 Task: Forward email with the signature Chloe Collins with the subject Partnership proposal from softage.1@softage.net to softage.9@softage.net with the message I would like to schedule a meeting to discuss the latest developments in the project., select last 2 words, change the font of the message to Serif and change the font typography to bold and underline Send the email
Action: Mouse moved to (1032, 78)
Screenshot: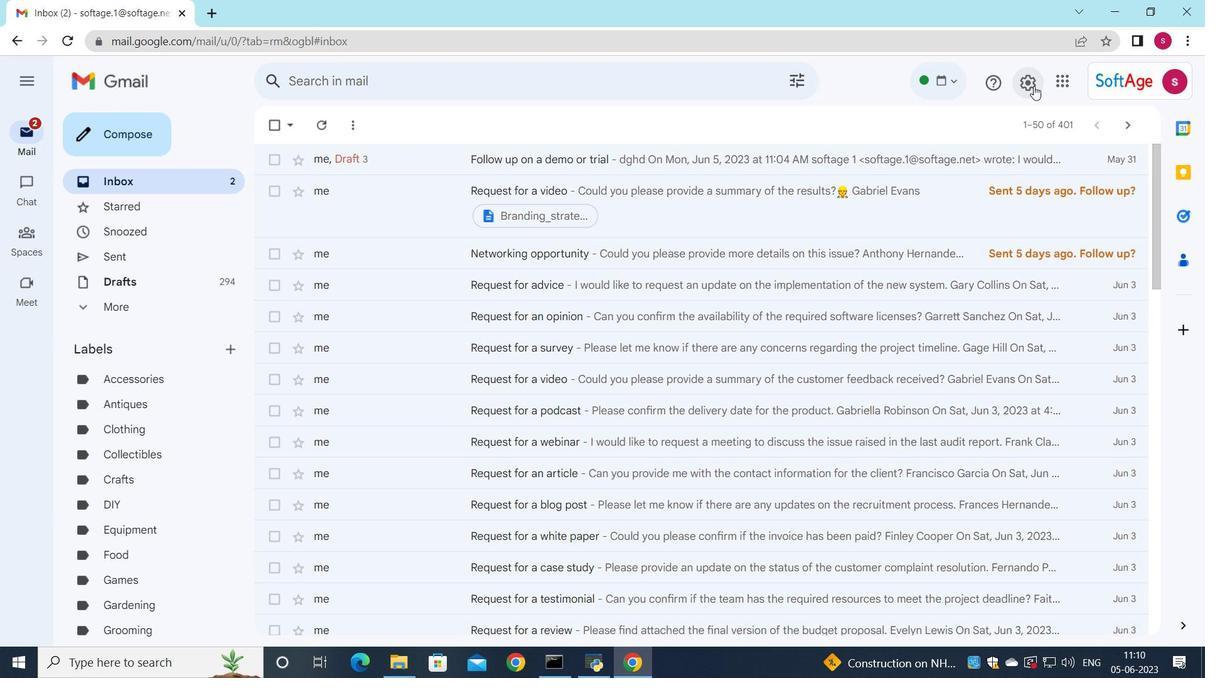 
Action: Mouse pressed left at (1032, 78)
Screenshot: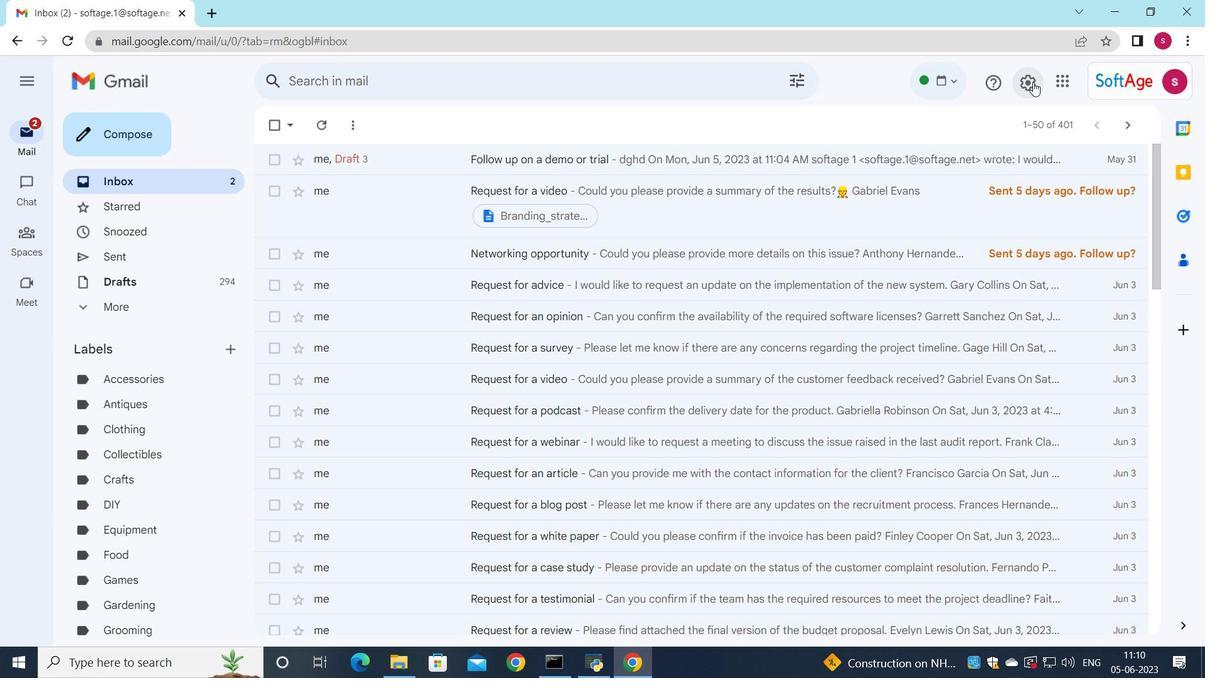 
Action: Mouse moved to (1031, 163)
Screenshot: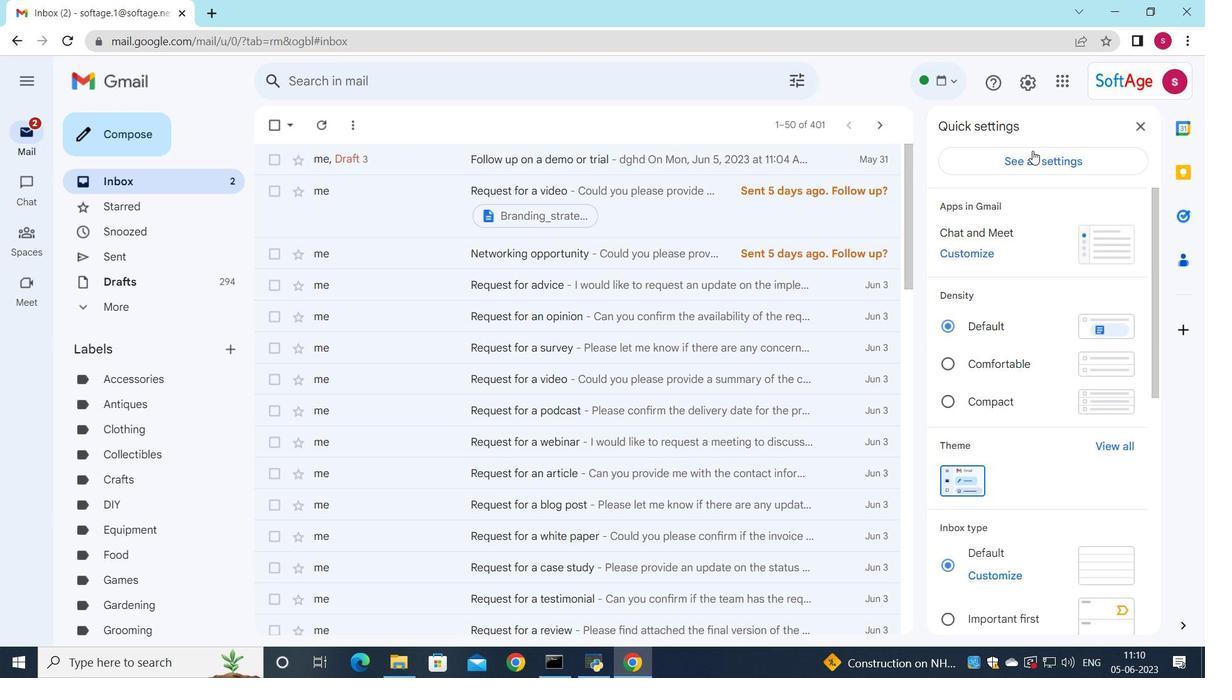 
Action: Mouse pressed left at (1031, 163)
Screenshot: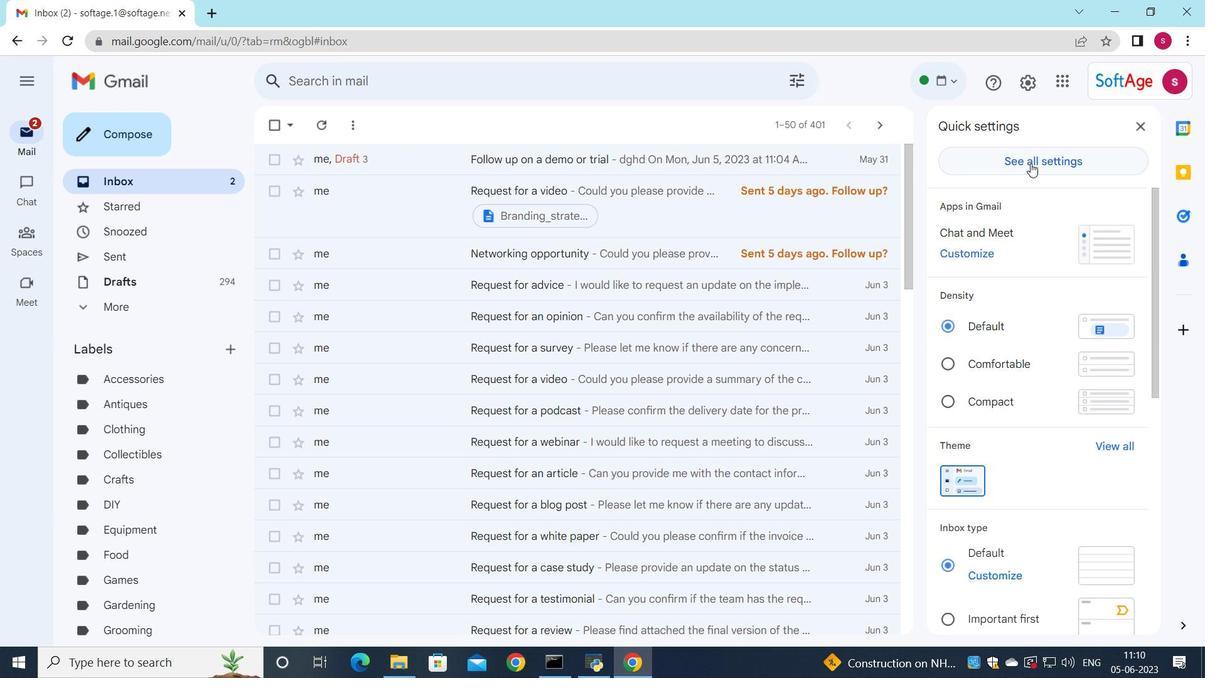 
Action: Mouse moved to (651, 318)
Screenshot: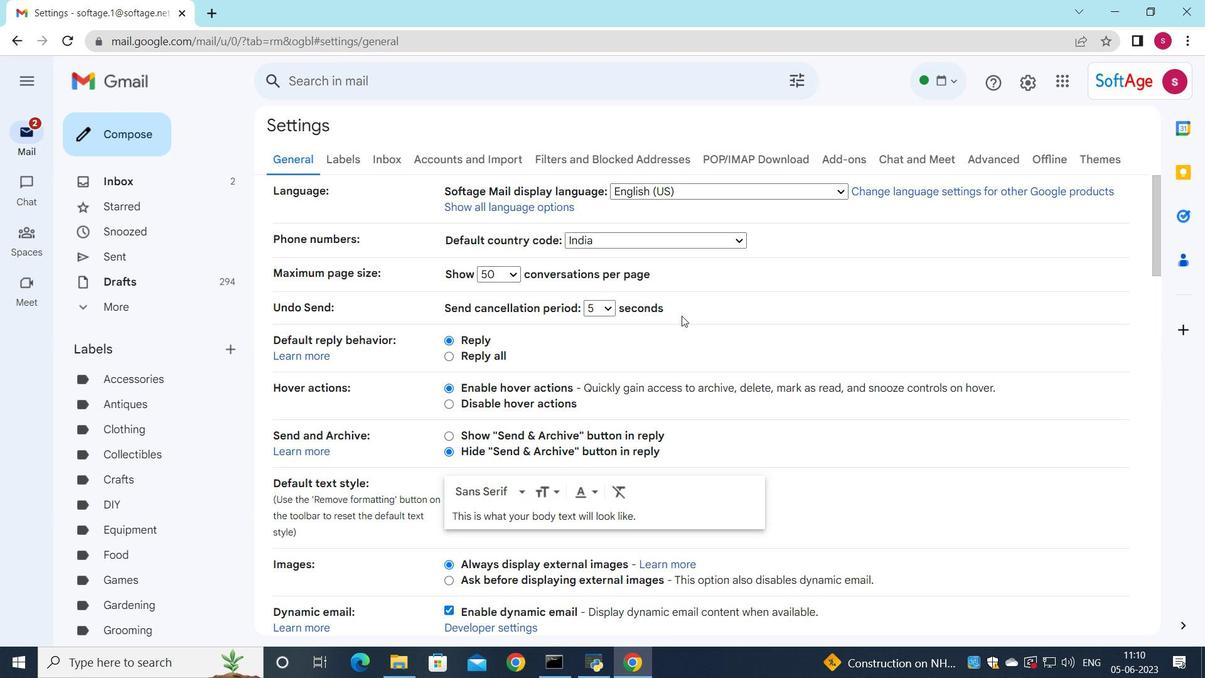 
Action: Mouse scrolled (651, 317) with delta (0, 0)
Screenshot: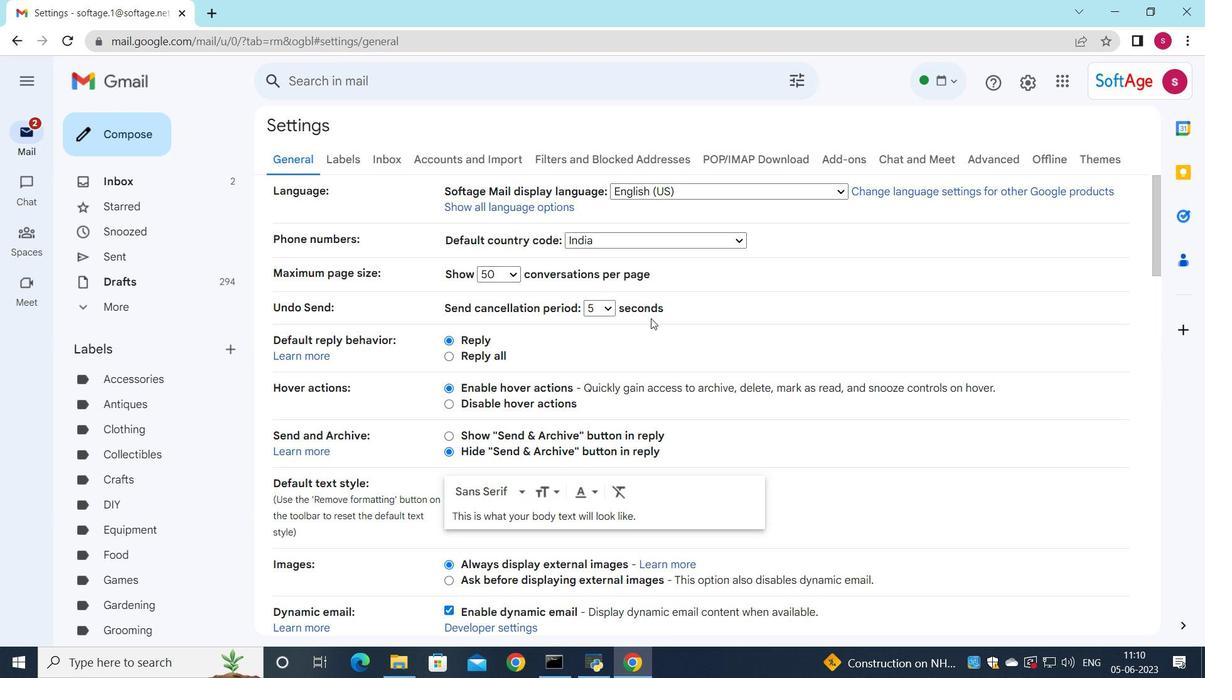 
Action: Mouse scrolled (651, 317) with delta (0, 0)
Screenshot: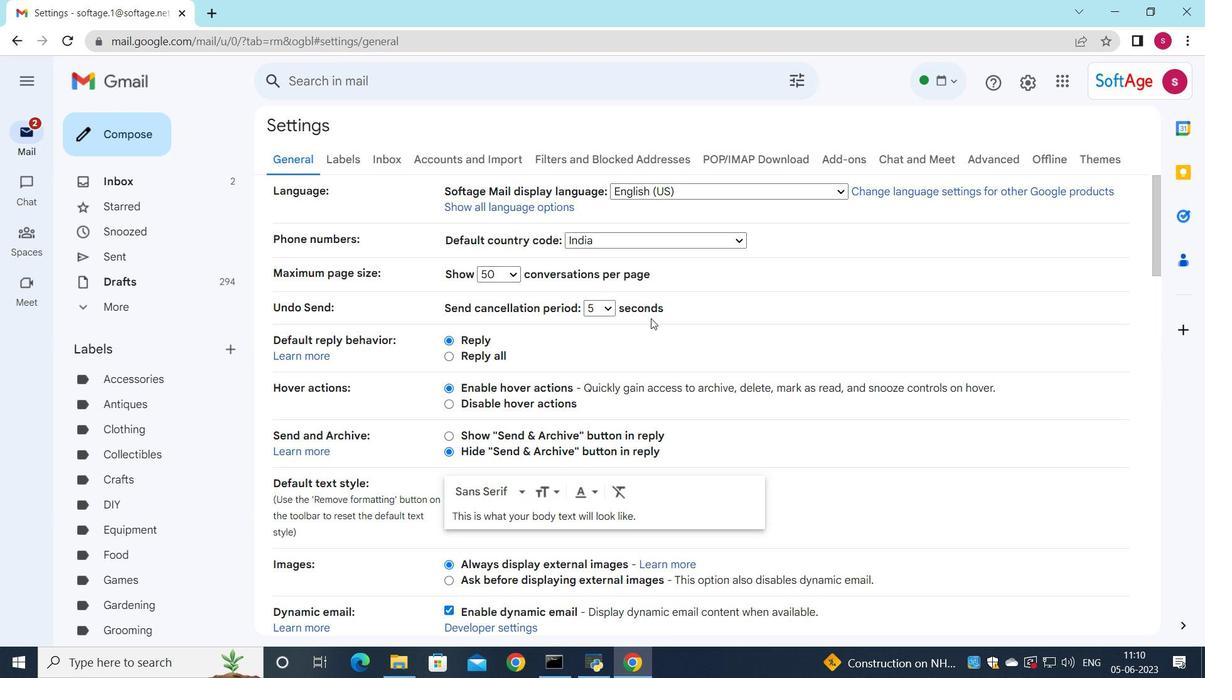 
Action: Mouse scrolled (651, 317) with delta (0, 0)
Screenshot: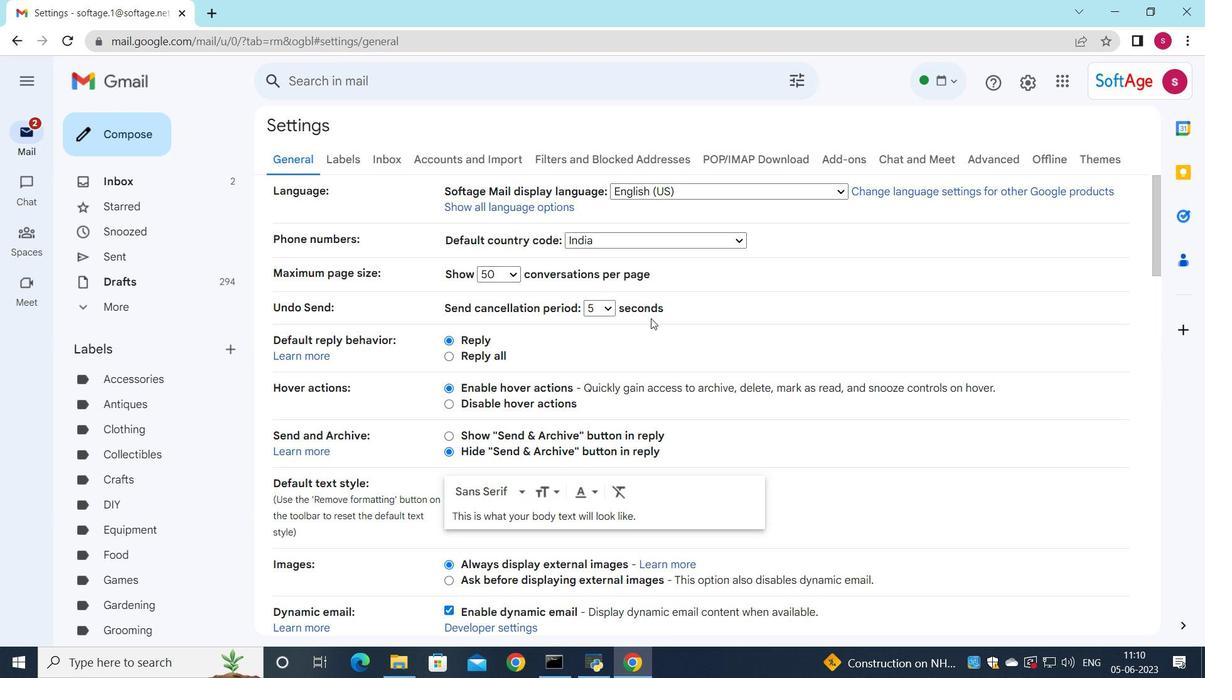 
Action: Mouse scrolled (651, 317) with delta (0, 0)
Screenshot: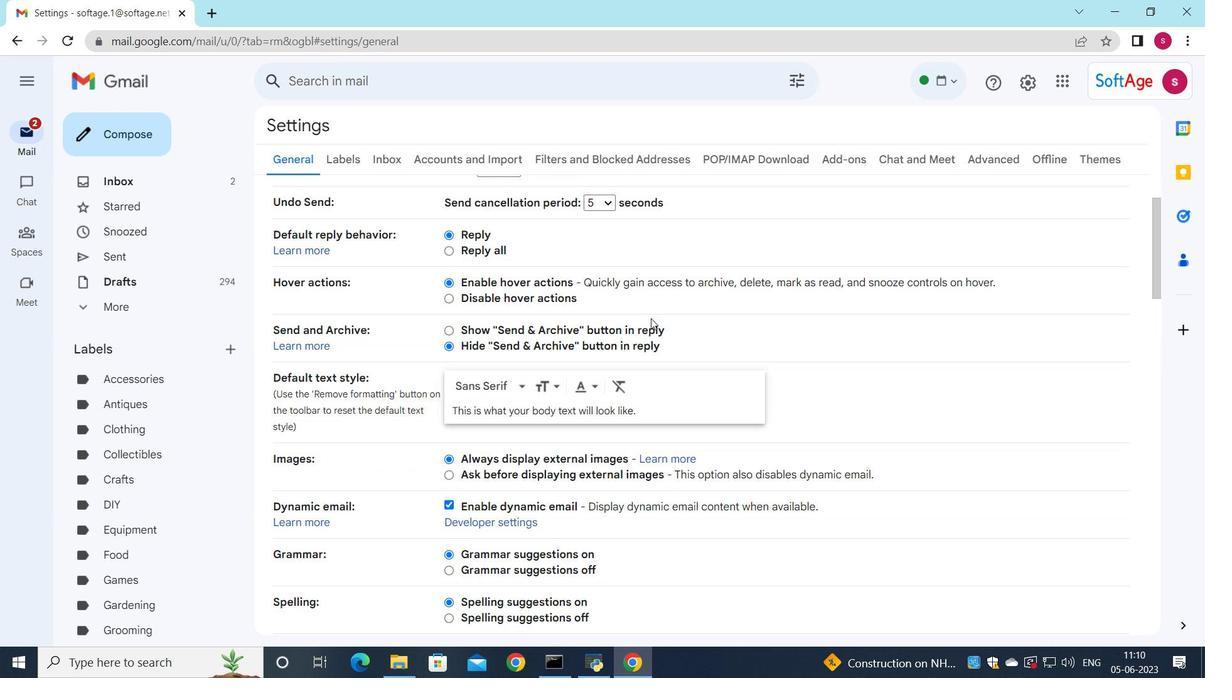 
Action: Mouse scrolled (651, 317) with delta (0, 0)
Screenshot: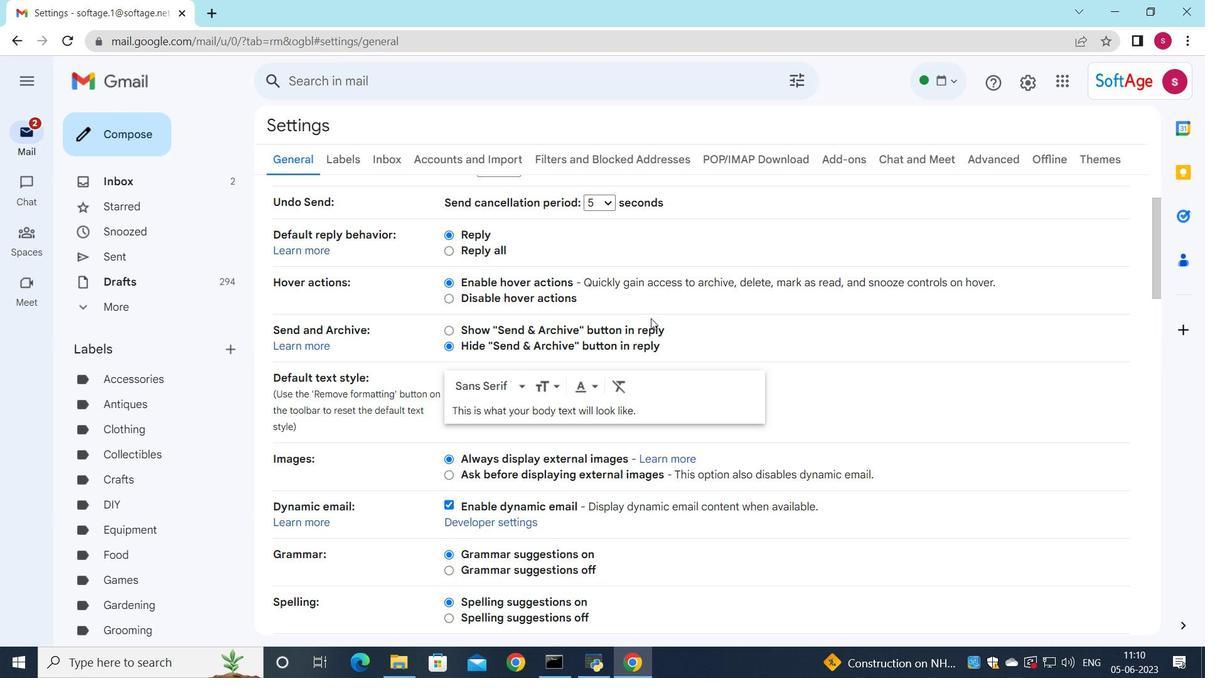 
Action: Mouse scrolled (651, 317) with delta (0, 0)
Screenshot: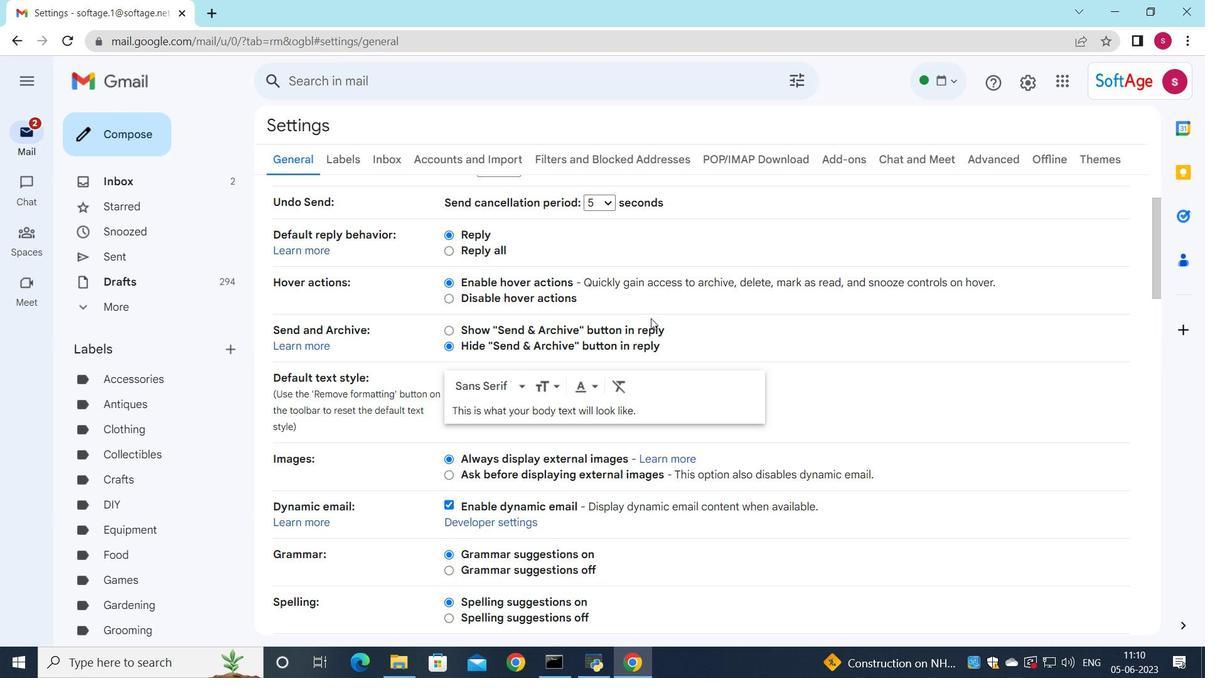 
Action: Mouse moved to (669, 332)
Screenshot: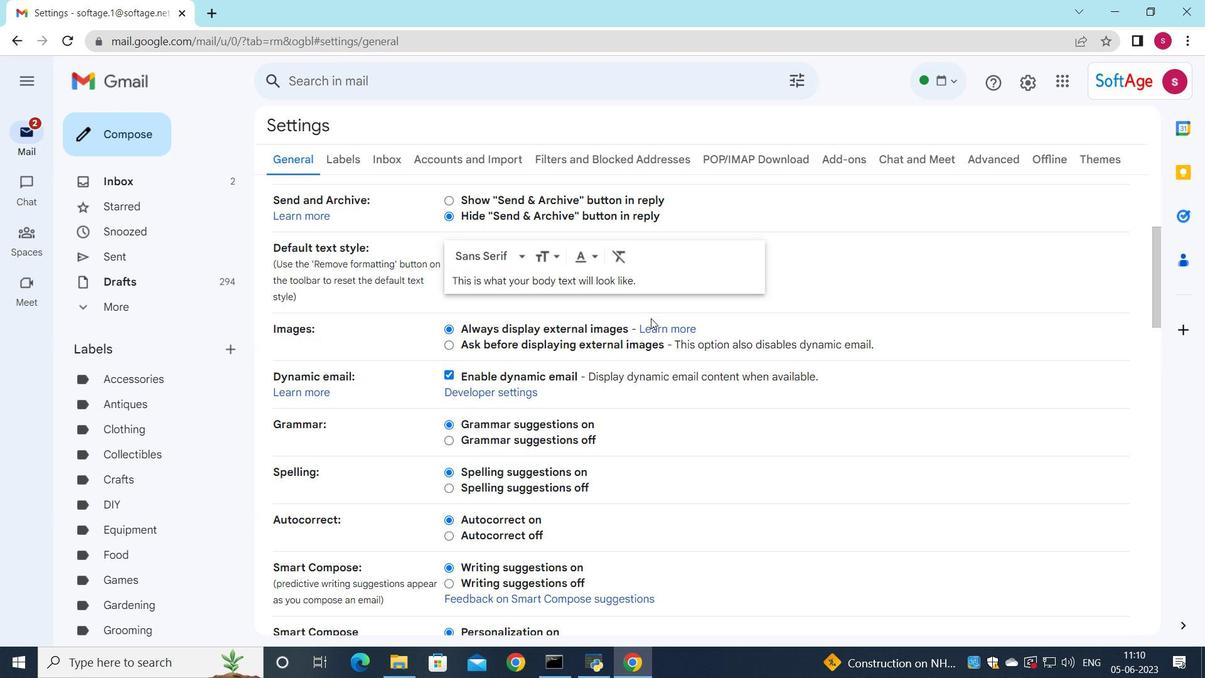 
Action: Mouse scrolled (669, 331) with delta (0, 0)
Screenshot: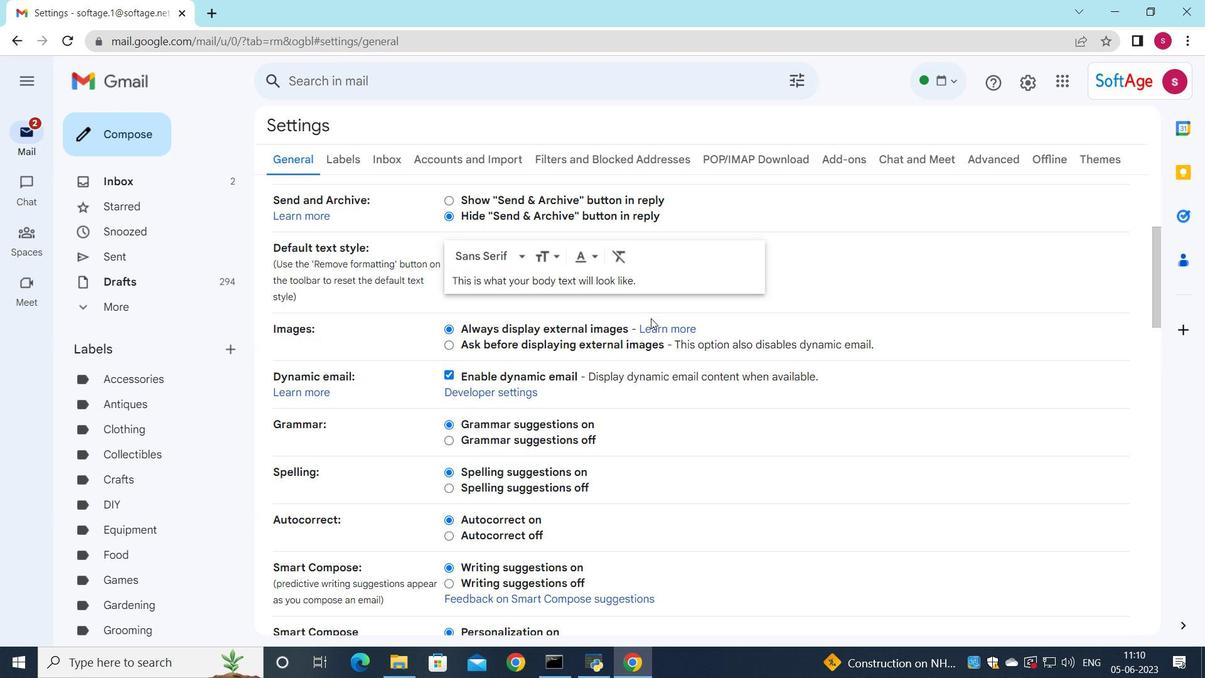 
Action: Mouse moved to (670, 334)
Screenshot: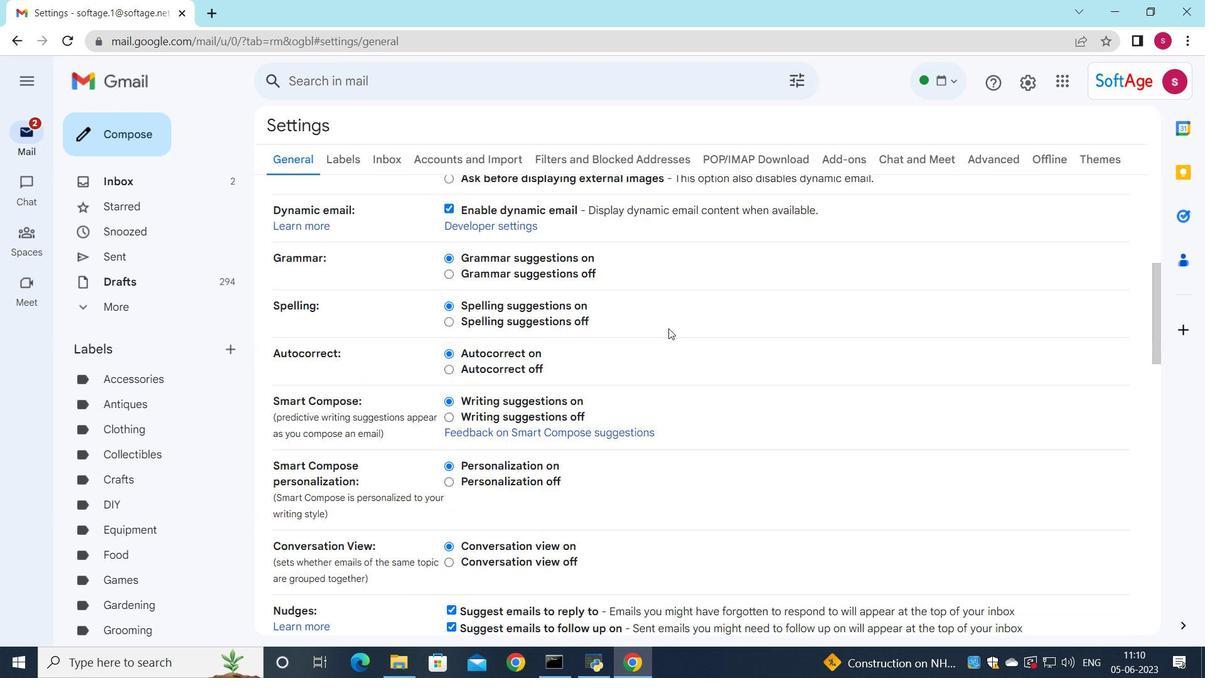 
Action: Mouse scrolled (670, 333) with delta (0, 0)
Screenshot: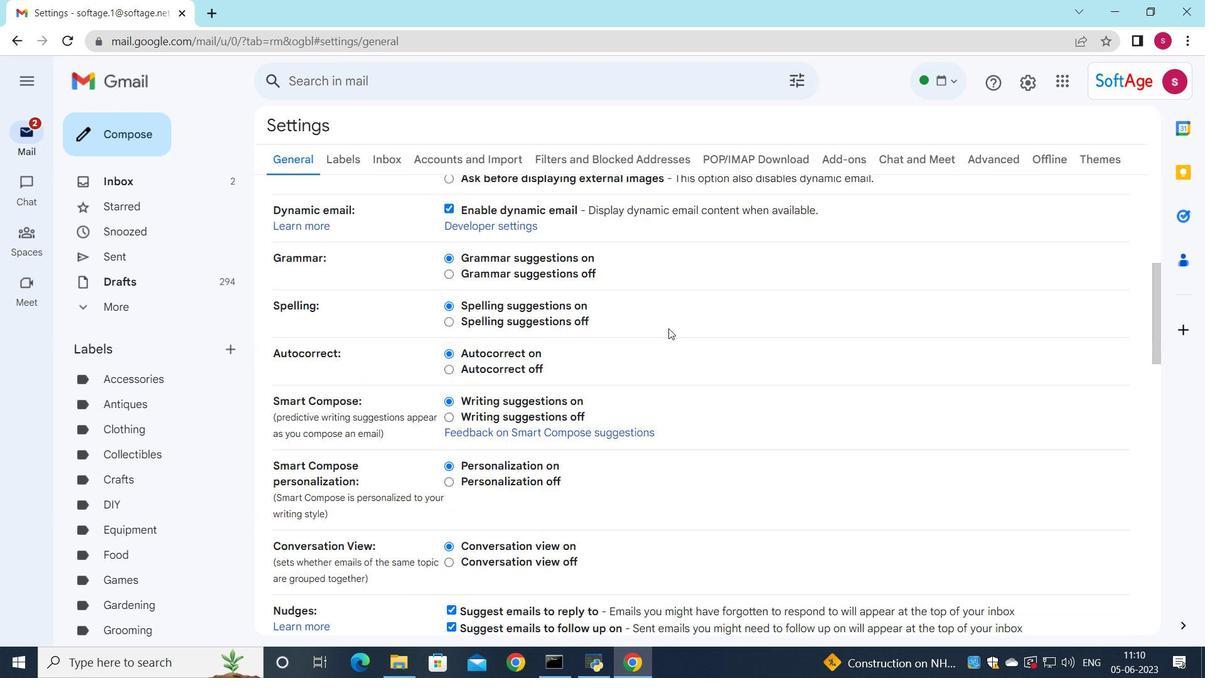 
Action: Mouse moved to (670, 335)
Screenshot: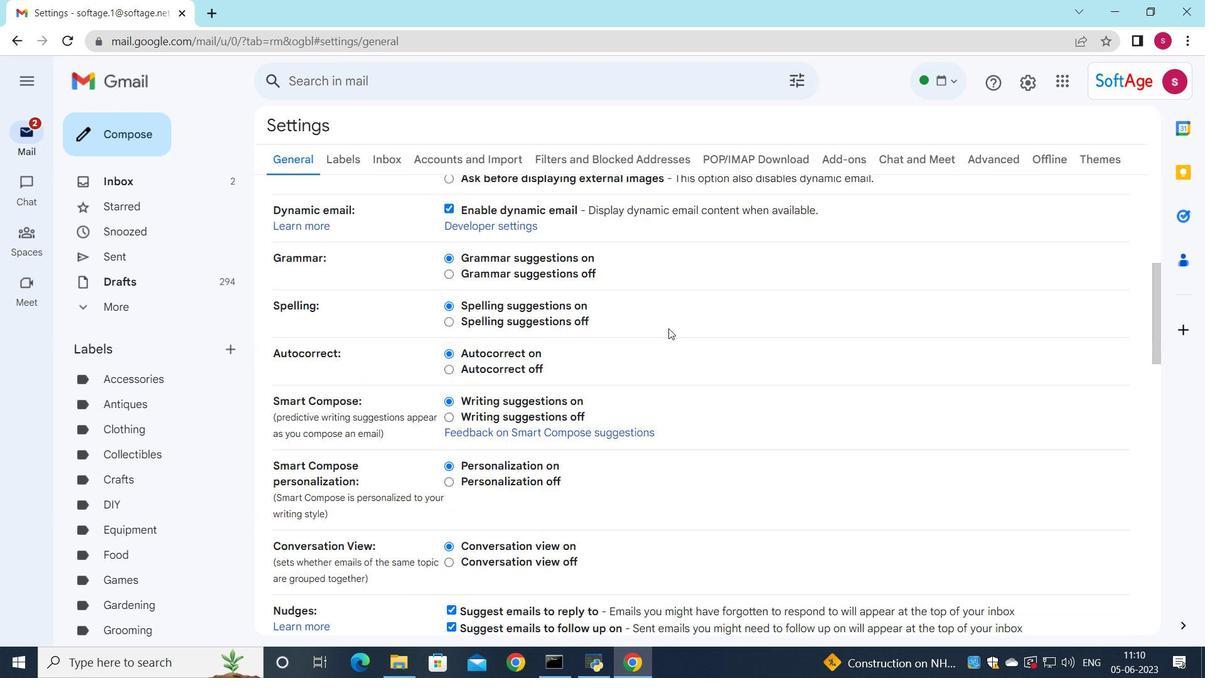 
Action: Mouse scrolled (670, 334) with delta (0, 0)
Screenshot: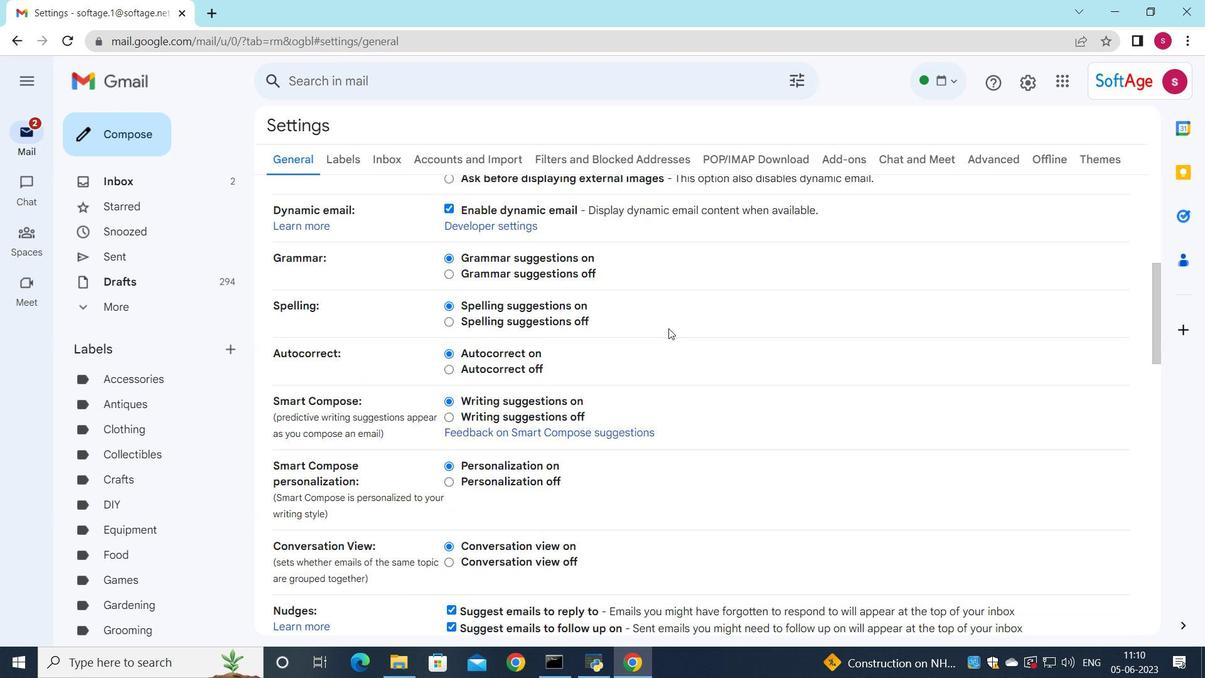
Action: Mouse moved to (670, 335)
Screenshot: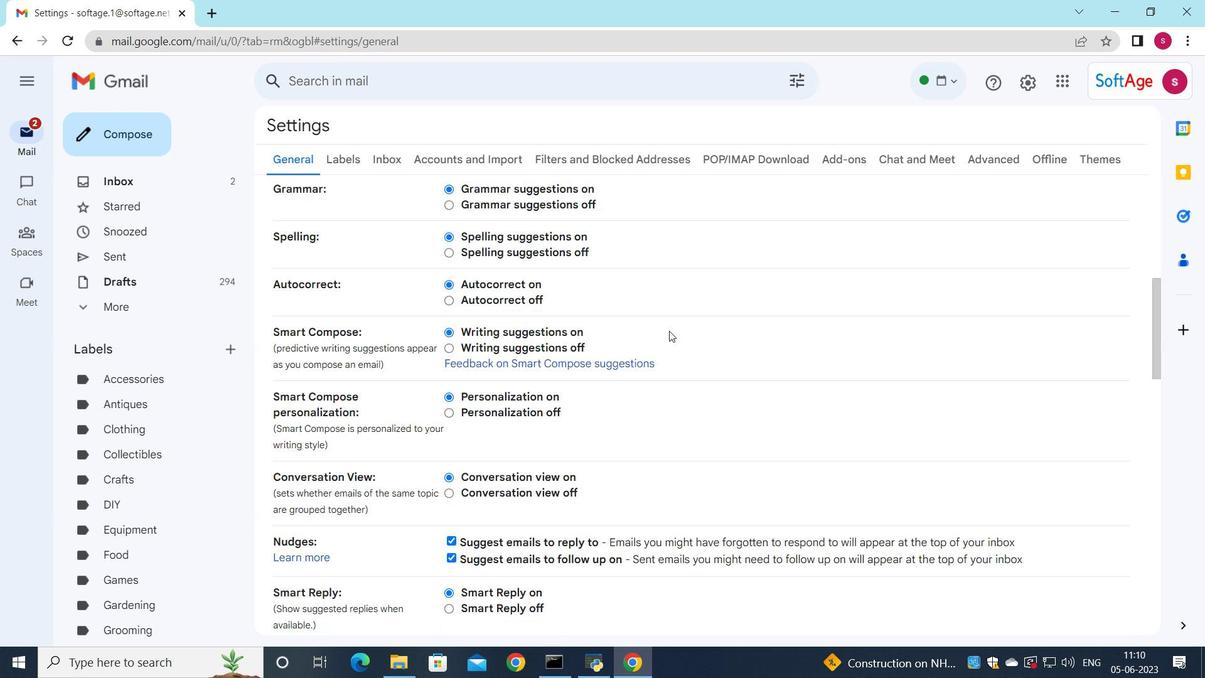 
Action: Mouse scrolled (670, 335) with delta (0, 0)
Screenshot: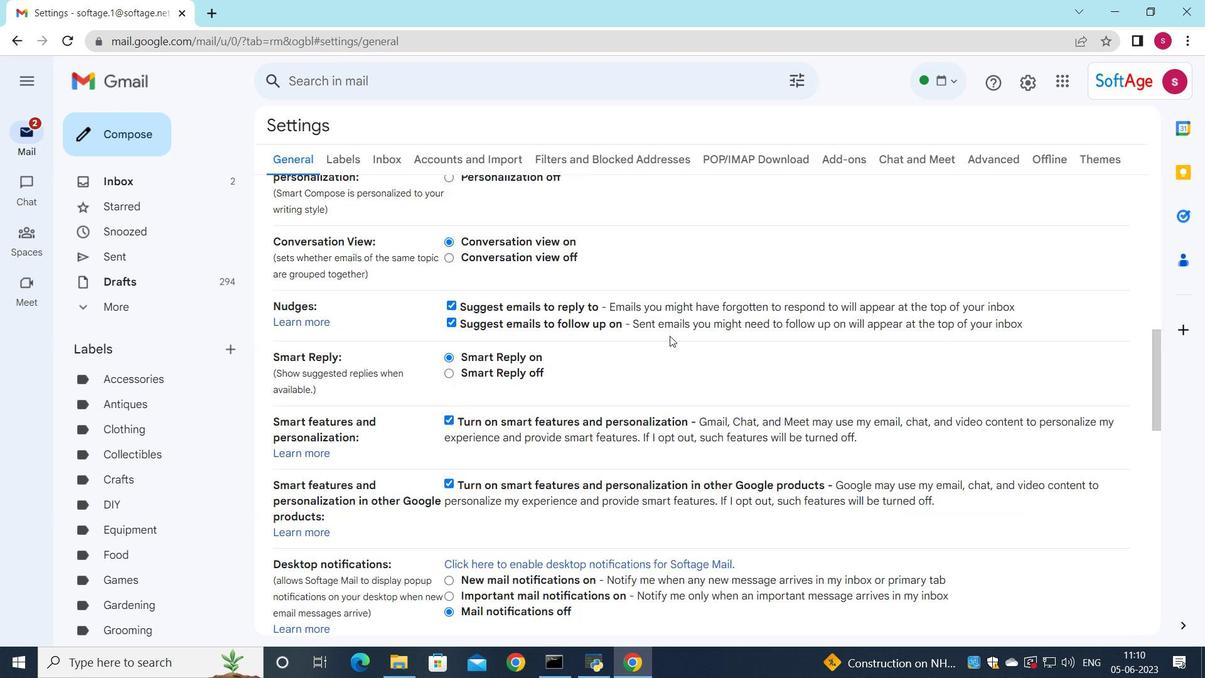 
Action: Mouse scrolled (670, 335) with delta (0, 0)
Screenshot: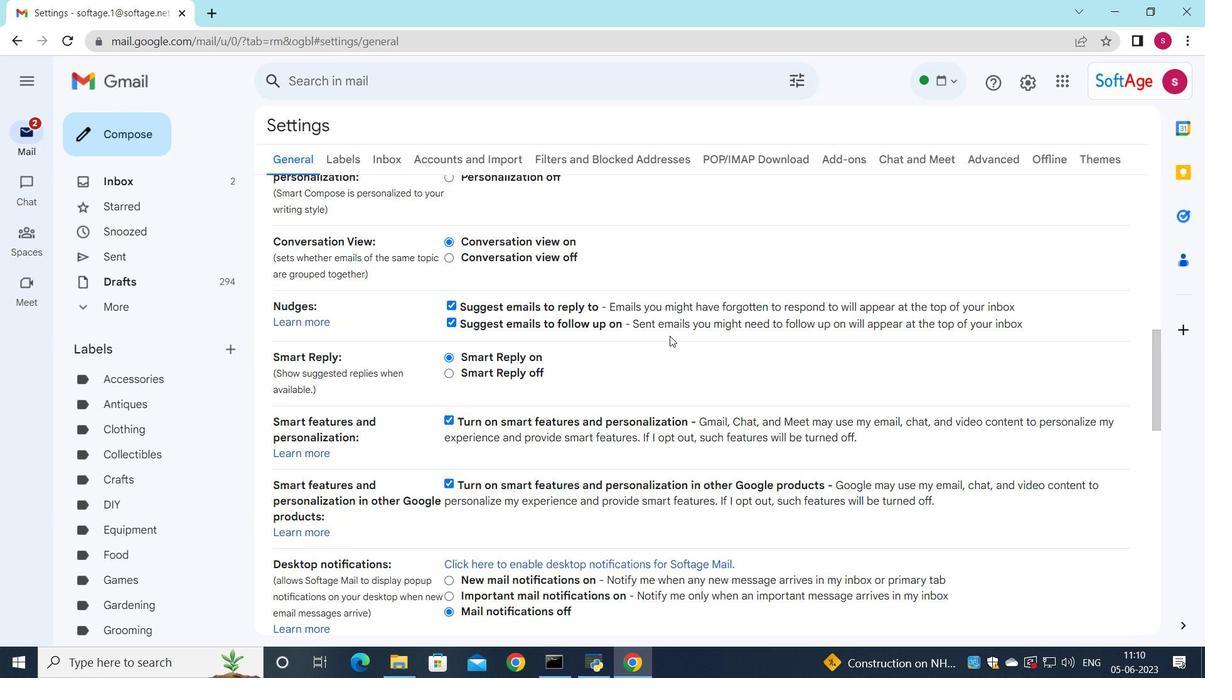 
Action: Mouse scrolled (670, 335) with delta (0, 0)
Screenshot: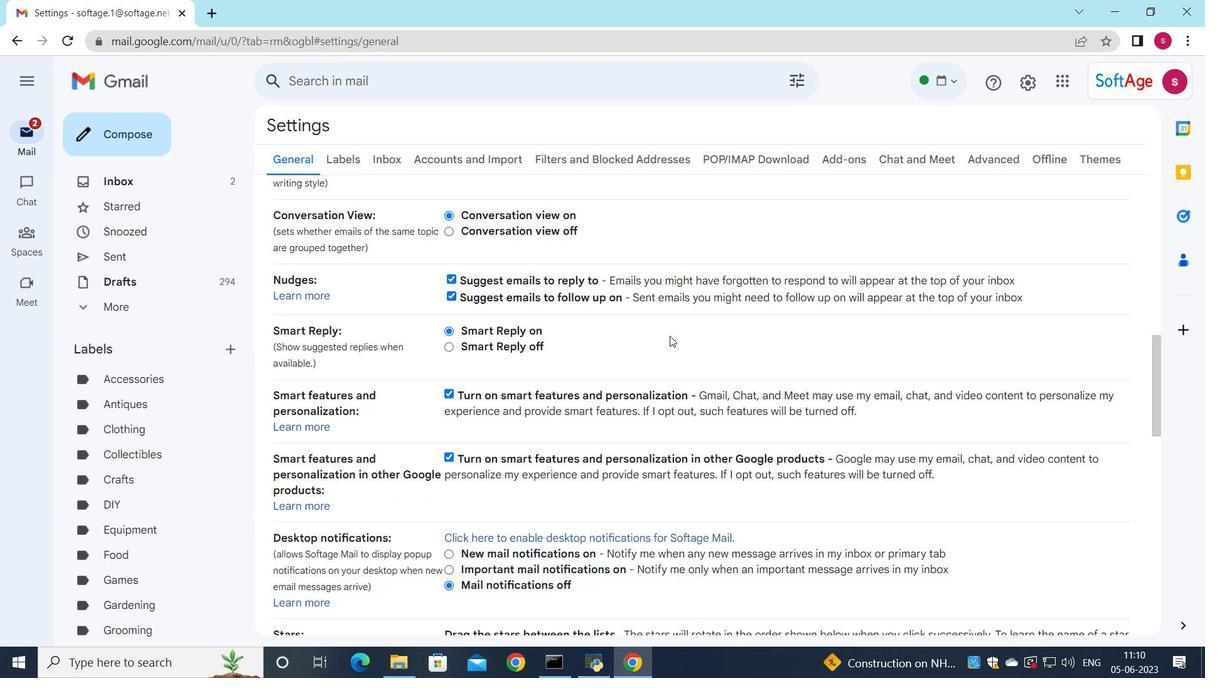 
Action: Mouse scrolled (670, 335) with delta (0, 0)
Screenshot: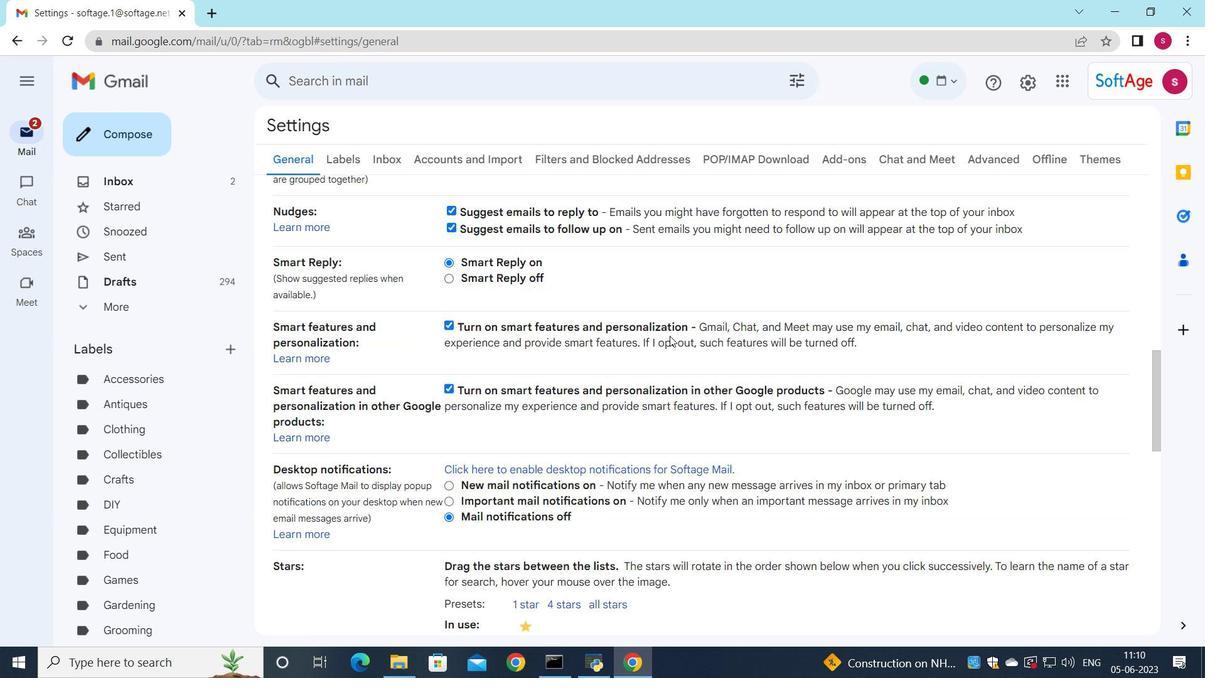 
Action: Mouse scrolled (670, 335) with delta (0, 0)
Screenshot: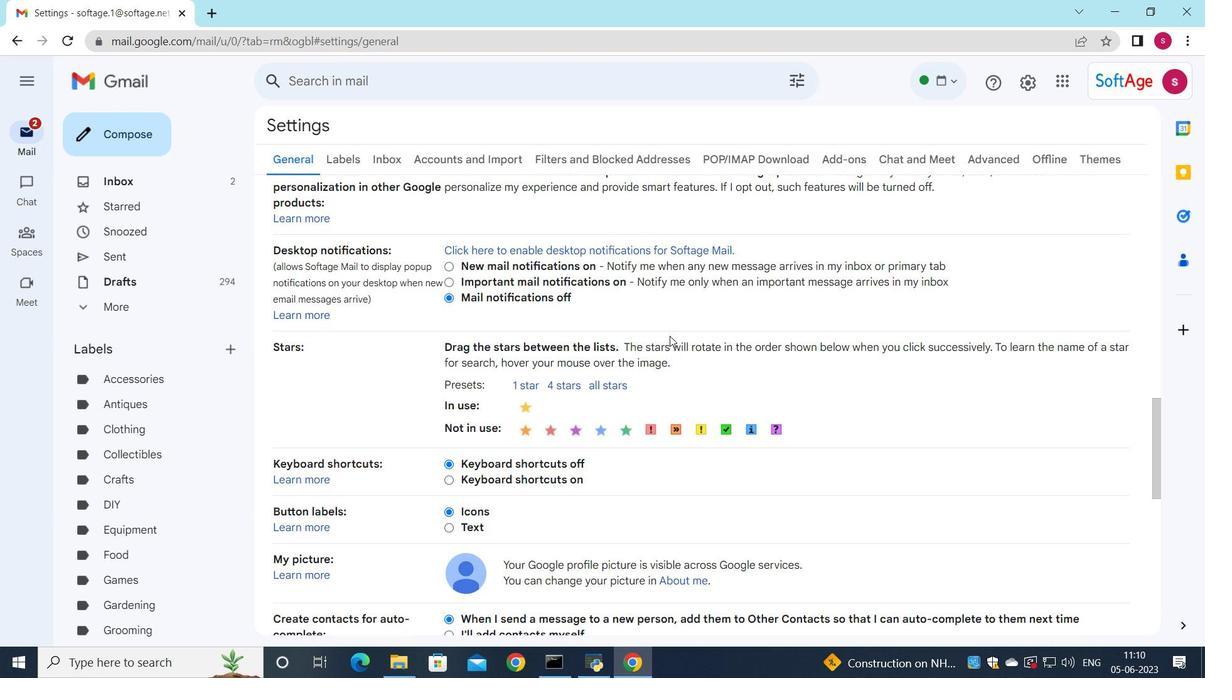 
Action: Mouse scrolled (670, 335) with delta (0, 0)
Screenshot: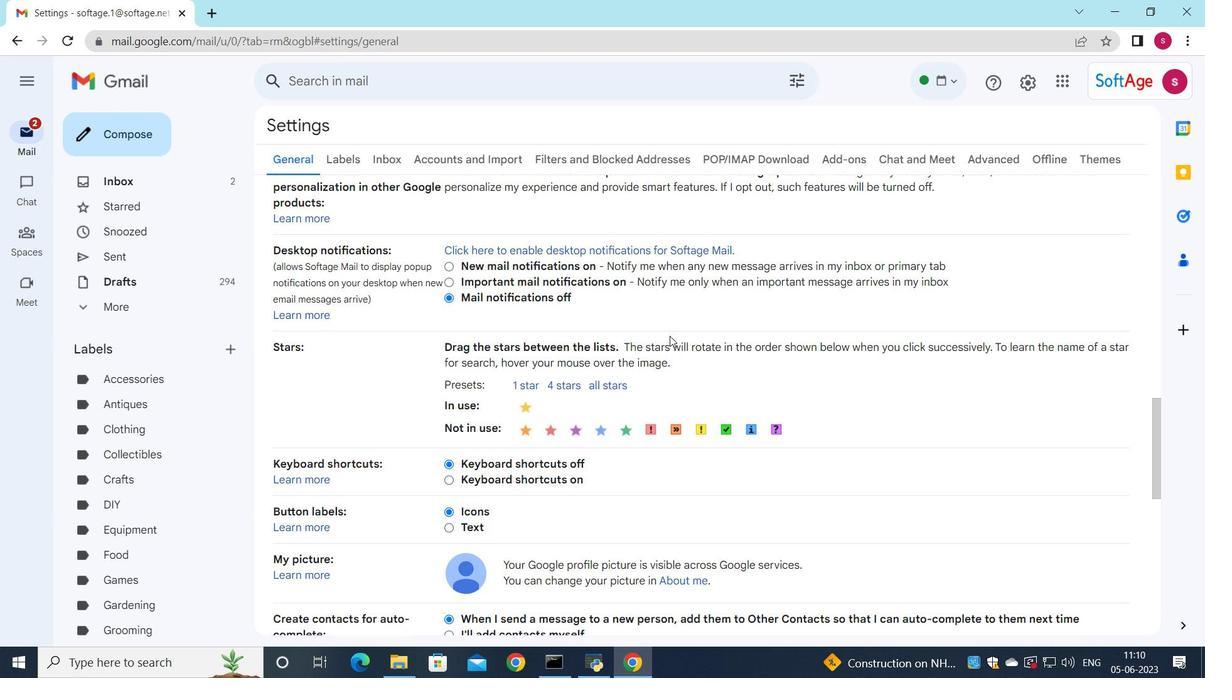 
Action: Mouse scrolled (670, 335) with delta (0, 0)
Screenshot: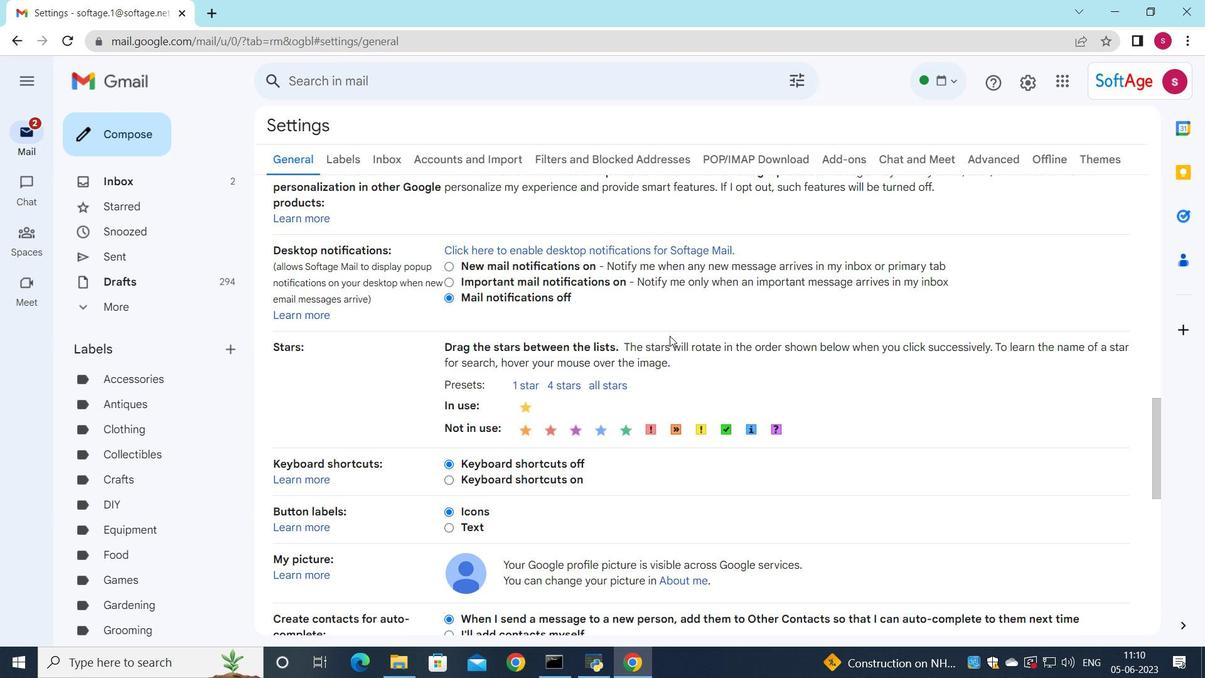 
Action: Mouse moved to (509, 455)
Screenshot: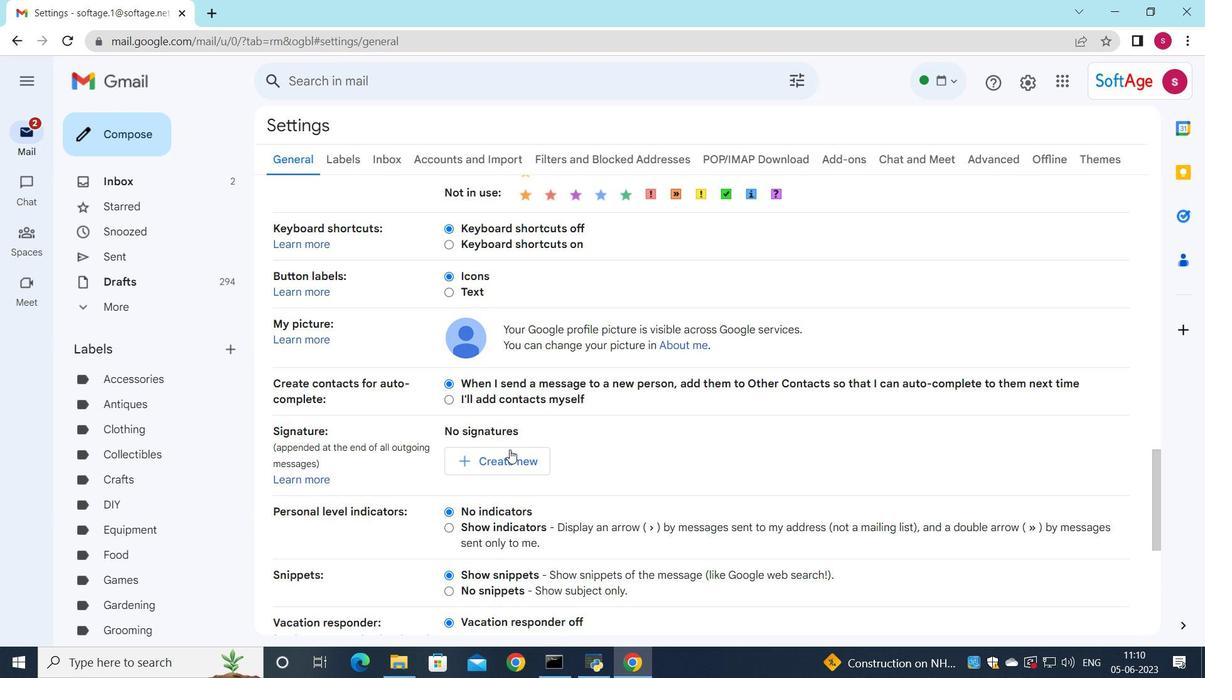
Action: Mouse pressed left at (509, 455)
Screenshot: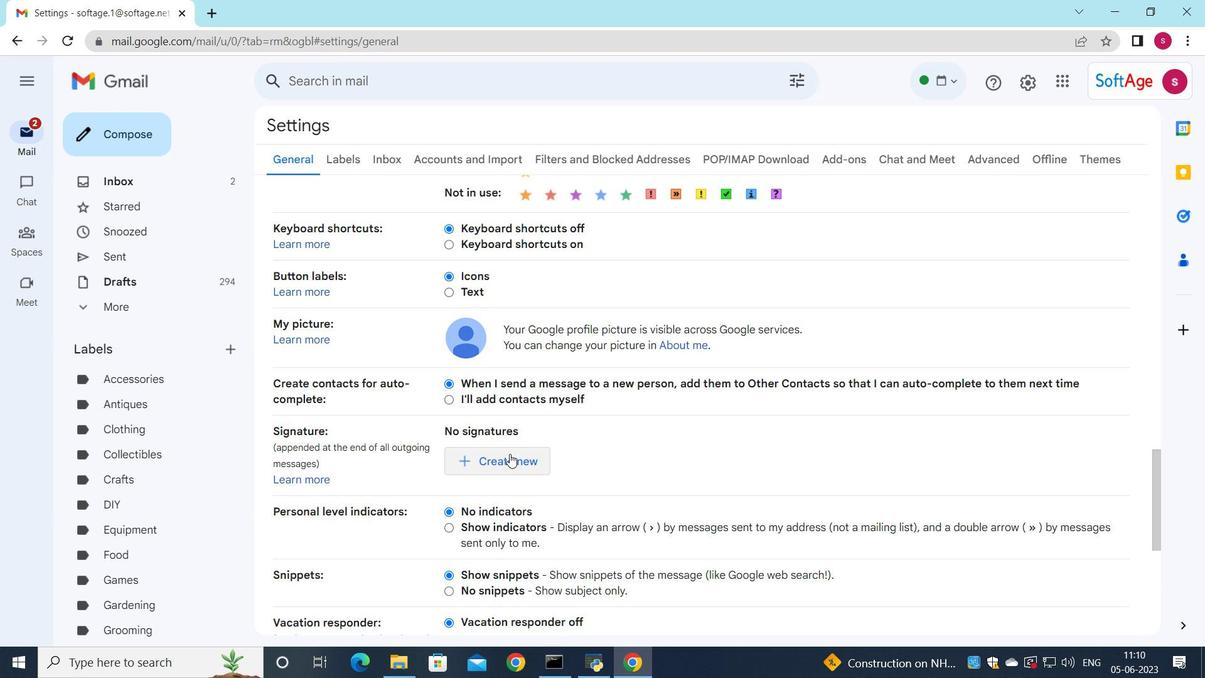 
Action: Mouse moved to (629, 342)
Screenshot: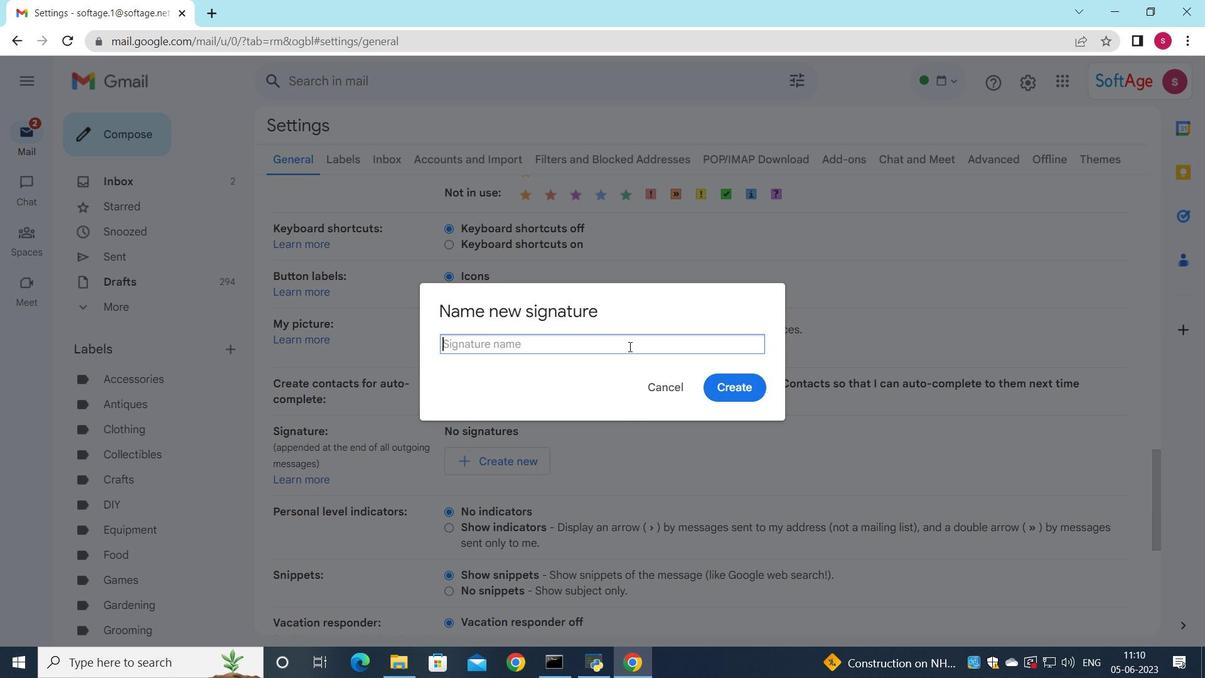 
Action: Key pressed <Key.shift>Chloe<Key.space><Key.shift>Collins
Screenshot: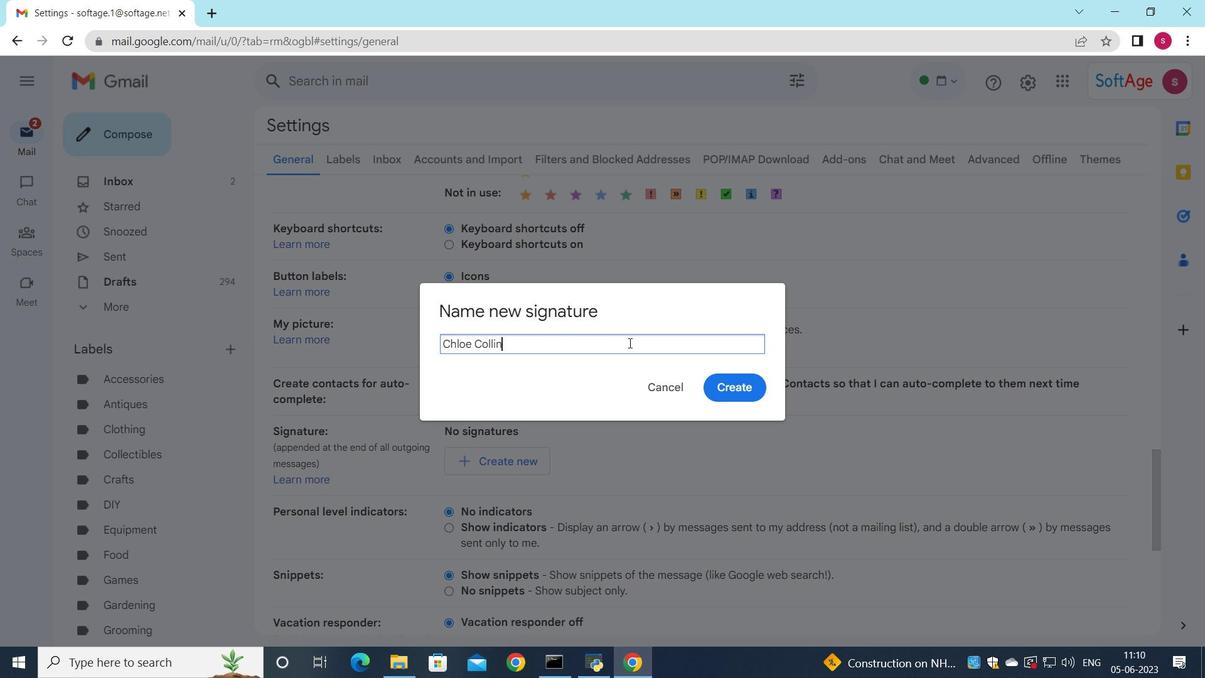 
Action: Mouse moved to (730, 393)
Screenshot: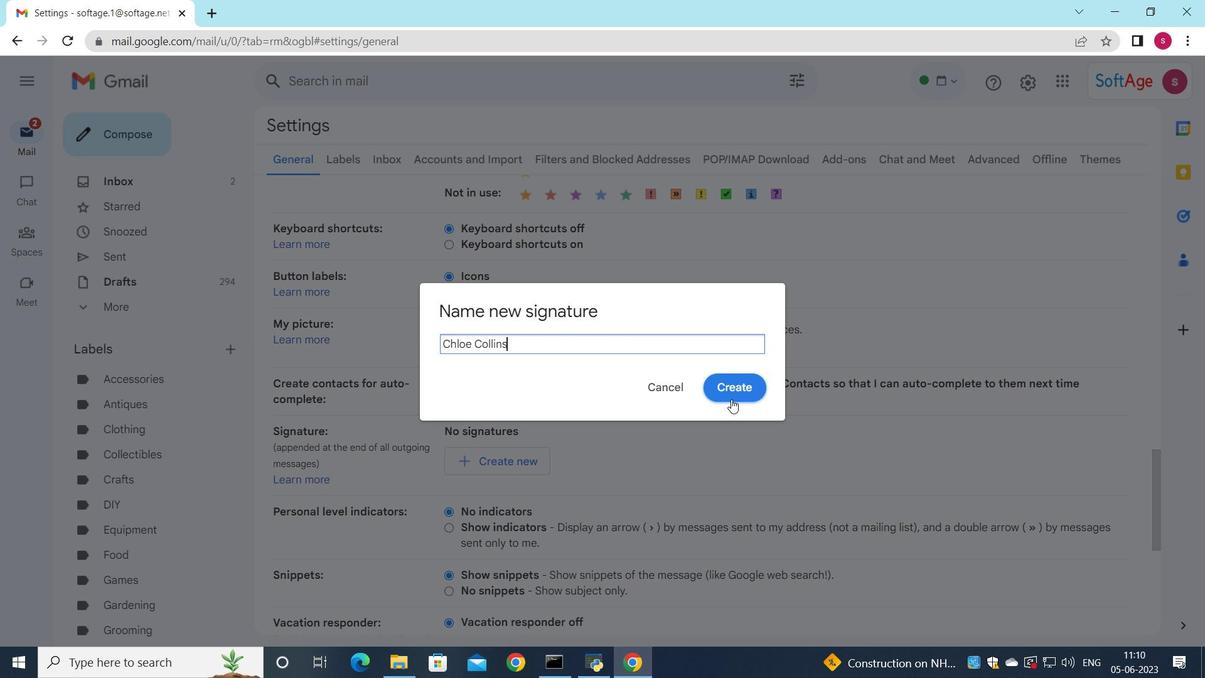 
Action: Mouse pressed left at (730, 393)
Screenshot: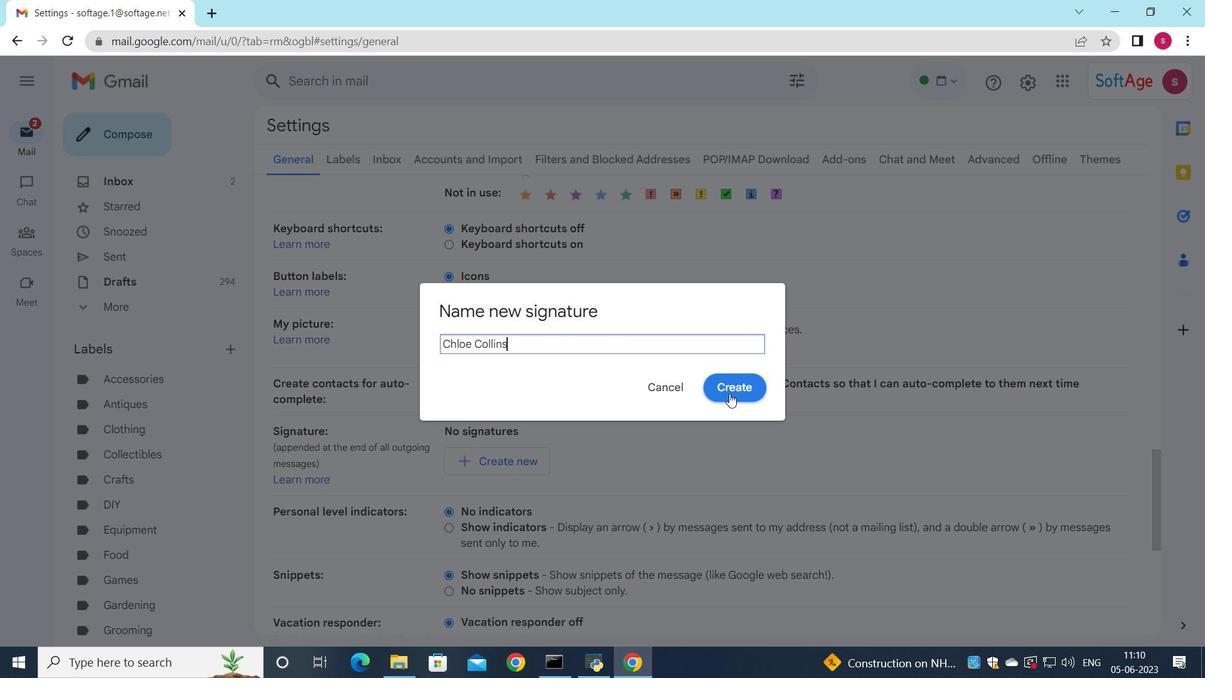 
Action: Mouse moved to (782, 486)
Screenshot: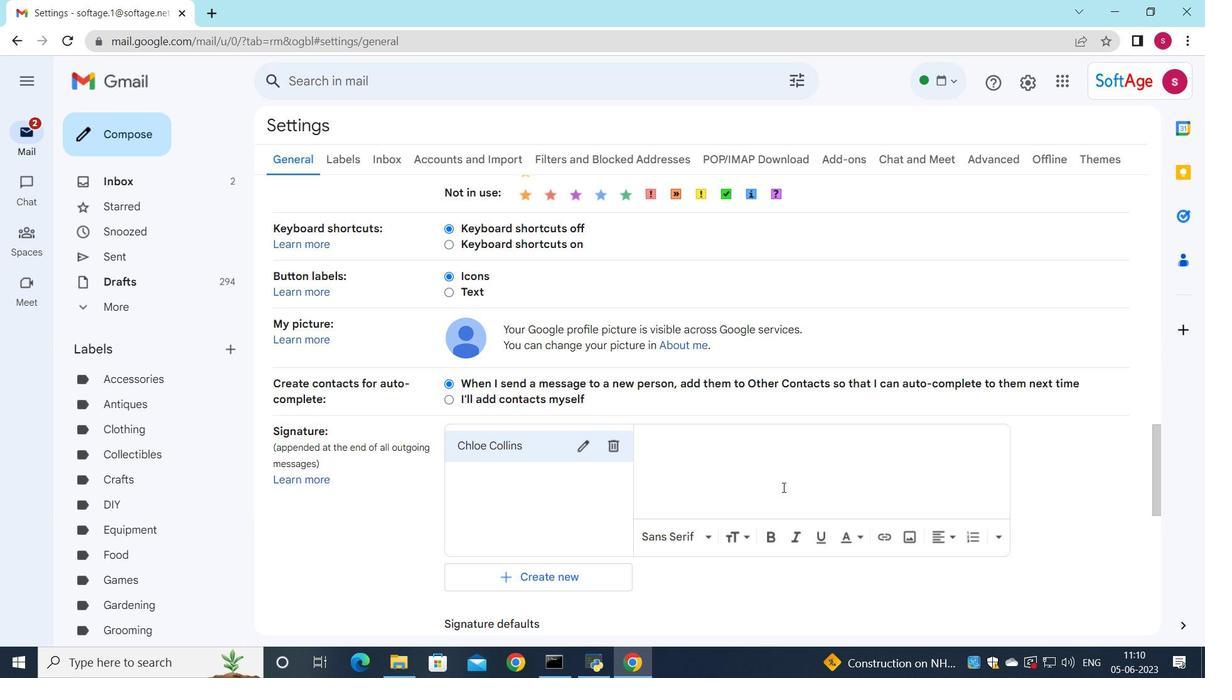 
Action: Mouse pressed left at (782, 486)
Screenshot: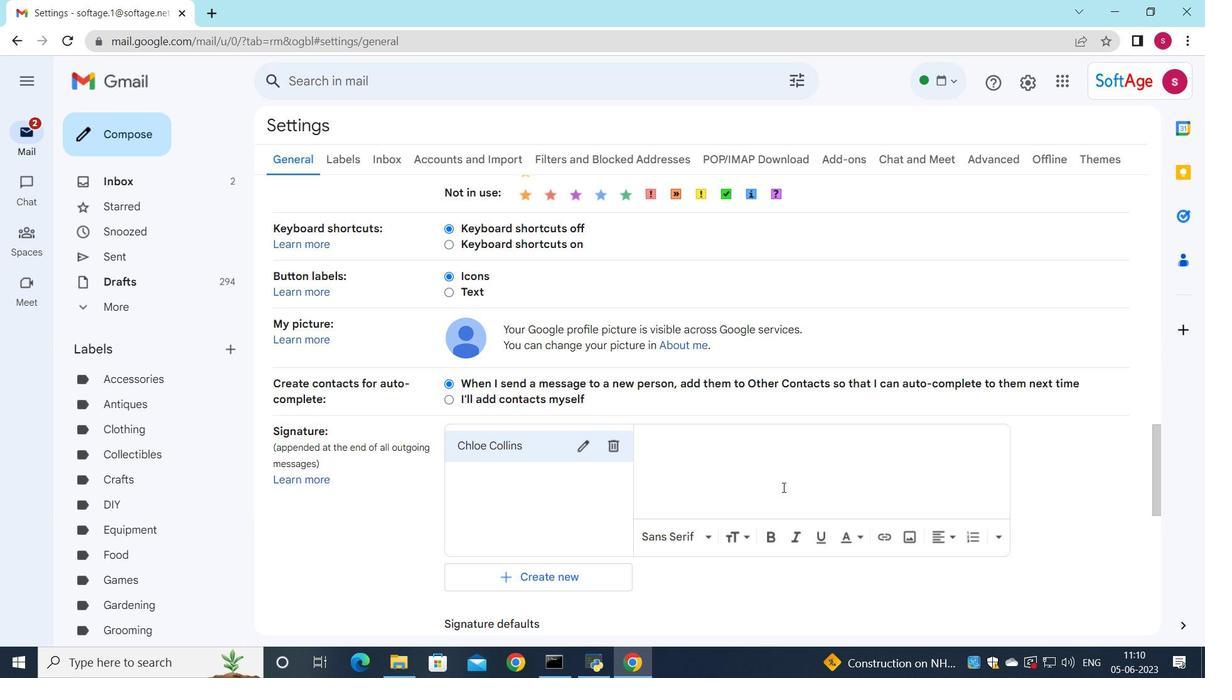 
Action: Mouse moved to (781, 486)
Screenshot: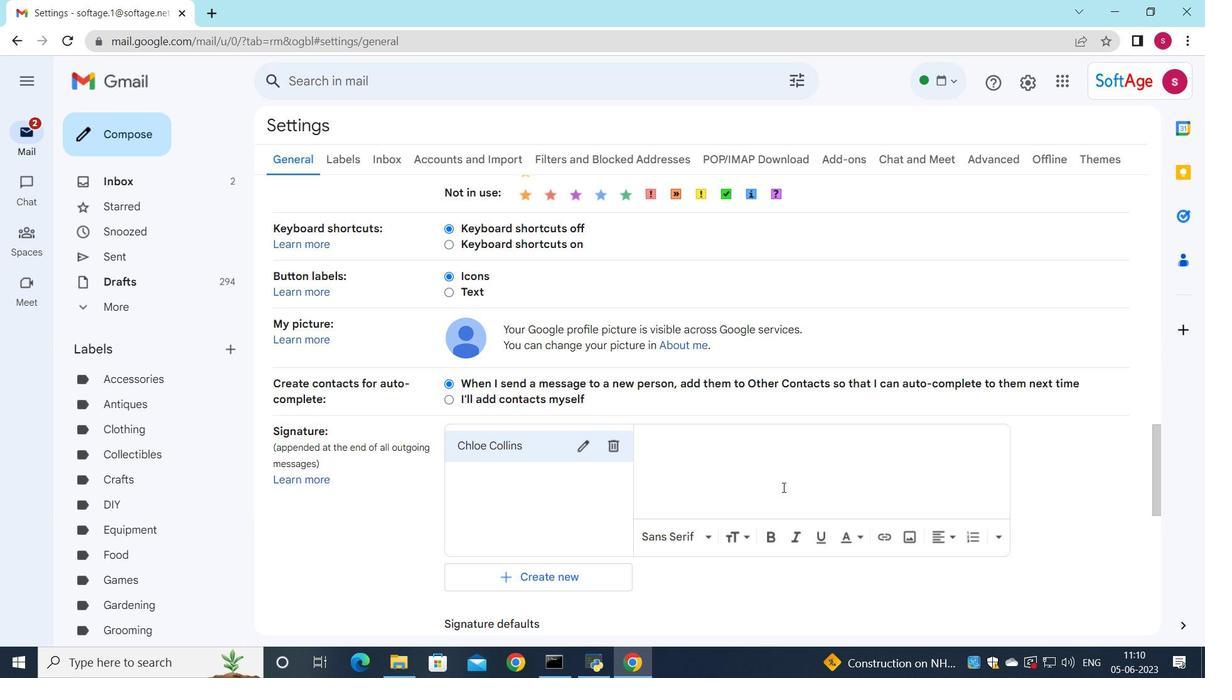 
Action: Key pressed <Key.shift>Cl<Key.backspace>hloe<Key.space><Key.shift>Collins
Screenshot: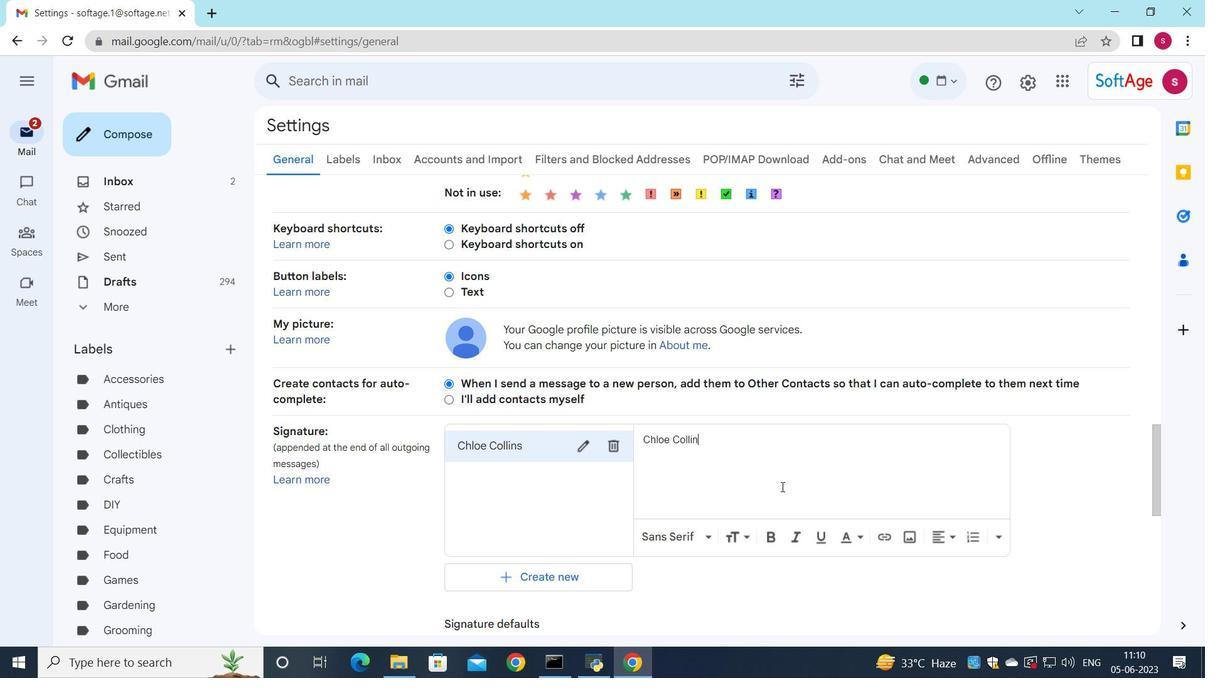 
Action: Mouse moved to (788, 465)
Screenshot: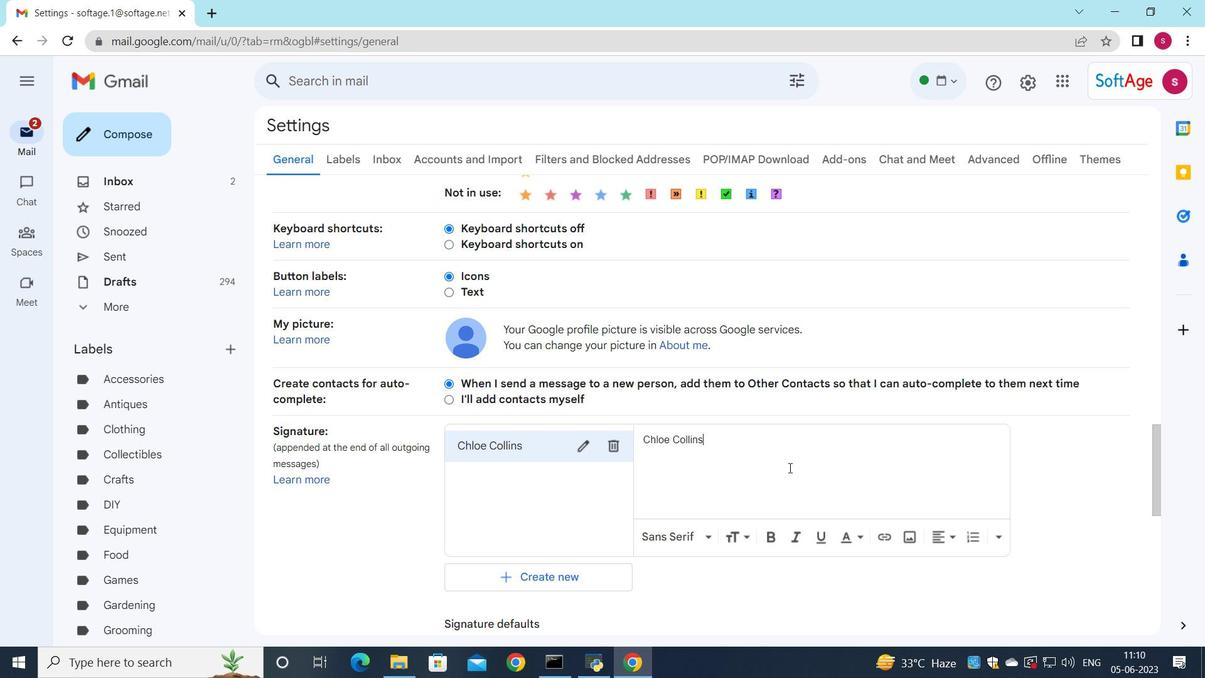 
Action: Mouse scrolled (788, 465) with delta (0, 0)
Screenshot: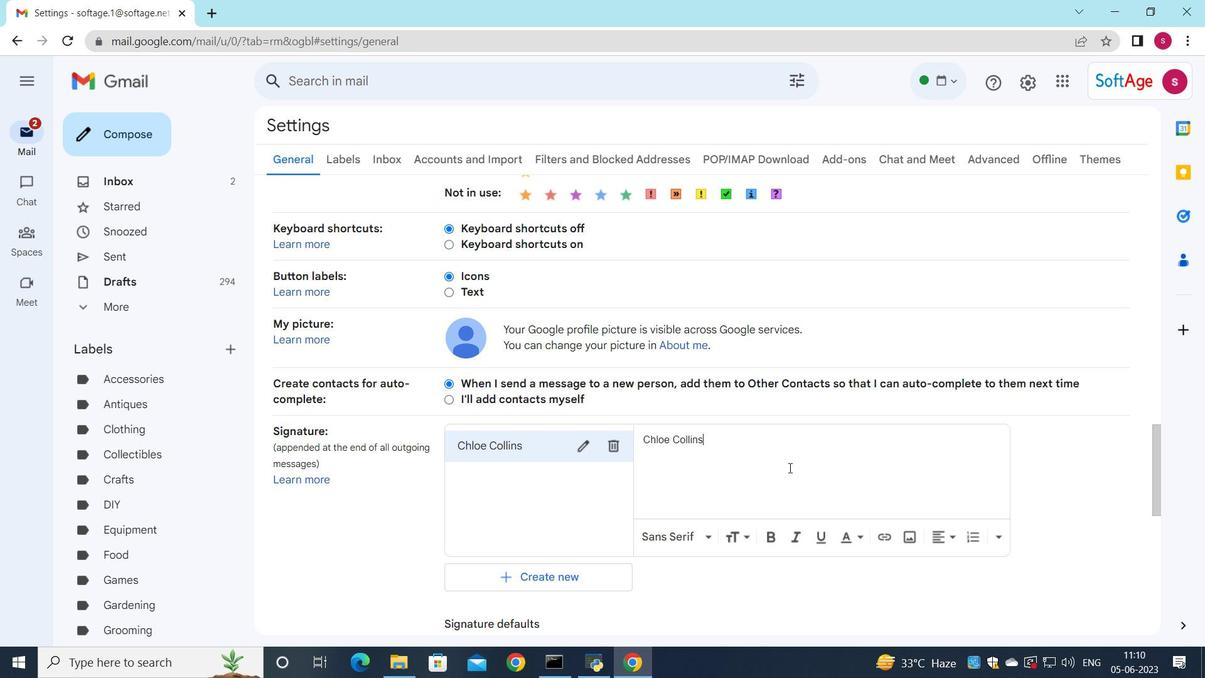 
Action: Mouse moved to (774, 467)
Screenshot: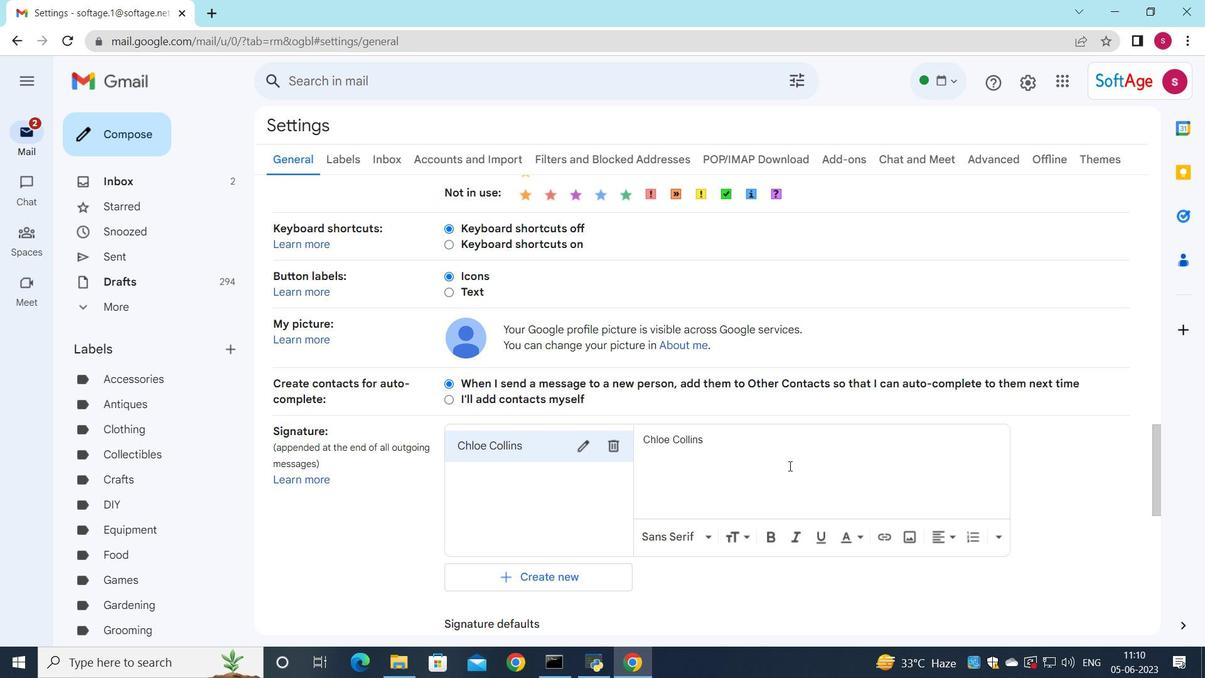 
Action: Mouse scrolled (774, 467) with delta (0, 0)
Screenshot: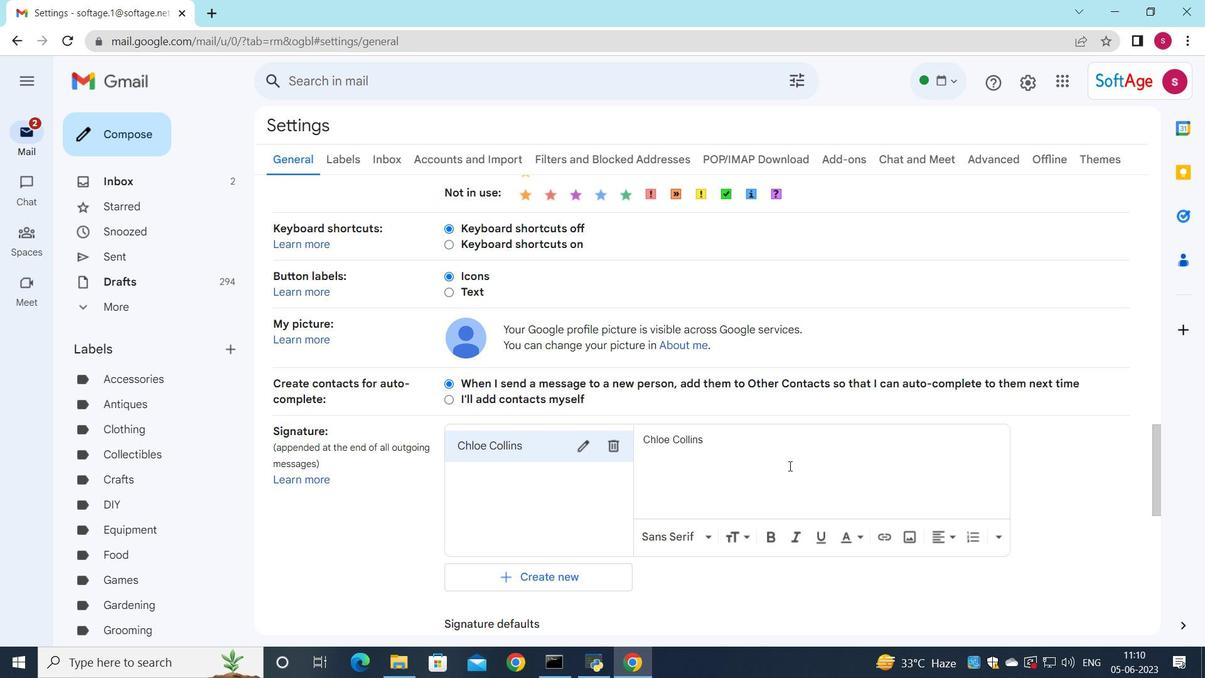 
Action: Mouse moved to (554, 510)
Screenshot: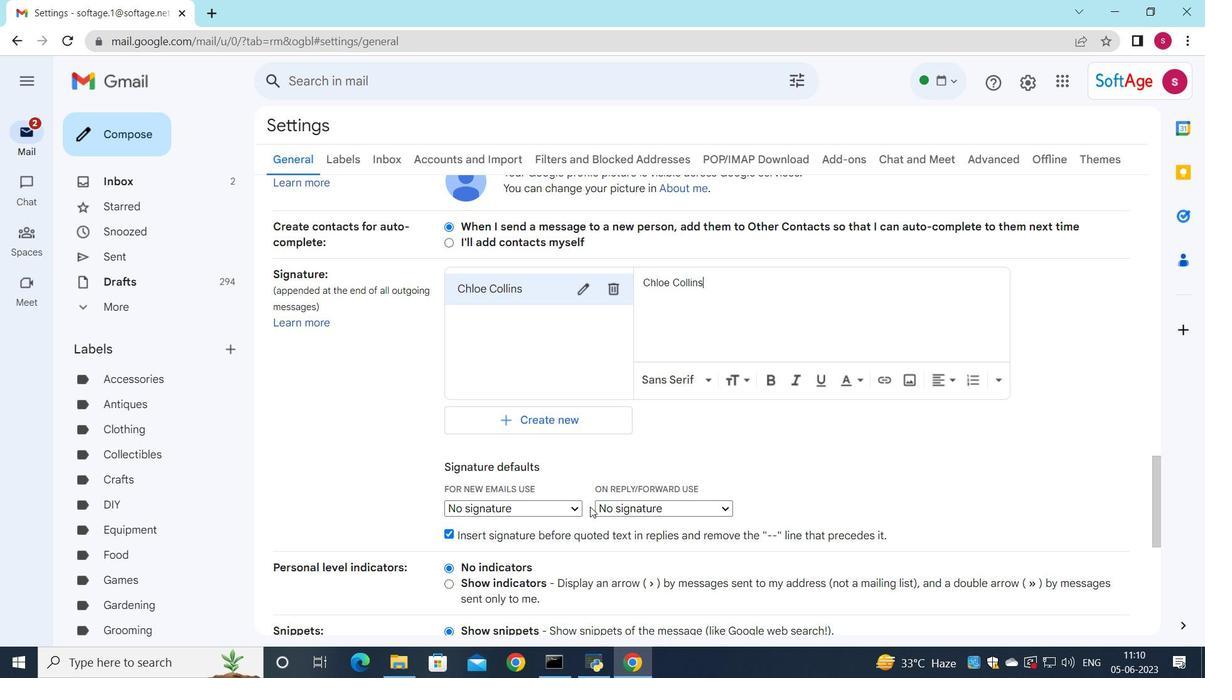 
Action: Mouse pressed left at (554, 510)
Screenshot: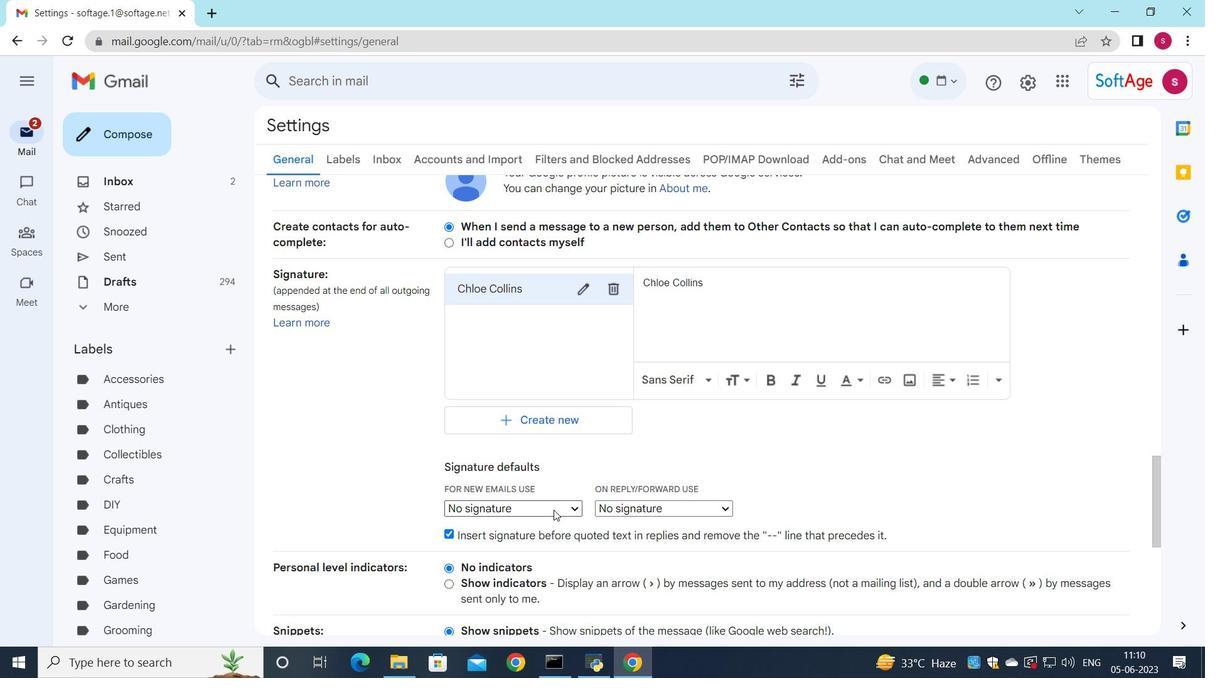 
Action: Mouse moved to (553, 533)
Screenshot: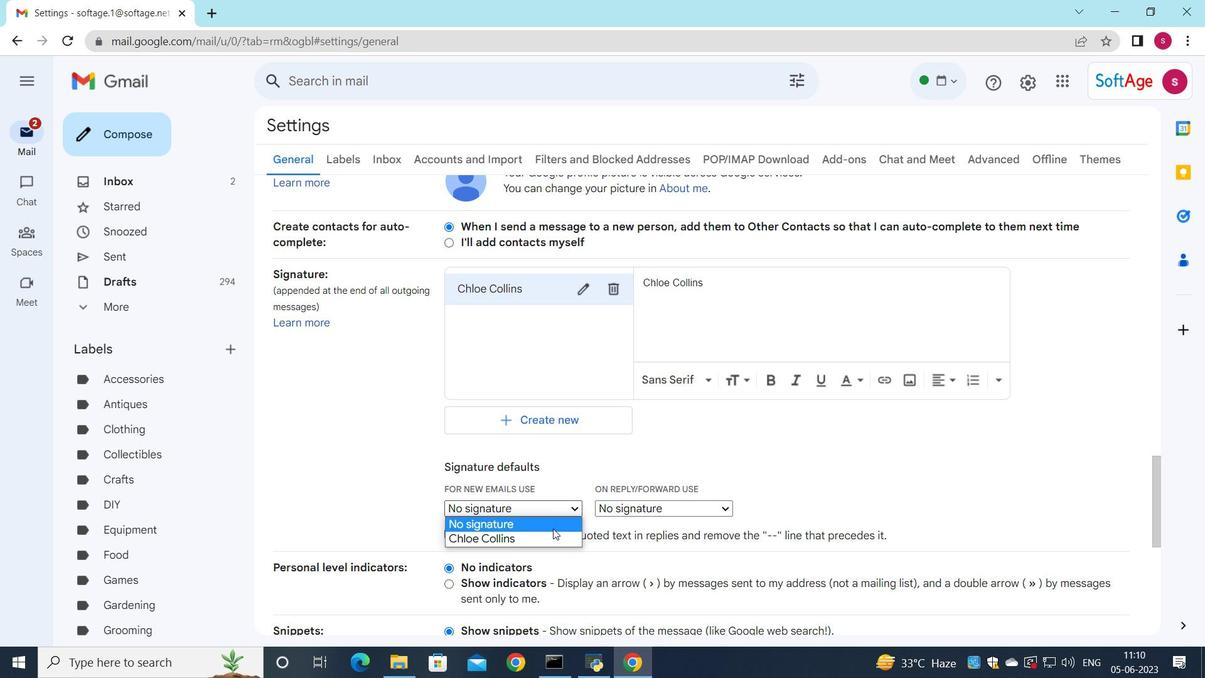 
Action: Mouse pressed left at (553, 533)
Screenshot: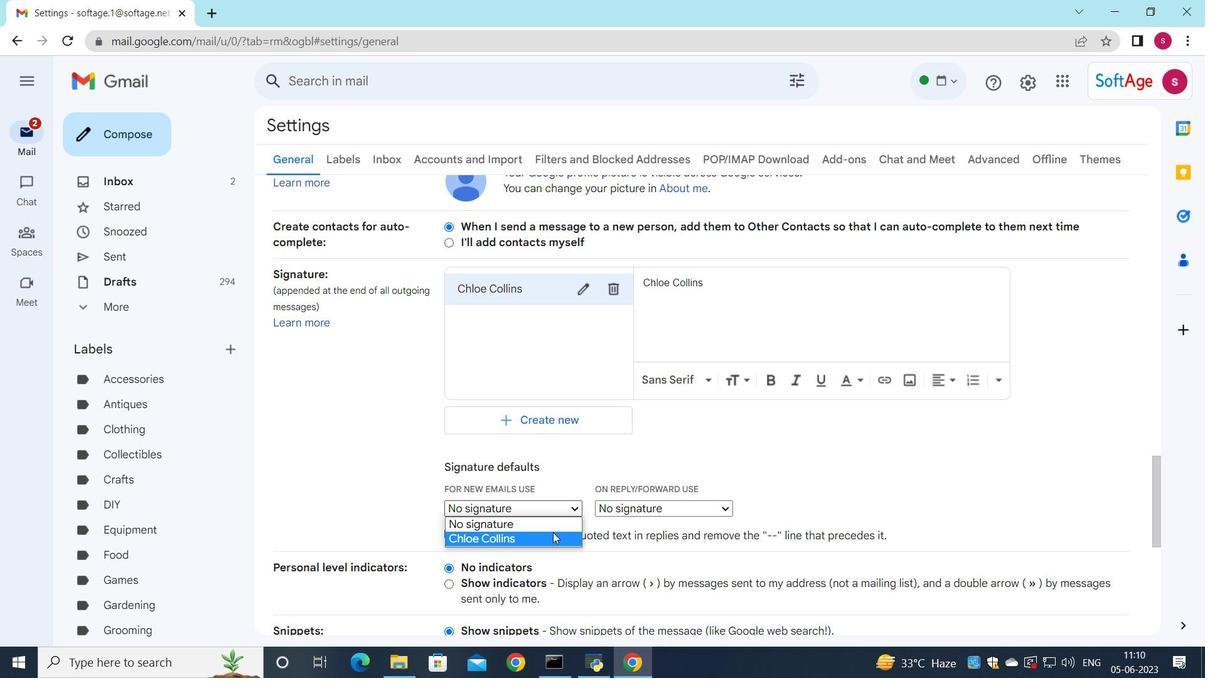 
Action: Mouse moved to (638, 503)
Screenshot: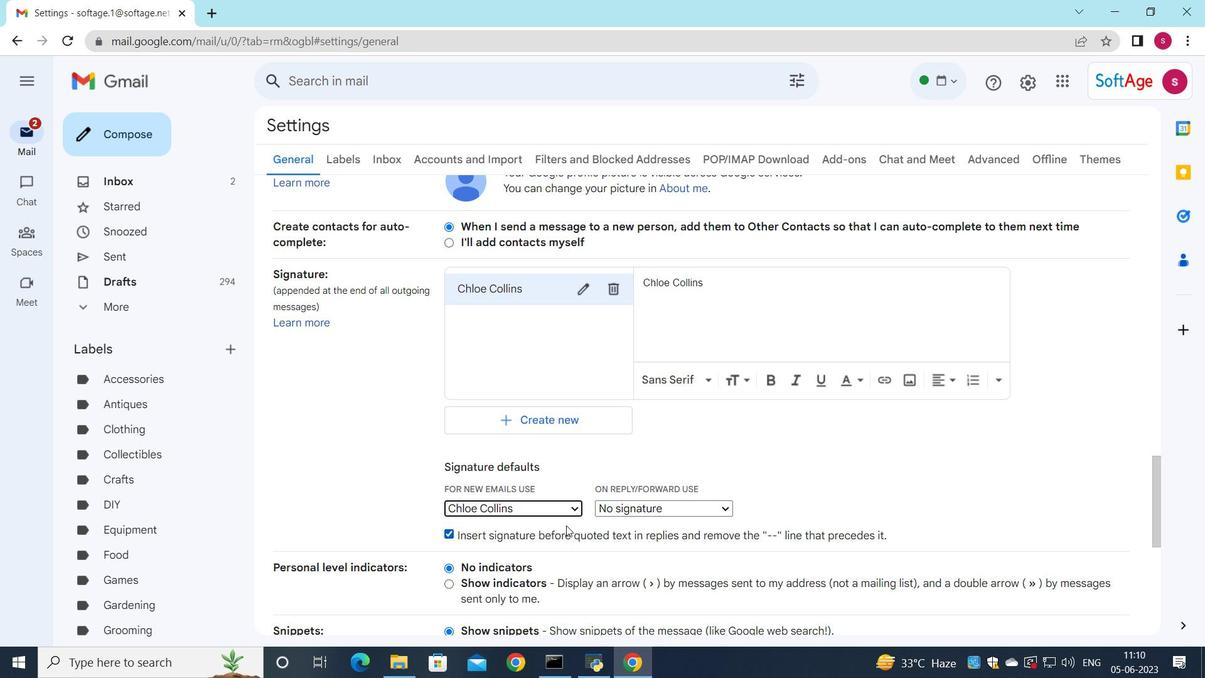 
Action: Mouse pressed left at (638, 503)
Screenshot: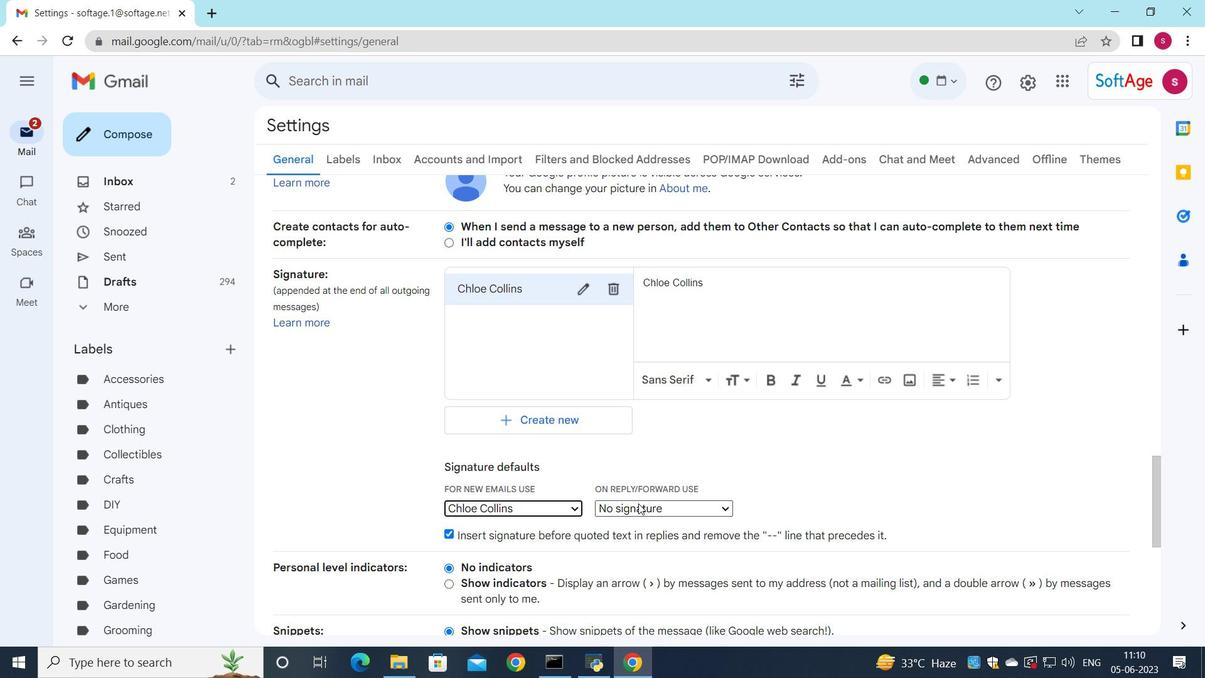 
Action: Mouse moved to (641, 533)
Screenshot: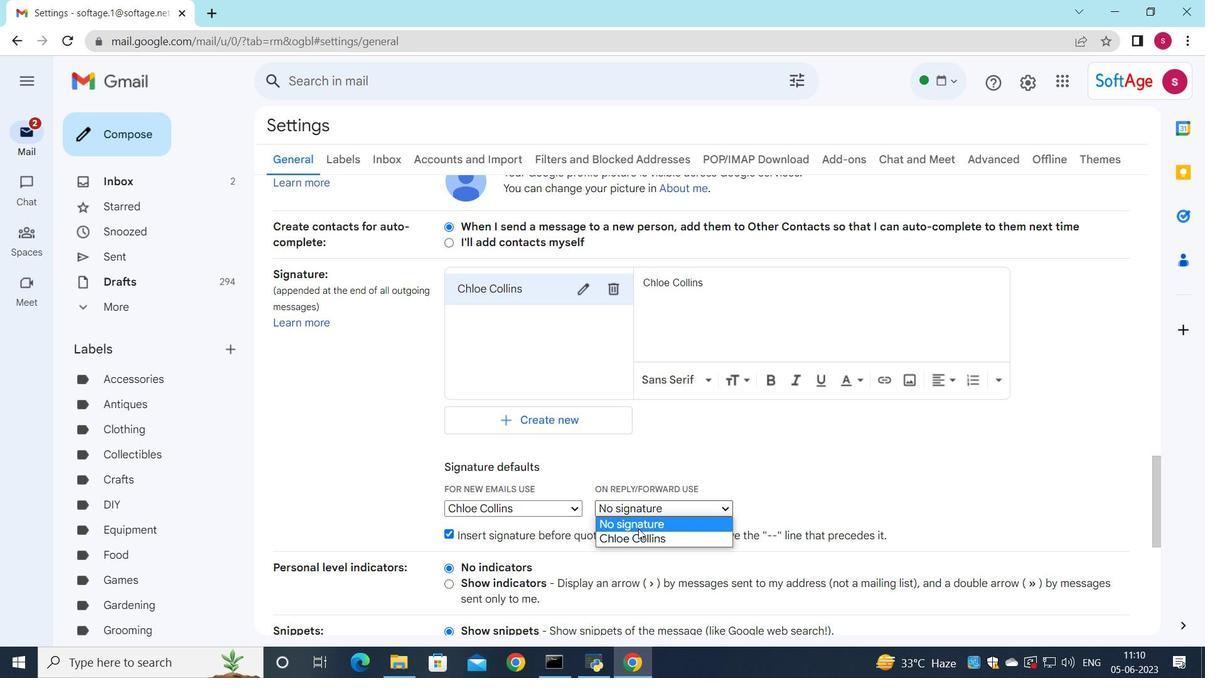 
Action: Mouse pressed left at (641, 533)
Screenshot: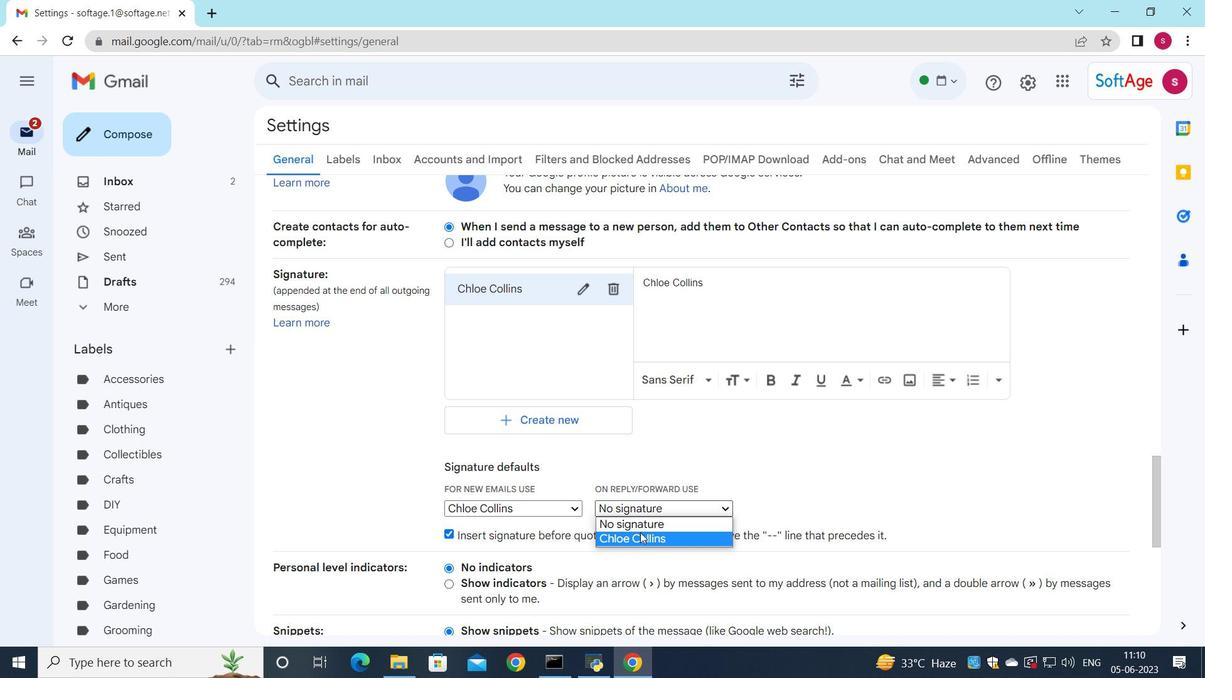 
Action: Mouse moved to (641, 521)
Screenshot: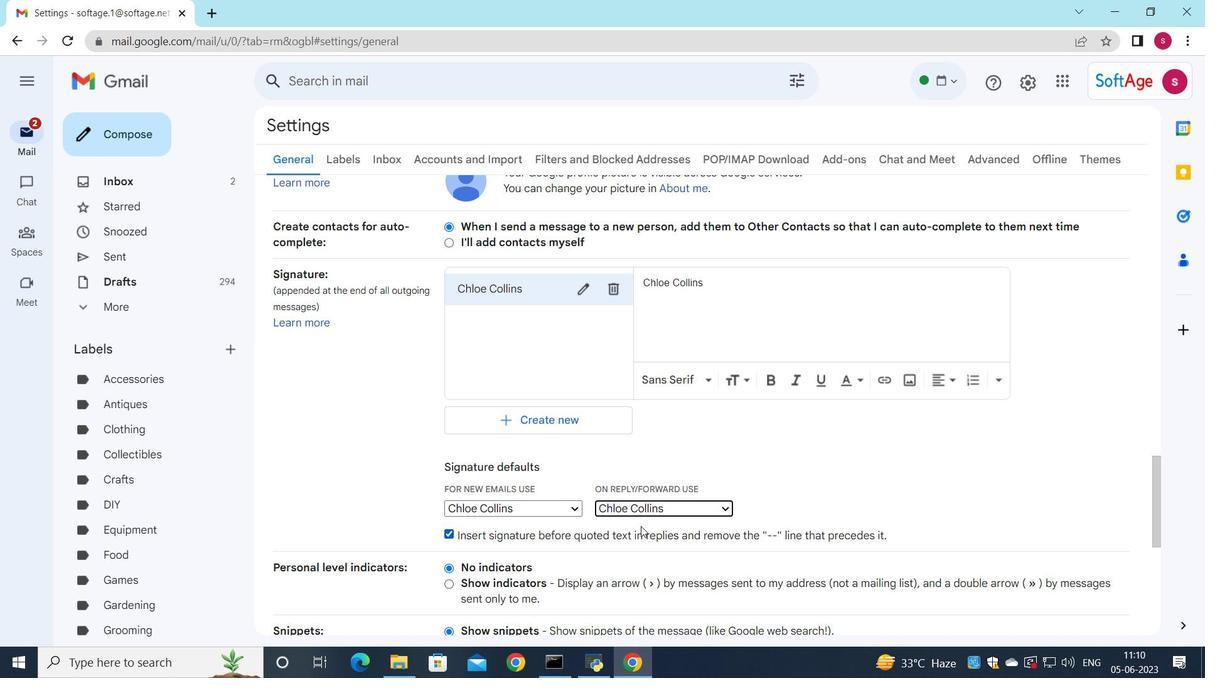 
Action: Mouse scrolled (641, 521) with delta (0, 0)
Screenshot: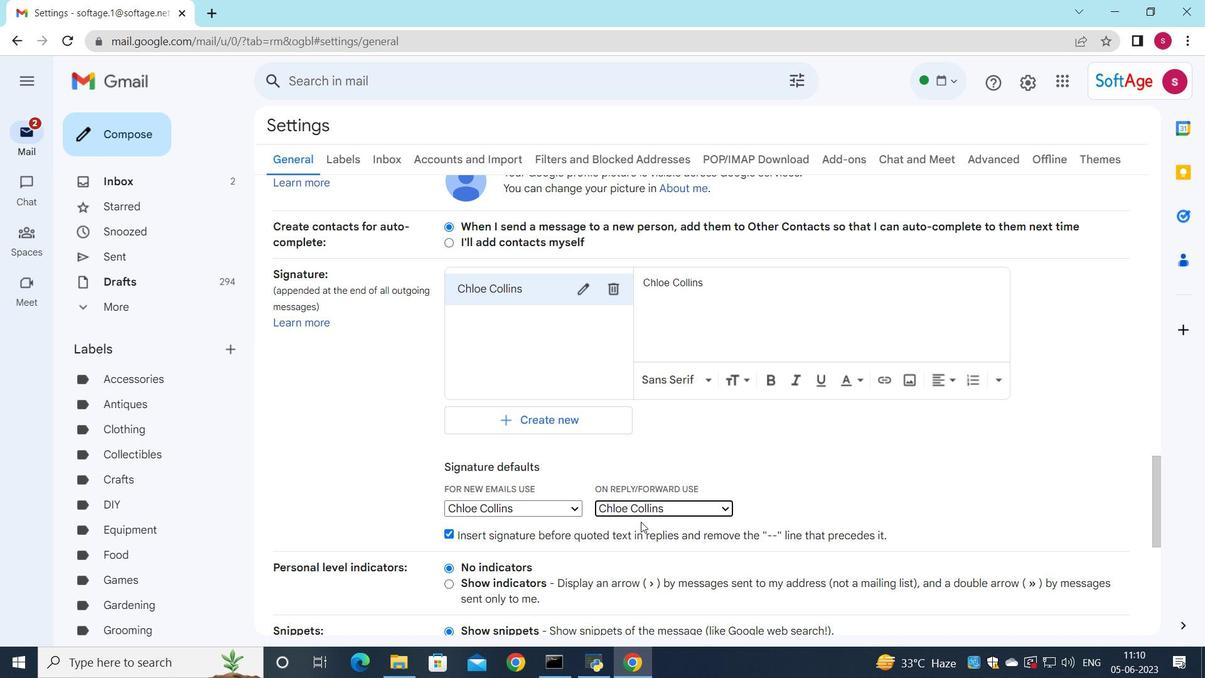 
Action: Mouse moved to (641, 521)
Screenshot: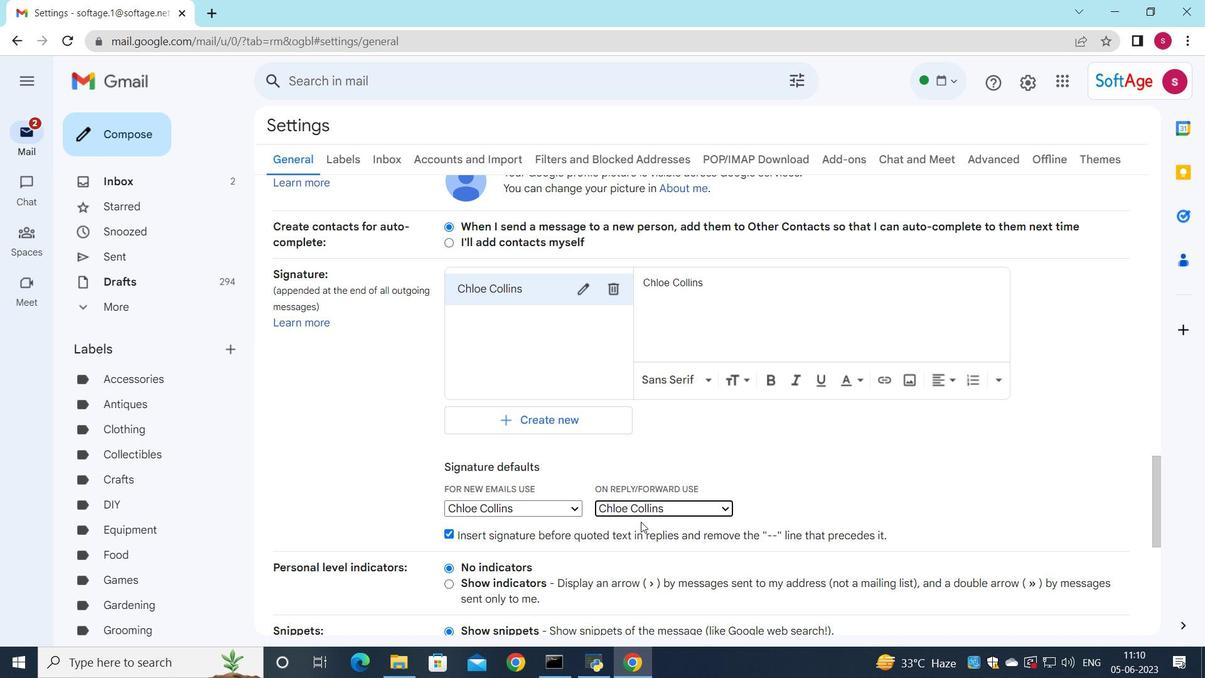 
Action: Mouse scrolled (641, 521) with delta (0, 0)
Screenshot: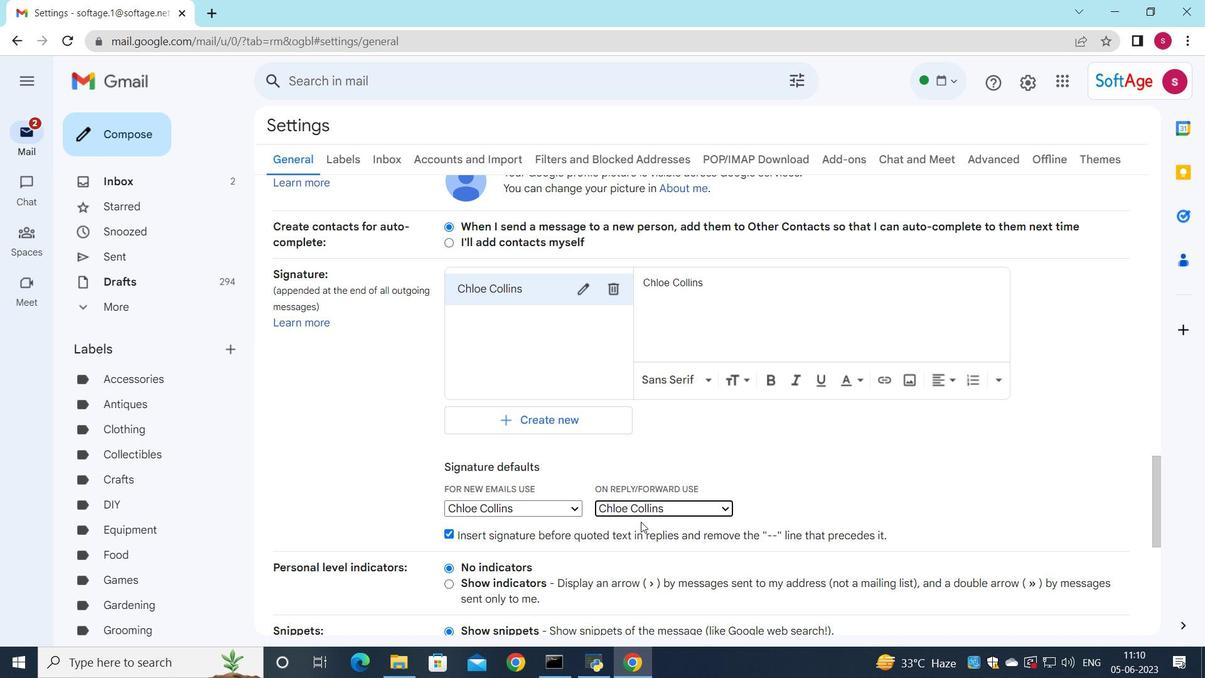 
Action: Mouse moved to (640, 521)
Screenshot: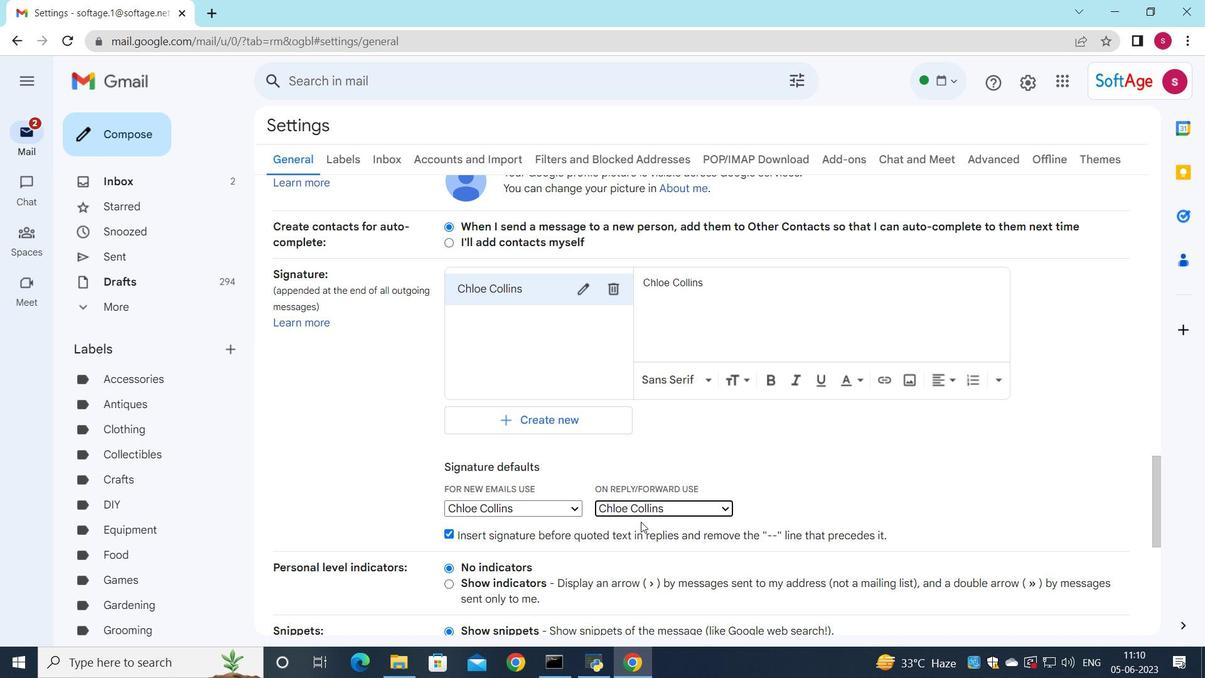 
Action: Mouse scrolled (640, 521) with delta (0, 0)
Screenshot: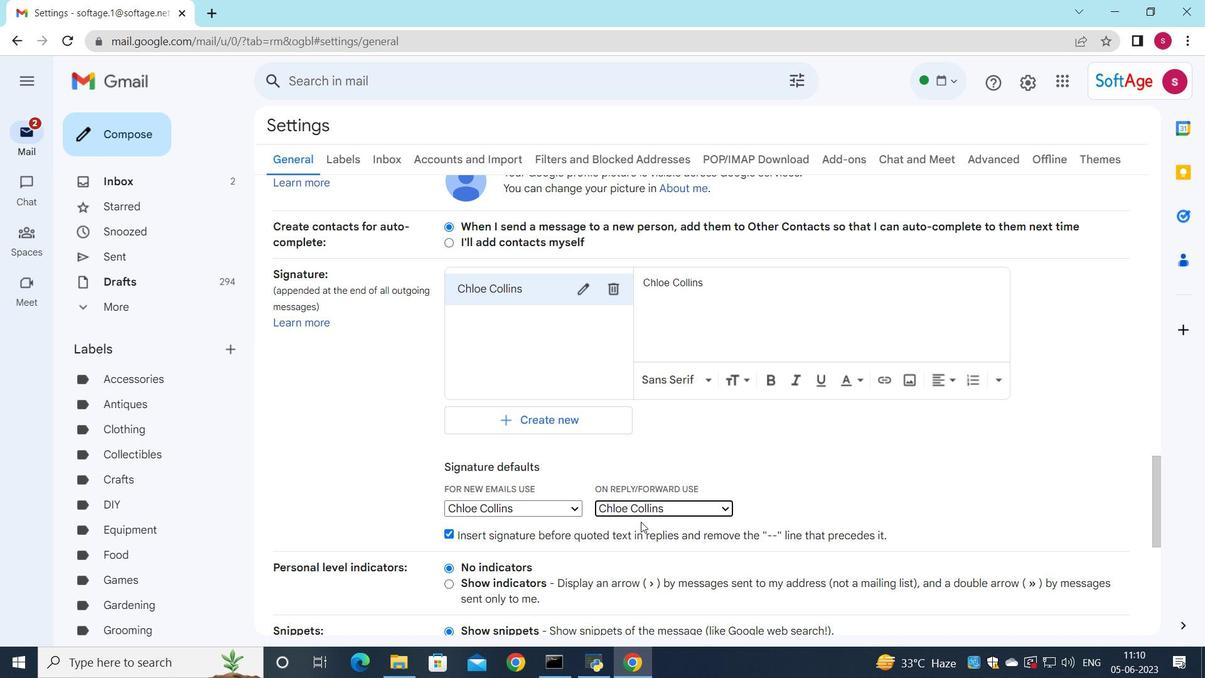 
Action: Mouse scrolled (640, 521) with delta (0, 0)
Screenshot: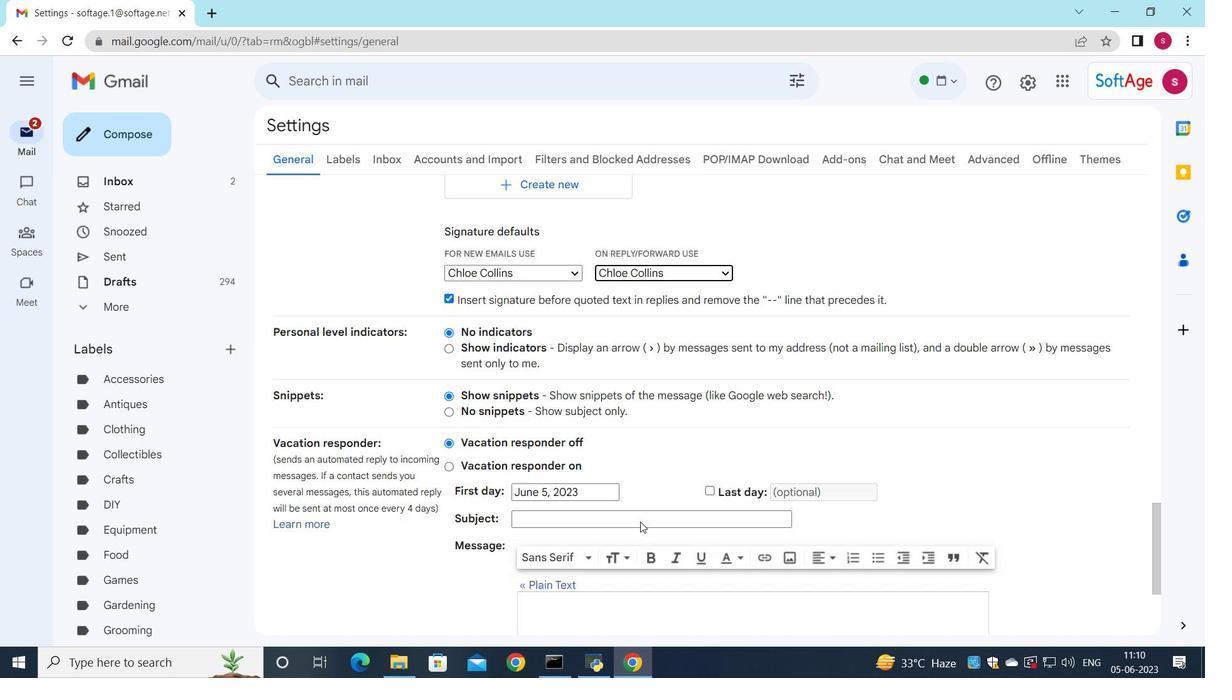 
Action: Mouse scrolled (640, 521) with delta (0, 0)
Screenshot: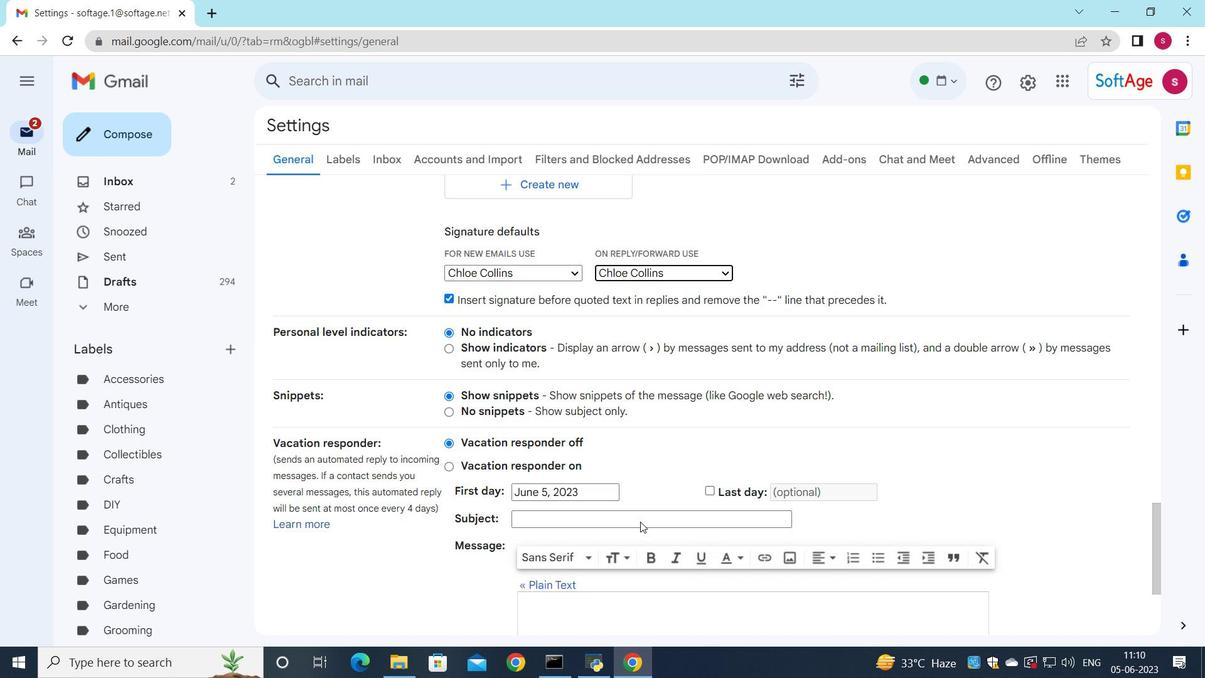 
Action: Mouse moved to (641, 595)
Screenshot: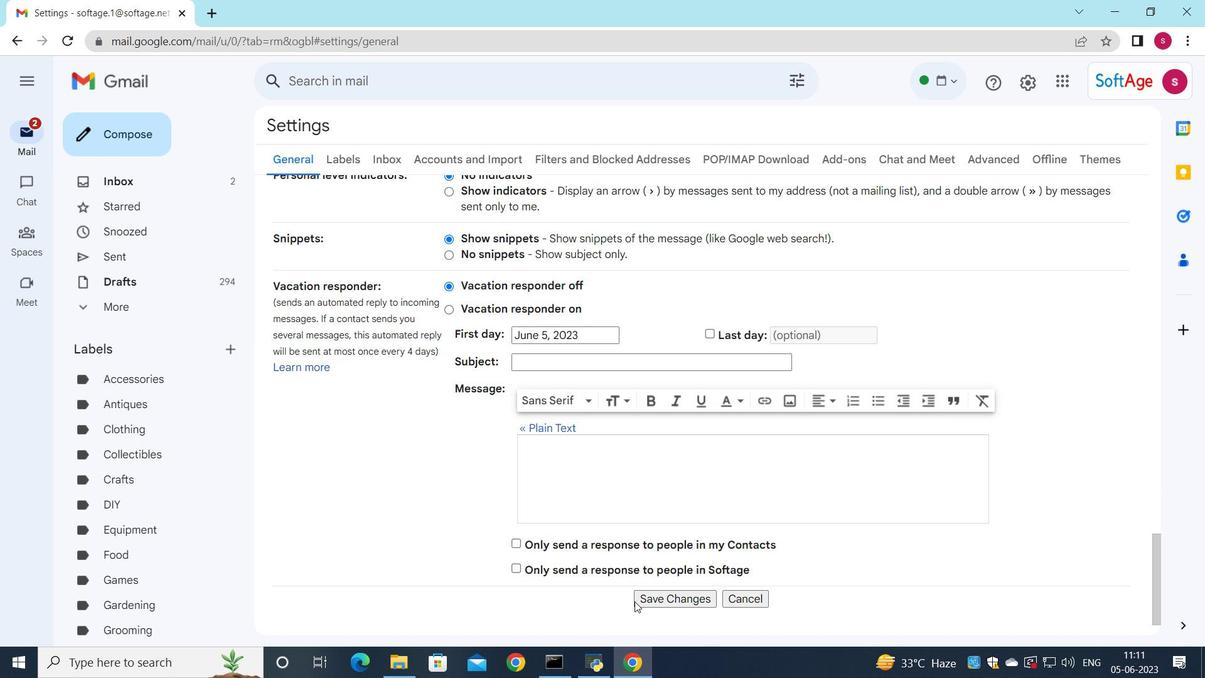 
Action: Mouse pressed left at (641, 595)
Screenshot: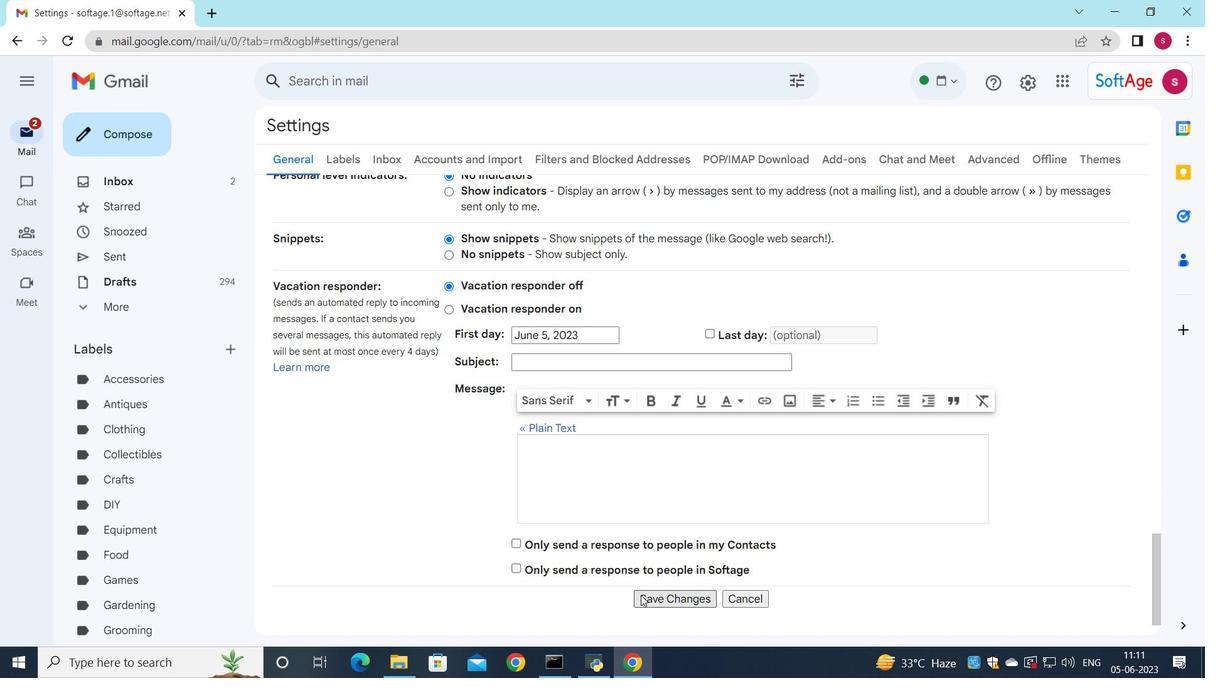 
Action: Mouse moved to (639, 180)
Screenshot: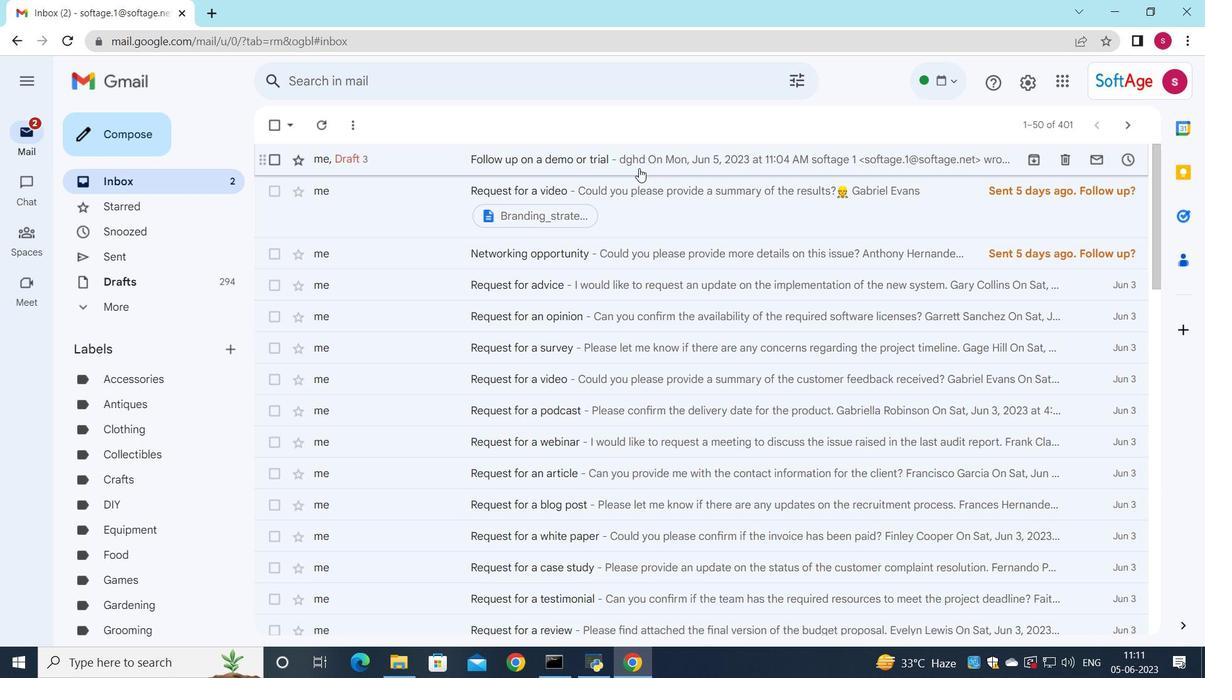 
Action: Mouse pressed left at (639, 180)
Screenshot: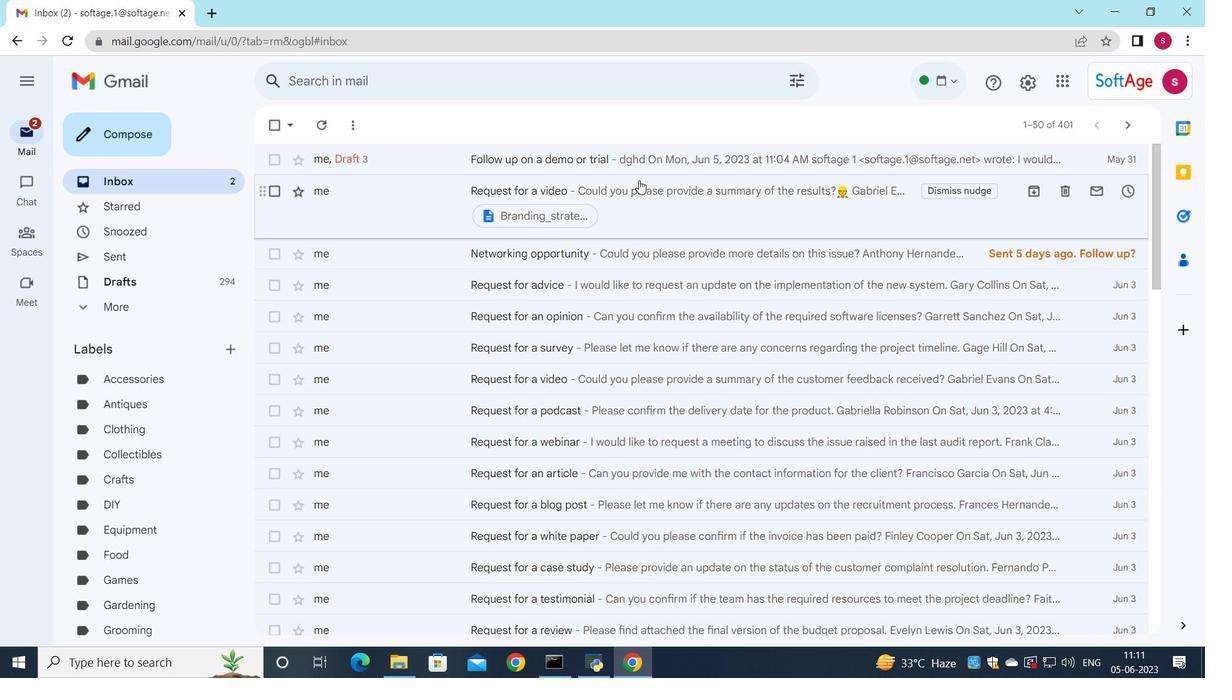 
Action: Mouse moved to (524, 494)
Screenshot: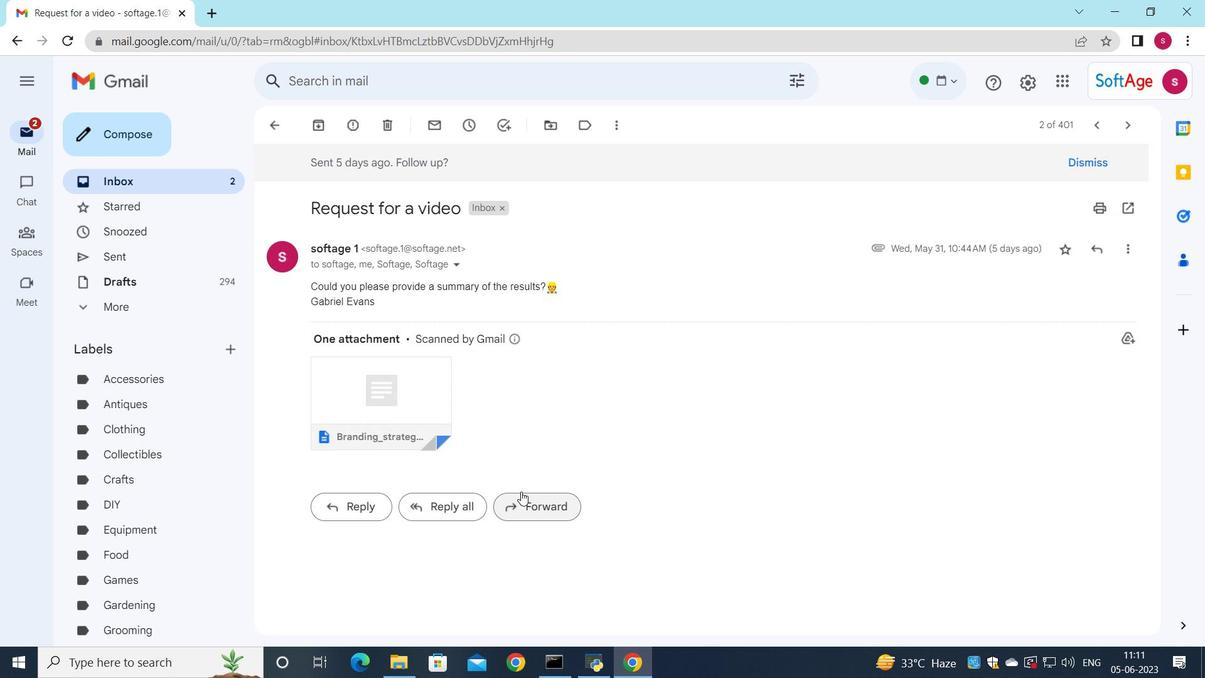 
Action: Mouse pressed left at (524, 494)
Screenshot: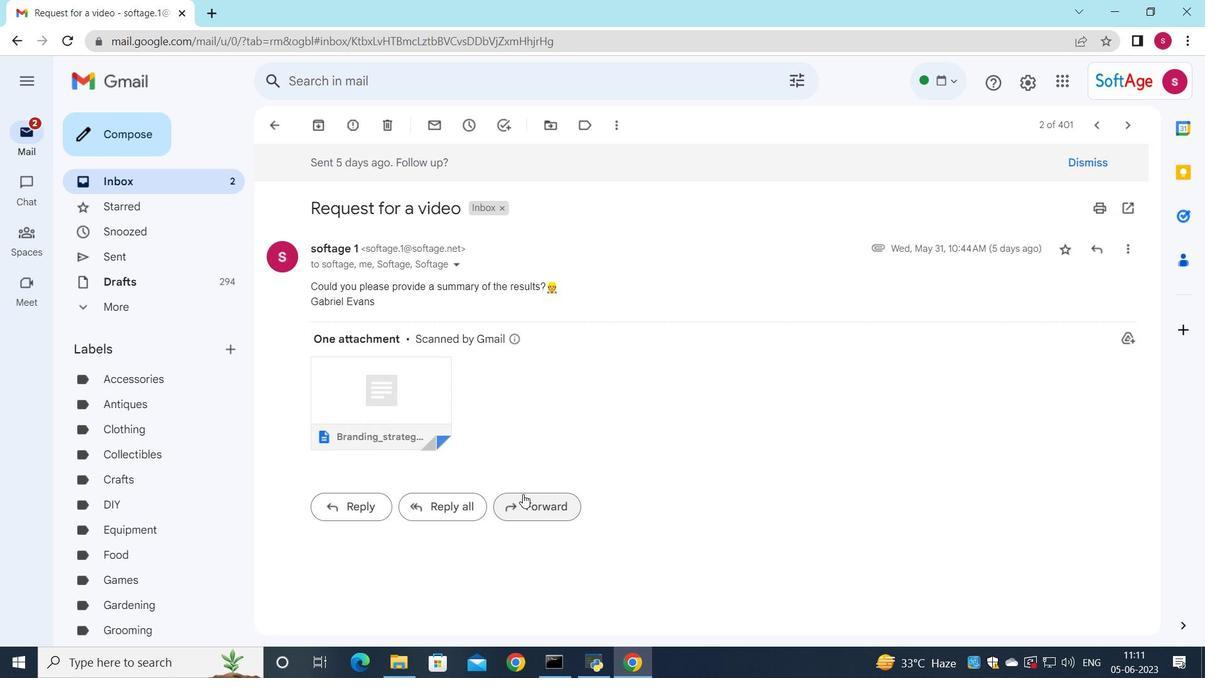 
Action: Mouse moved to (340, 478)
Screenshot: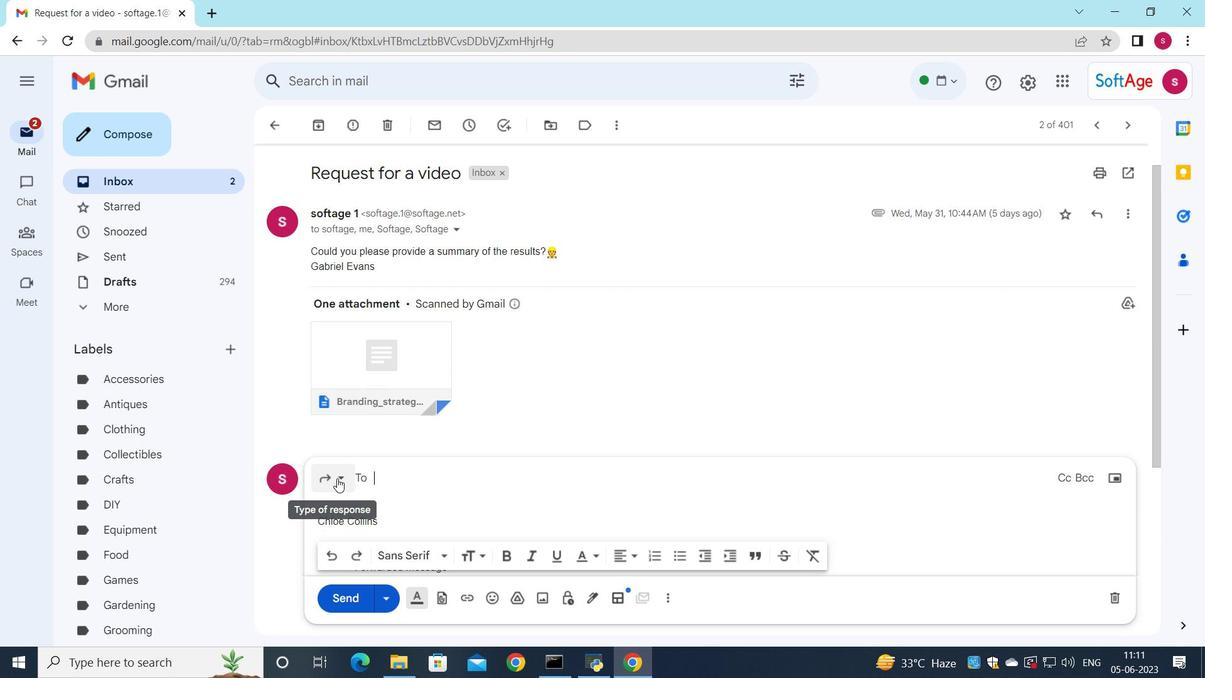 
Action: Mouse pressed left at (340, 478)
Screenshot: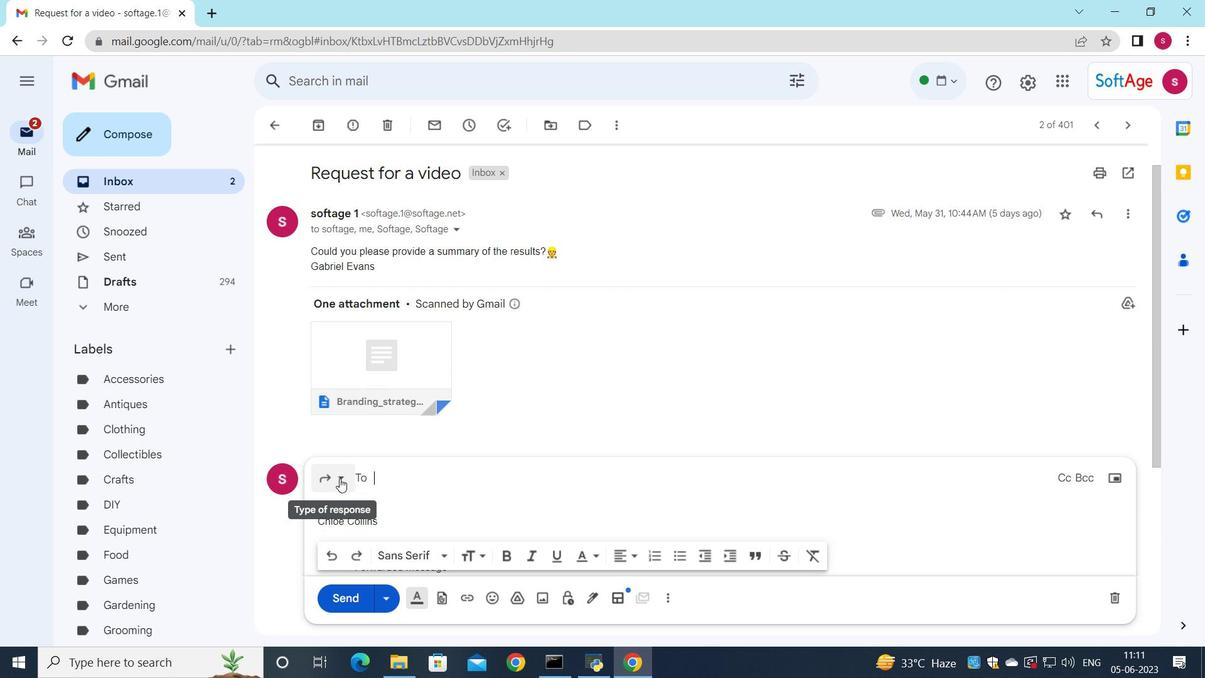 
Action: Mouse moved to (386, 423)
Screenshot: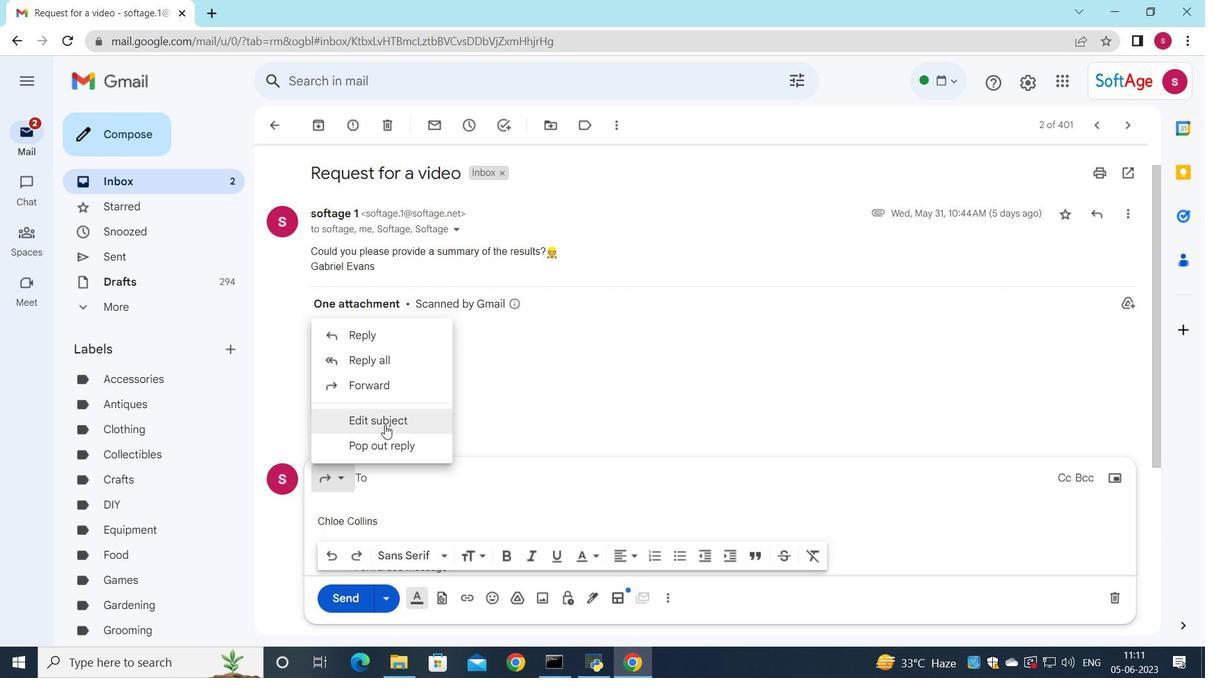 
Action: Mouse pressed left at (386, 423)
Screenshot: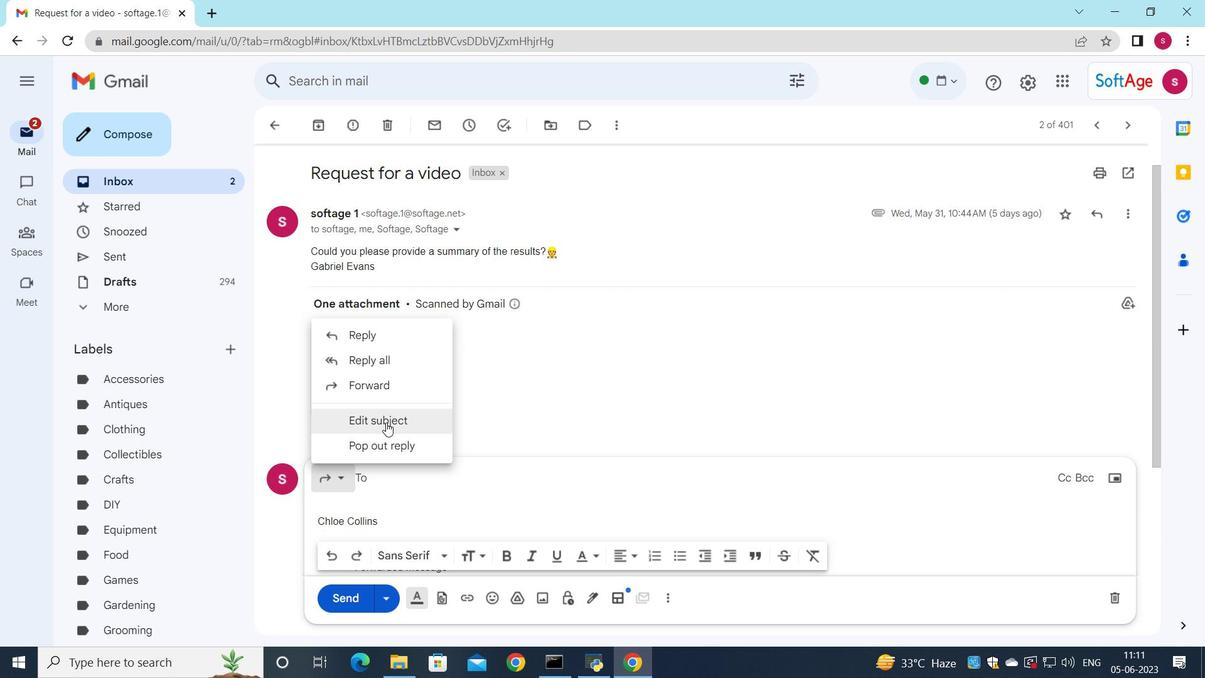 
Action: Mouse moved to (744, 293)
Screenshot: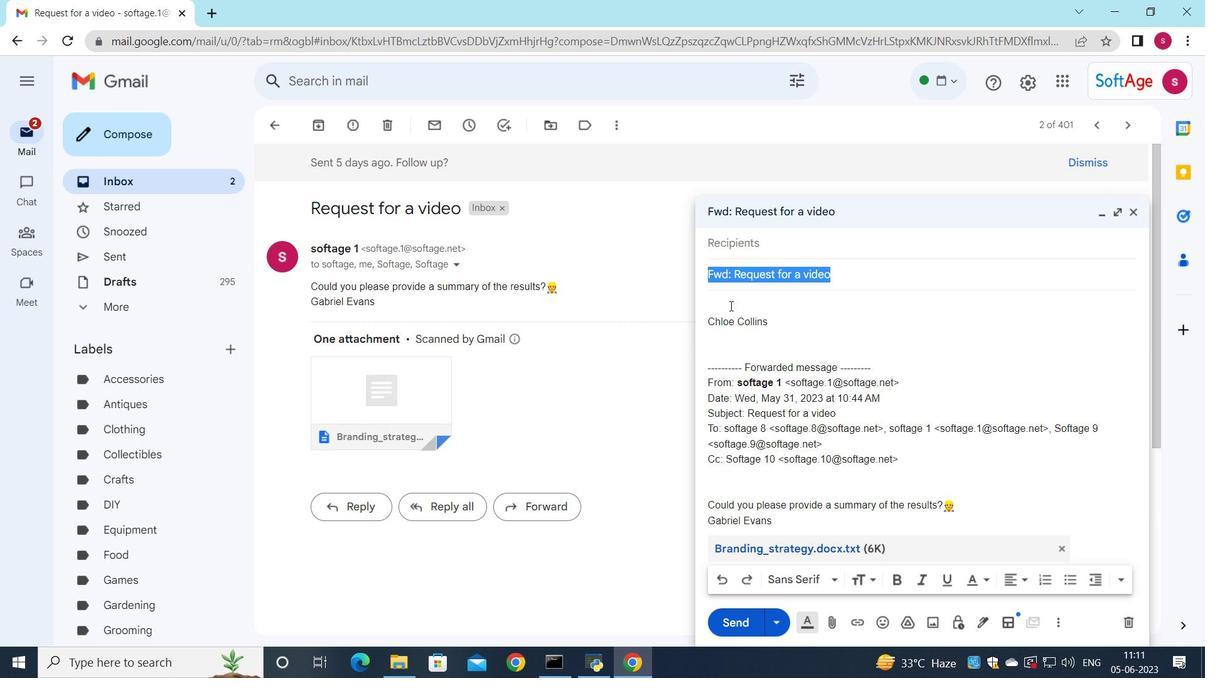 
Action: Key pressed <Key.shift>Partnership<Key.space>proposal
Screenshot: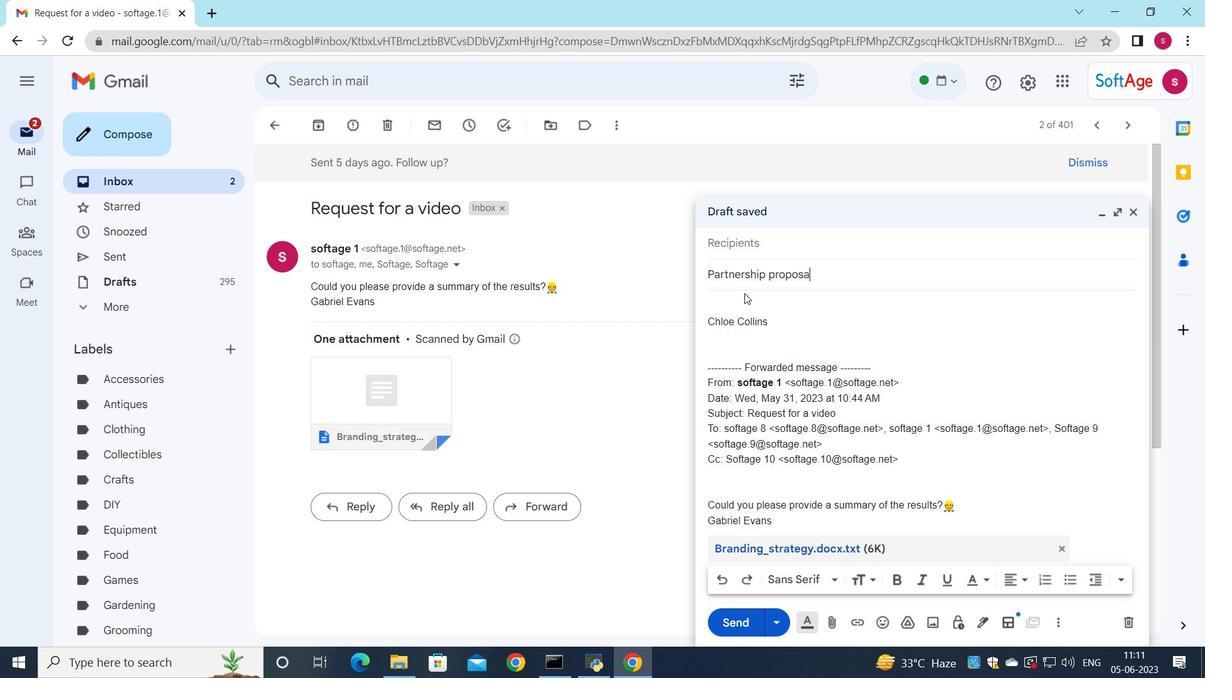 
Action: Mouse moved to (739, 248)
Screenshot: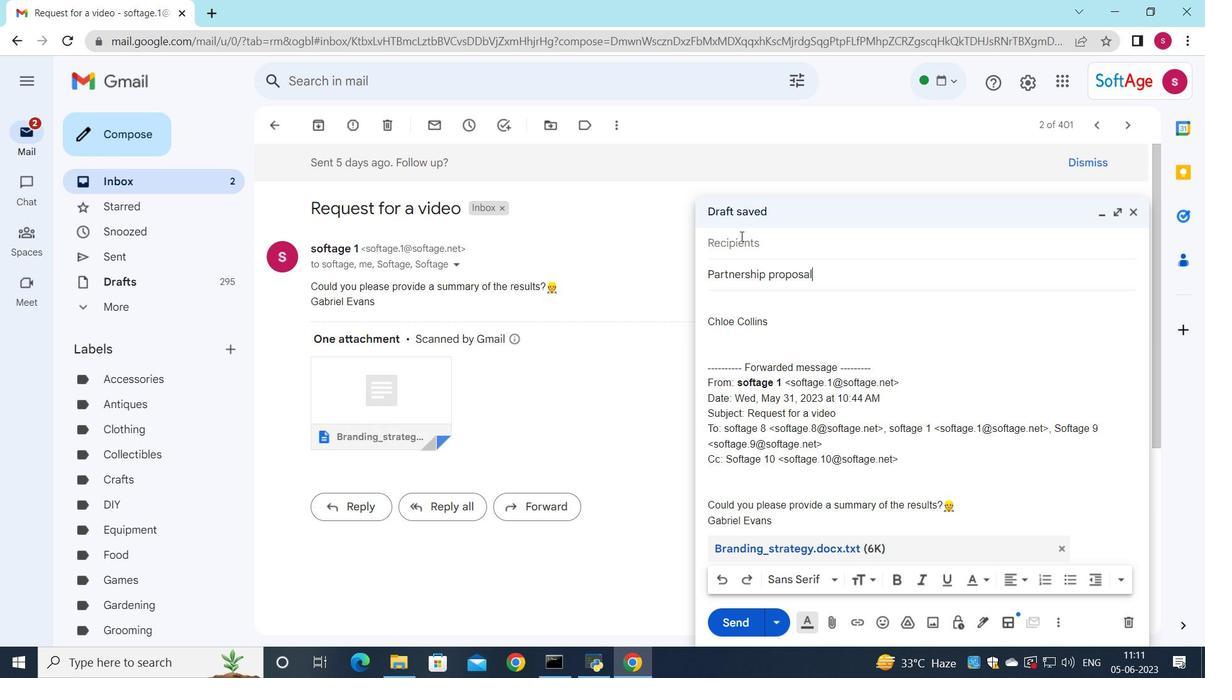 
Action: Mouse pressed left at (739, 248)
Screenshot: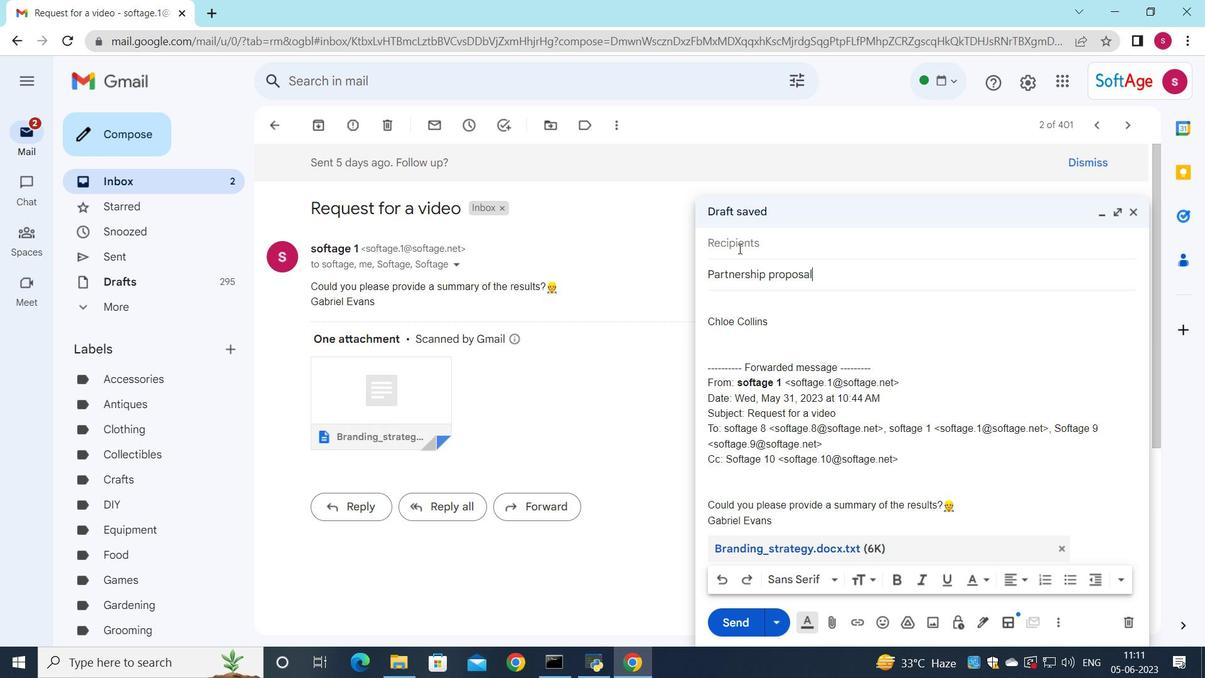 
Action: Key pressed s
Screenshot: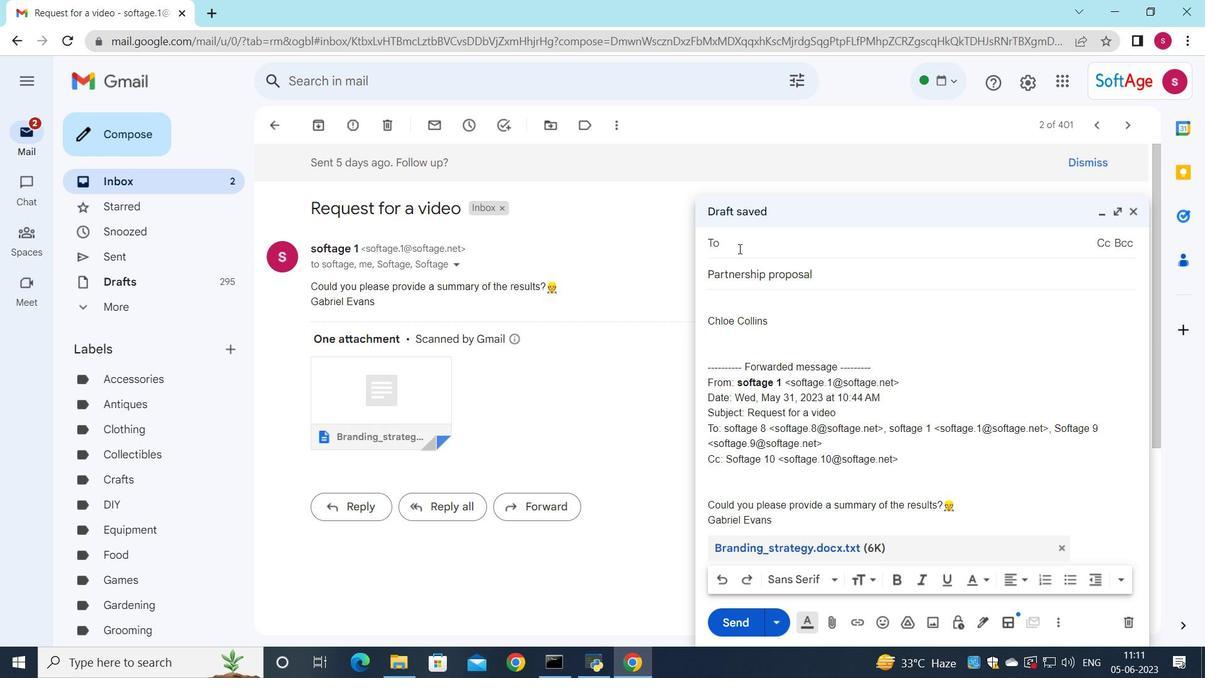 
Action: Mouse moved to (803, 480)
Screenshot: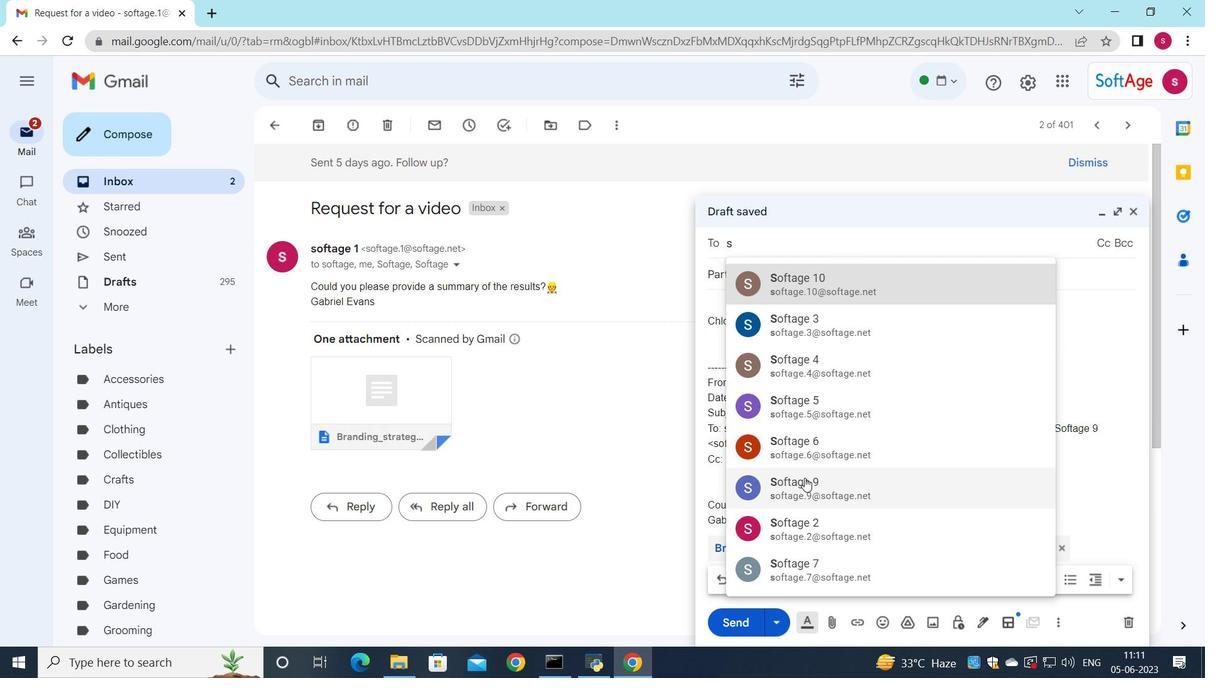 
Action: Mouse pressed left at (803, 480)
Screenshot: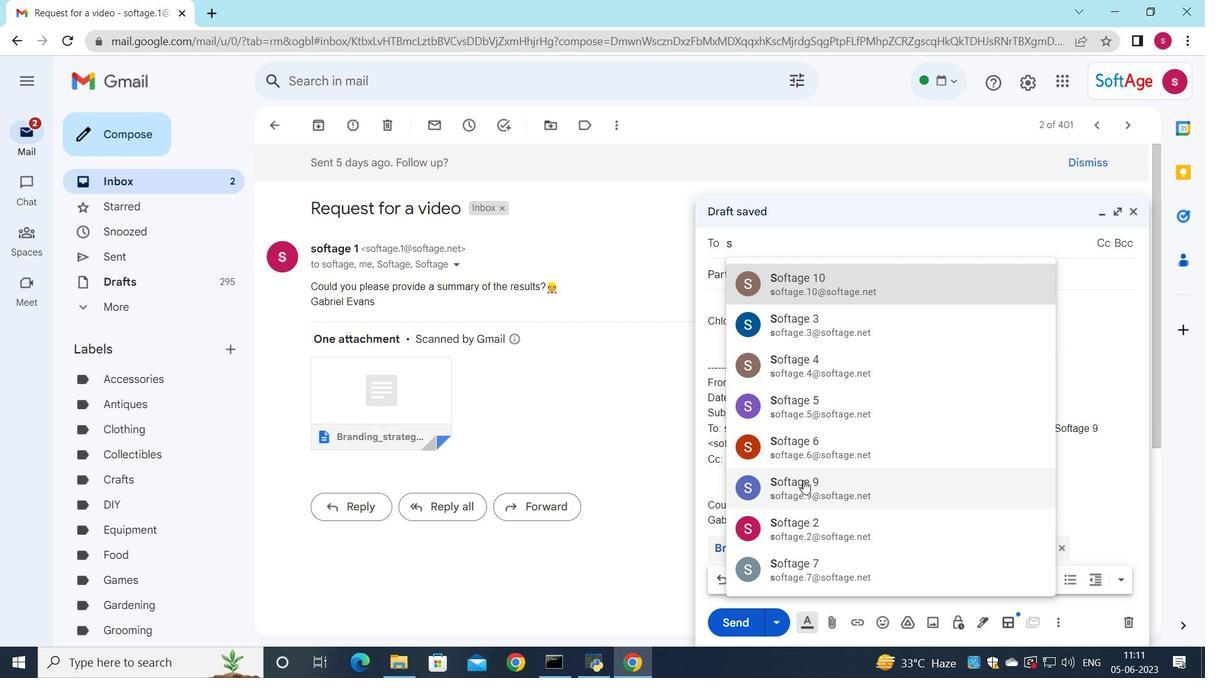 
Action: Mouse moved to (729, 322)
Screenshot: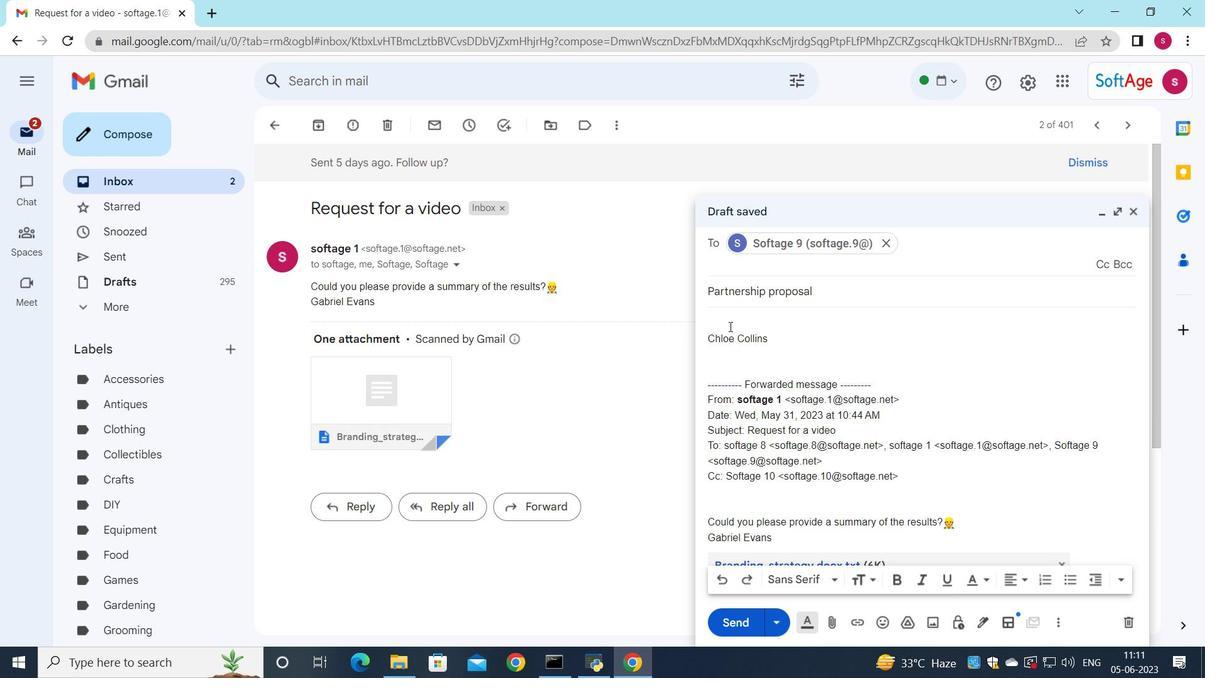 
Action: Mouse pressed left at (729, 322)
Screenshot: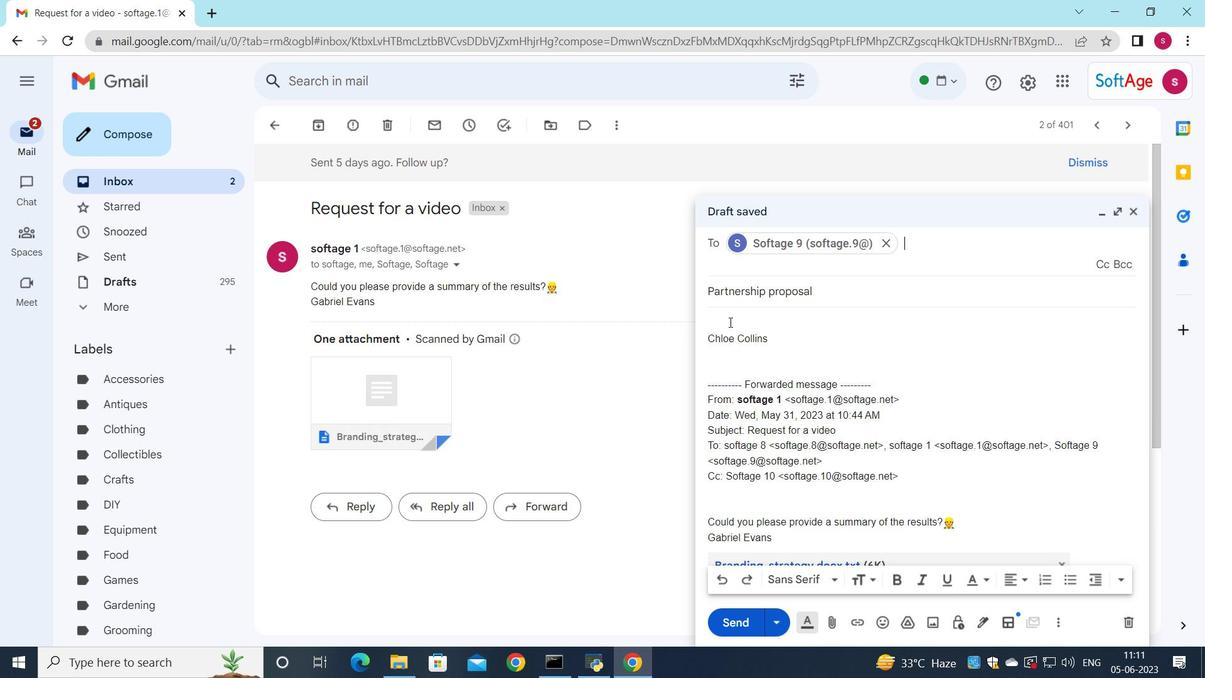 
Action: Mouse moved to (773, 326)
Screenshot: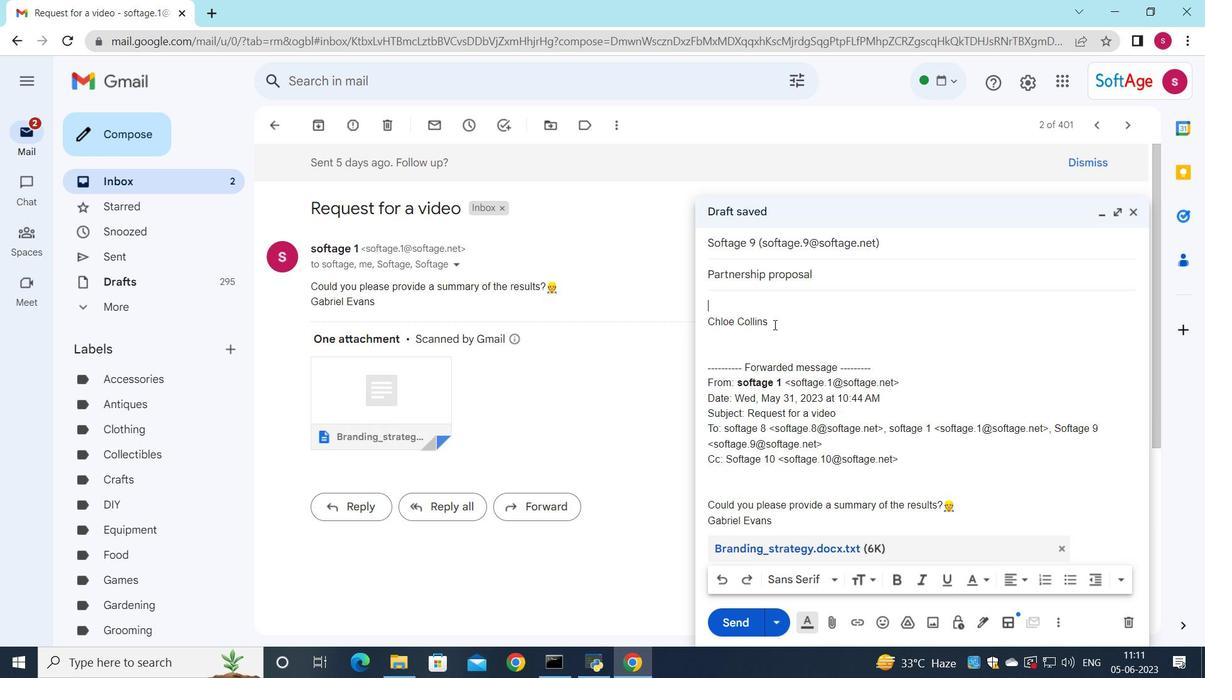 
Action: Key pressed <Key.shift_r><Key.shift_r><Key.shift_r><Key.shift_r><Key.shift_r><Key.shift_r><Key.shift_r>I<Key.space>would<Key.space>like<Key.space>to<Key.space>schedule<Key.space>a<Key.space>meeting<Key.space>to<Key.space>discuss<Key.space>y<Key.backspace>the<Key.space>latest<Key.space>developments<Key.space>in<Key.space>the<Key.space>project.
Screenshot: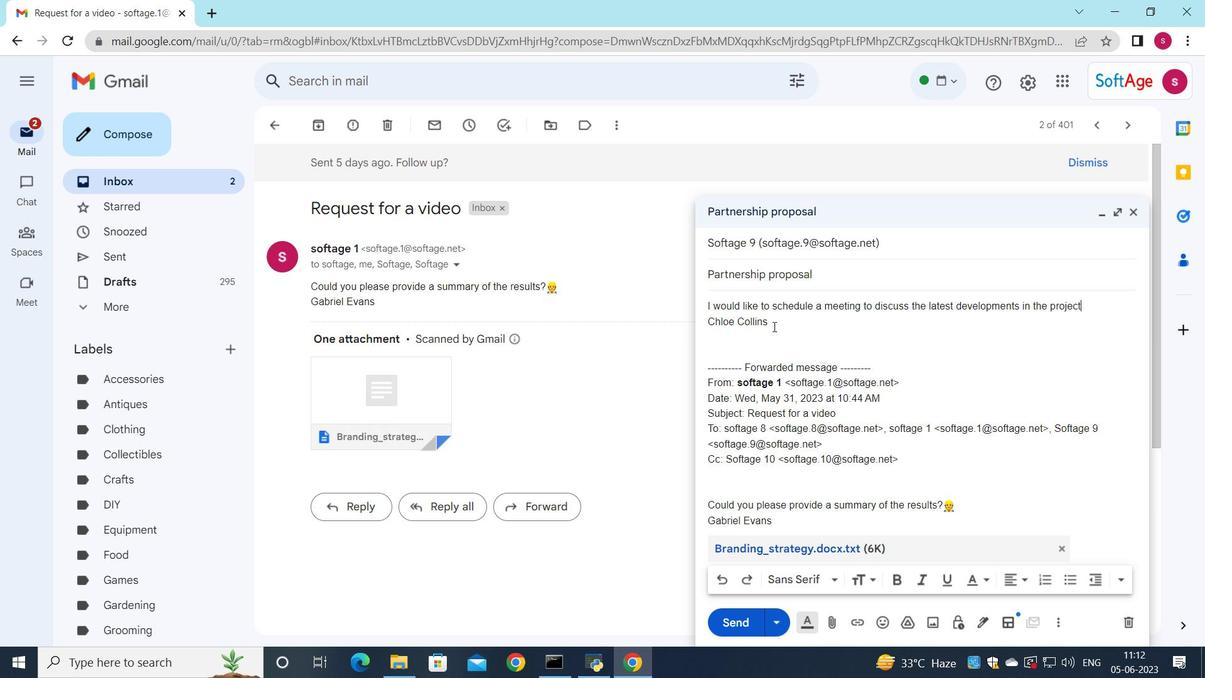 
Action: Mouse moved to (1097, 305)
Screenshot: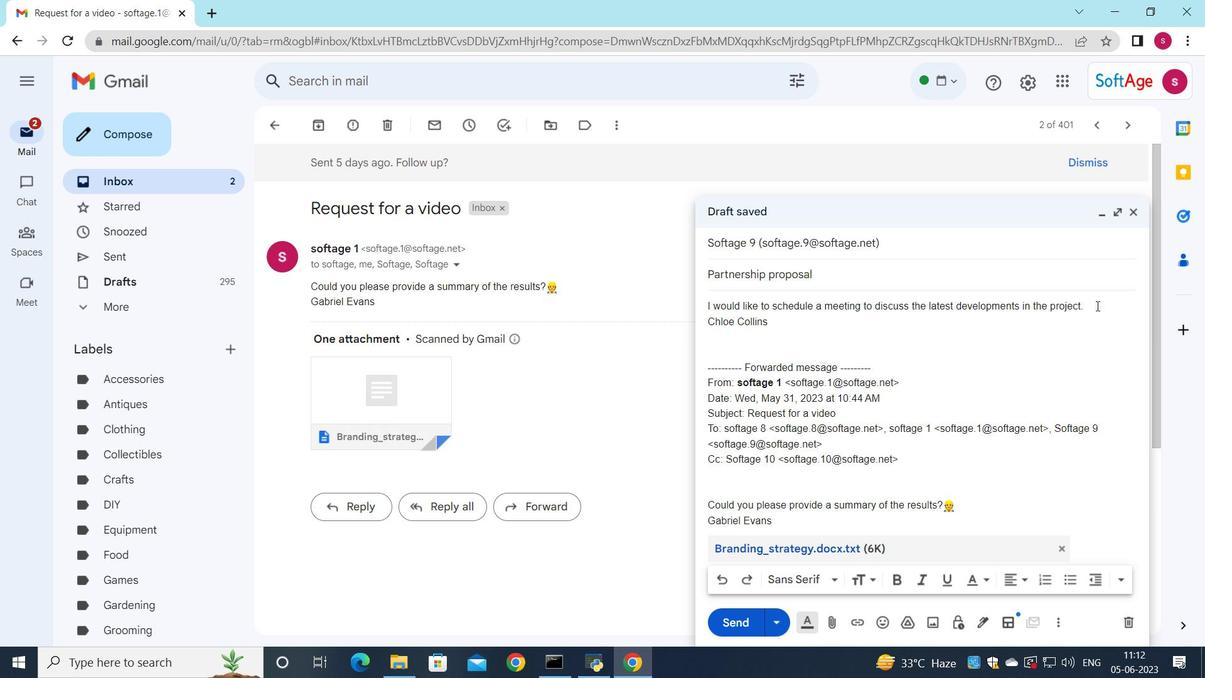 
Action: Mouse pressed left at (1097, 305)
Screenshot: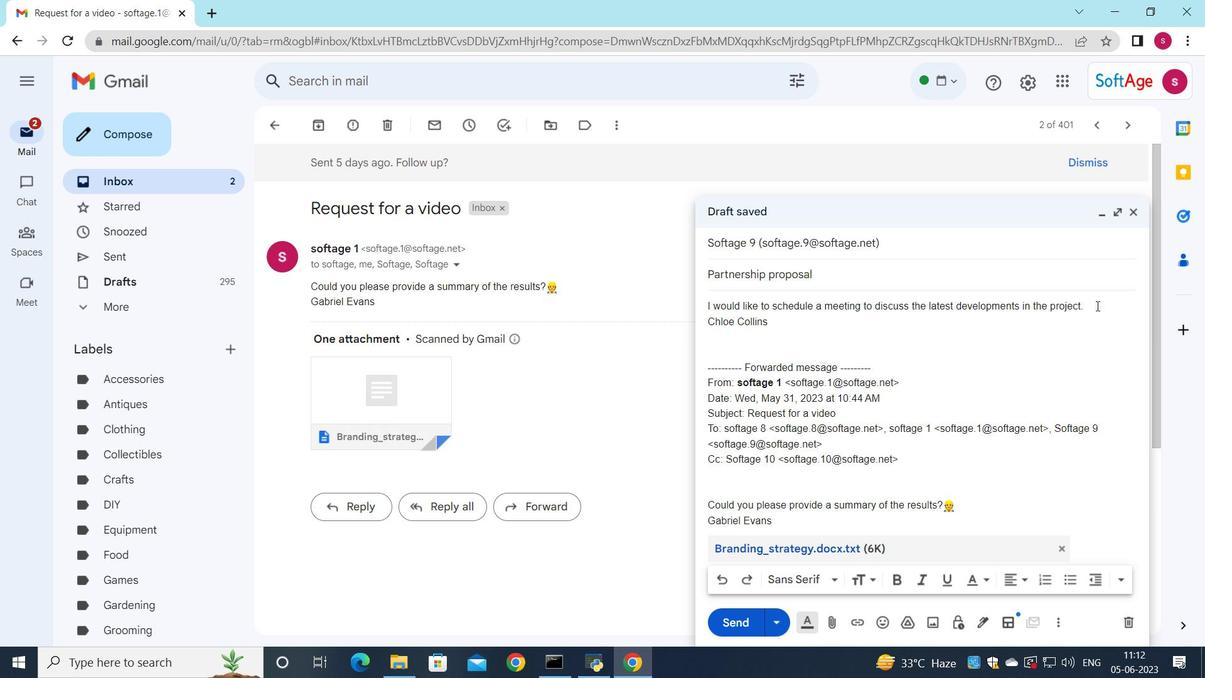 
Action: Mouse moved to (836, 581)
Screenshot: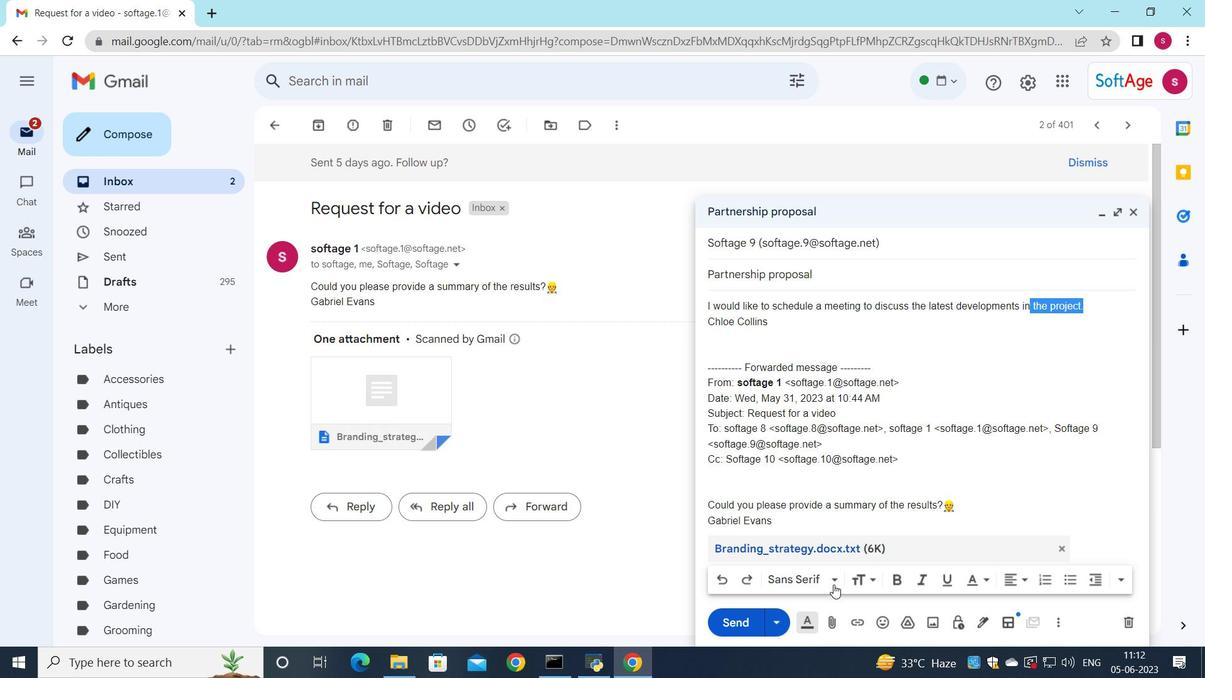 
Action: Mouse pressed left at (836, 581)
Screenshot: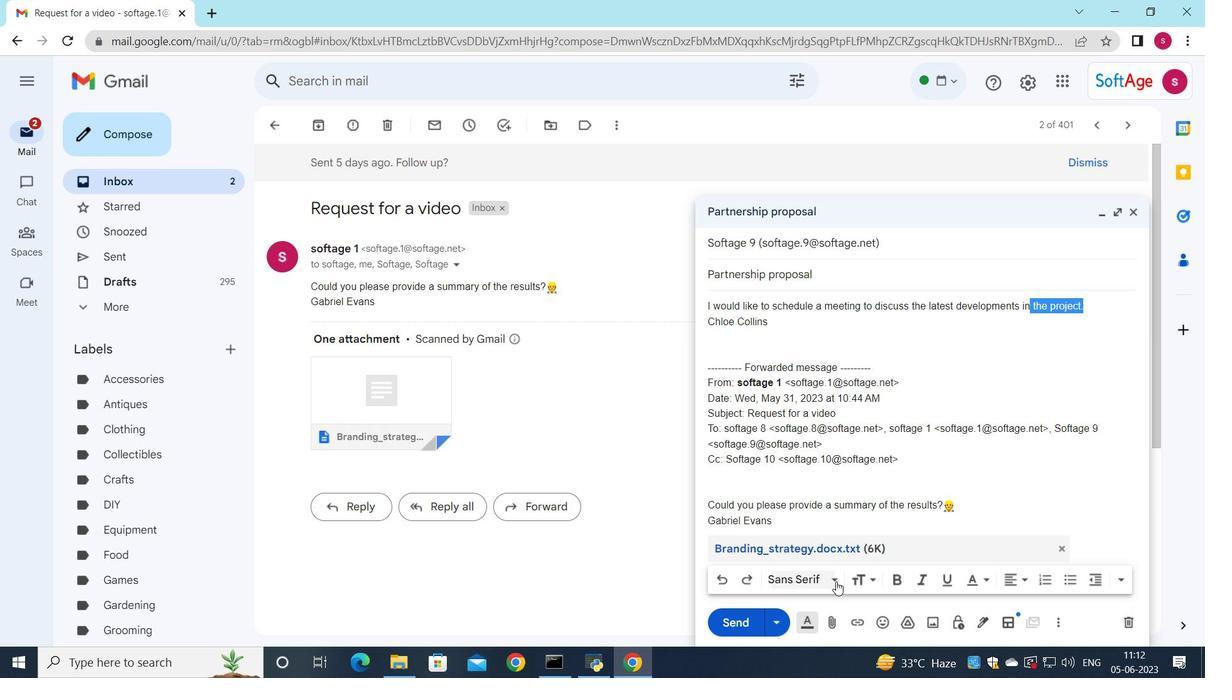 
Action: Mouse moved to (833, 330)
Screenshot: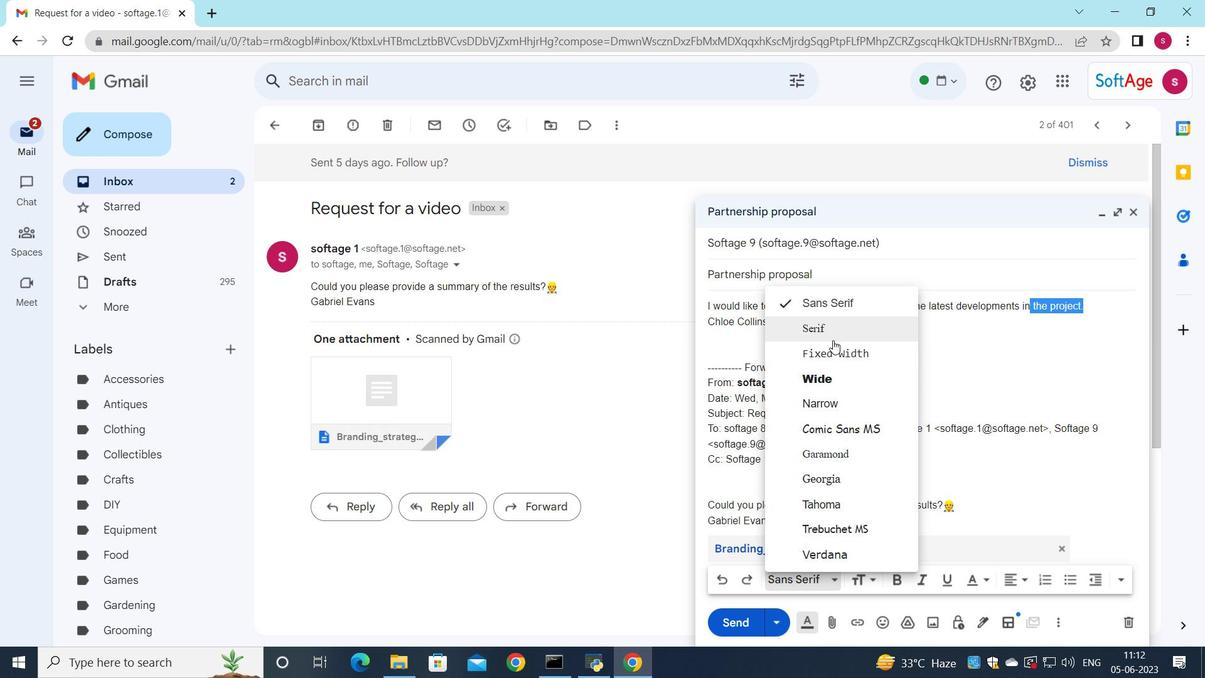 
Action: Mouse pressed left at (833, 330)
Screenshot: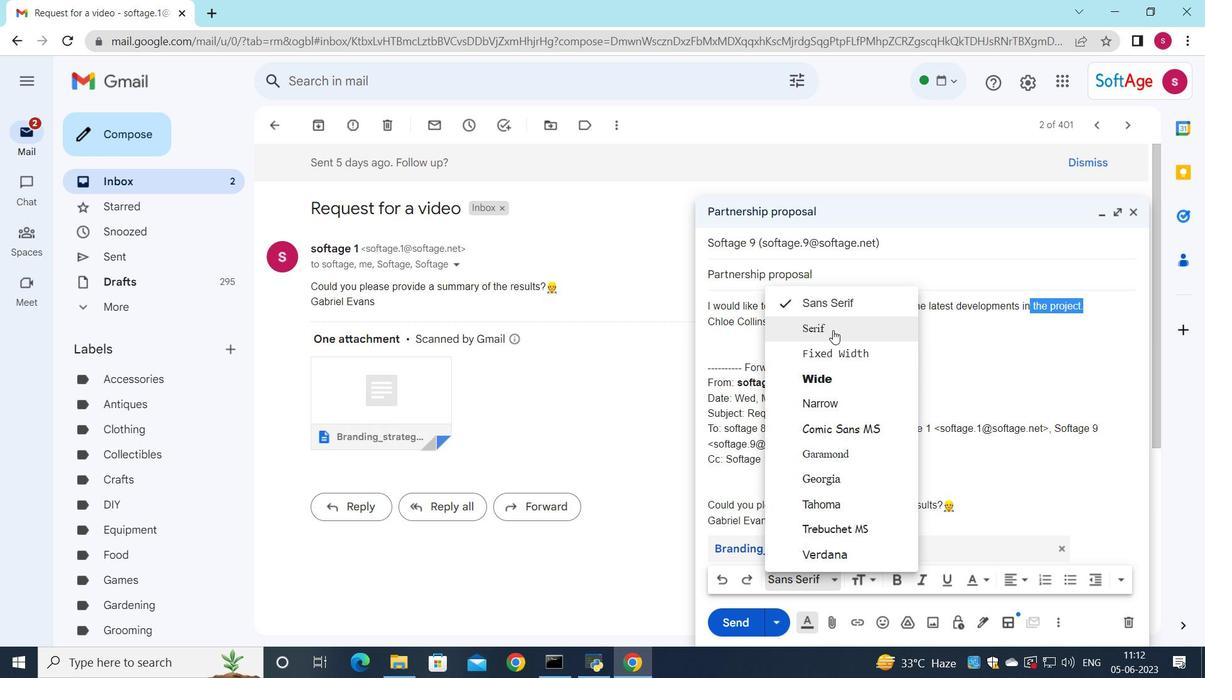 
Action: Mouse moved to (900, 576)
Screenshot: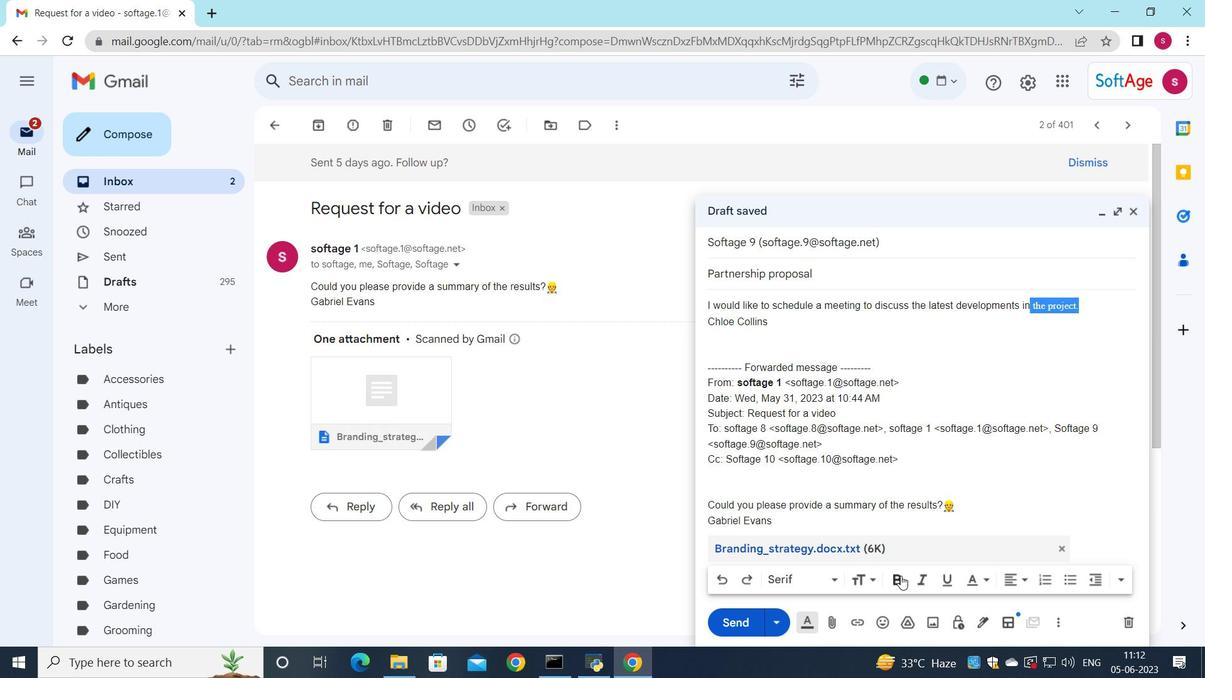 
Action: Mouse pressed left at (900, 576)
Screenshot: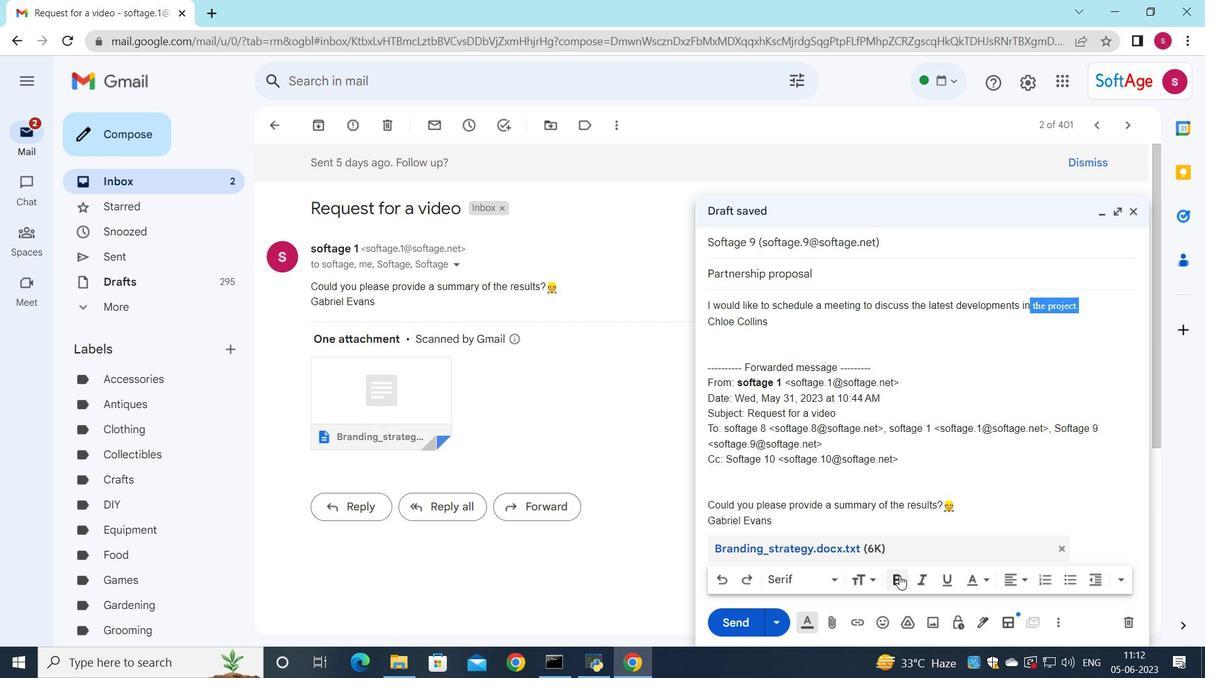 
Action: Mouse moved to (945, 579)
Screenshot: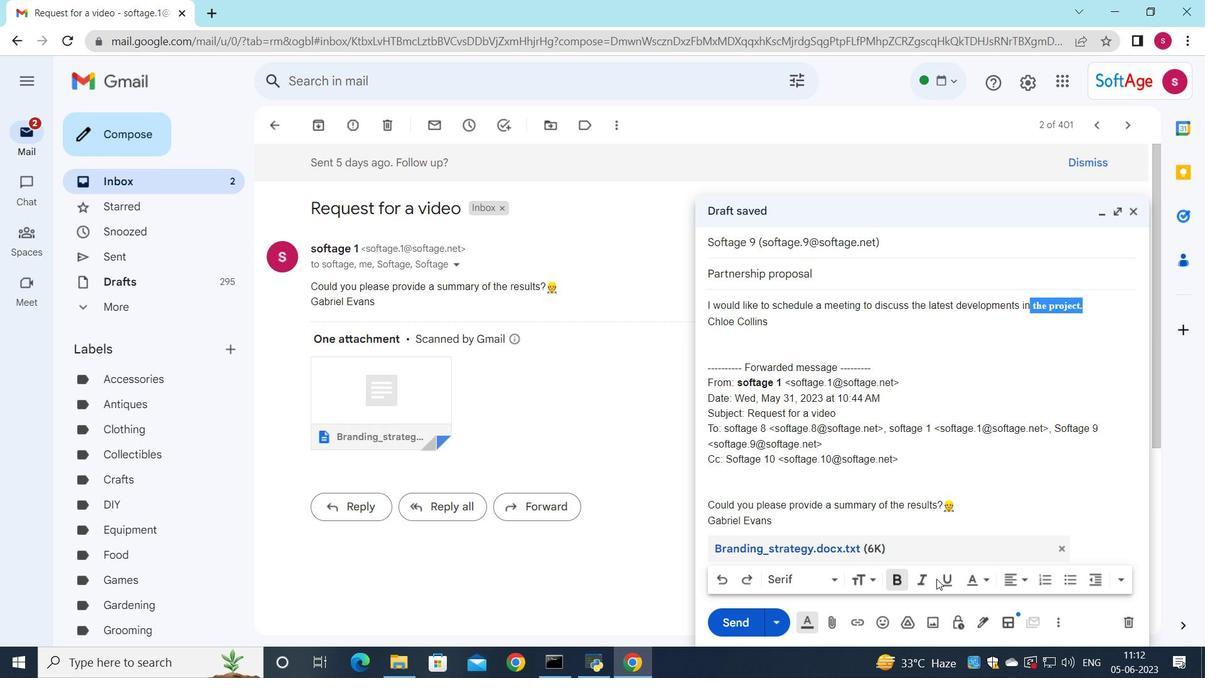 
Action: Mouse pressed left at (945, 579)
Screenshot: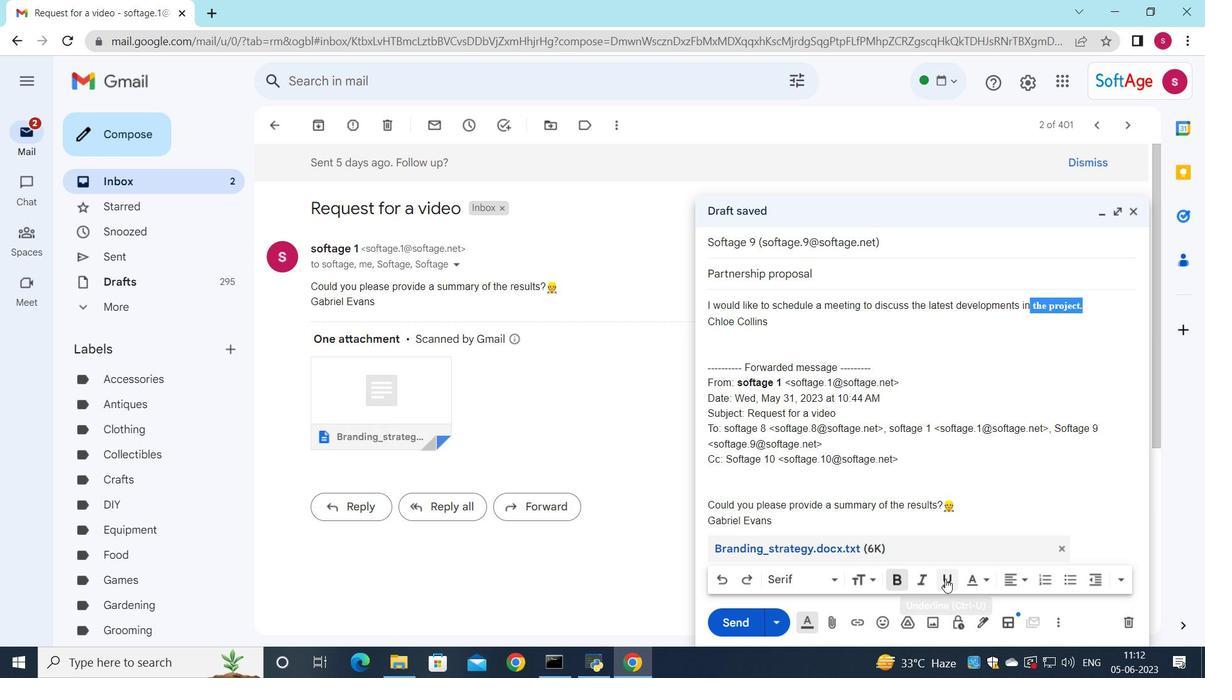 
Action: Mouse moved to (738, 616)
Screenshot: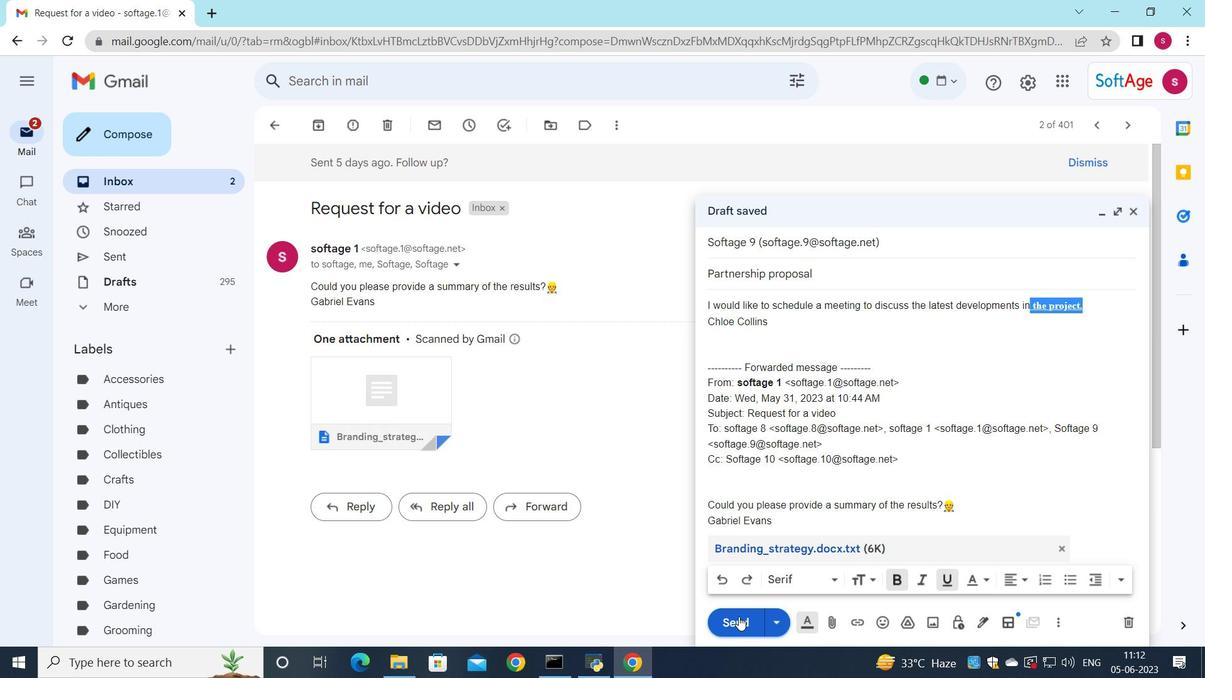 
Action: Mouse pressed left at (738, 616)
Screenshot: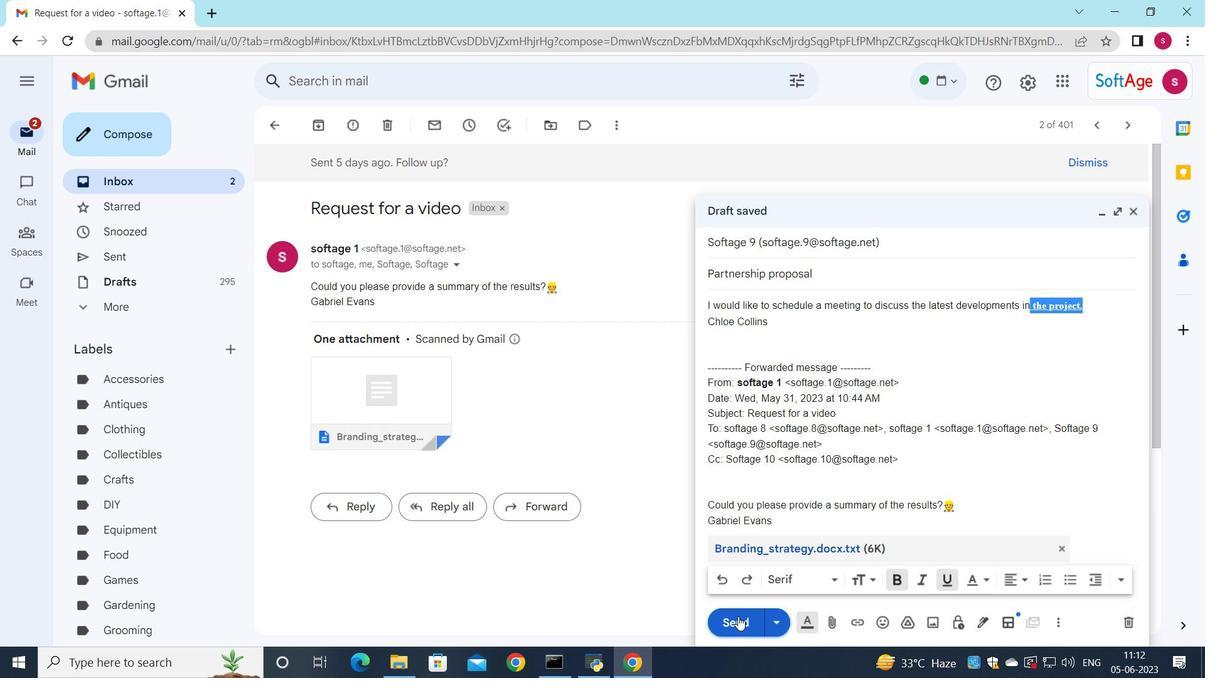 
Action: Mouse moved to (719, 540)
Screenshot: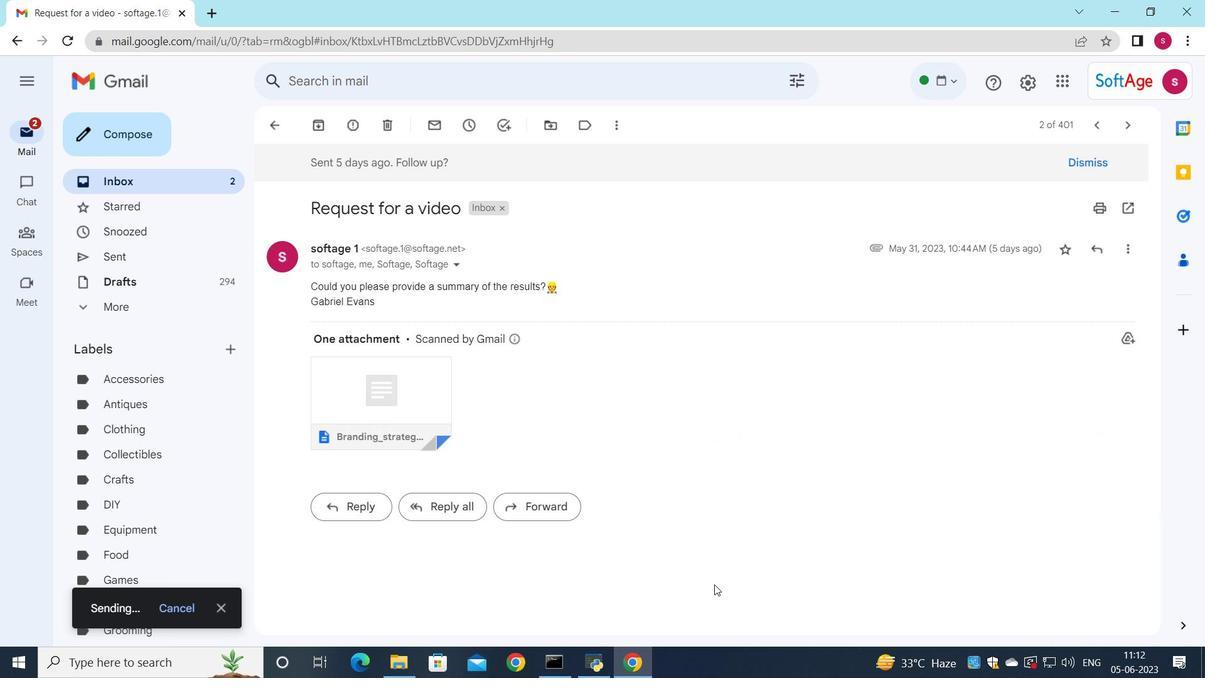
